 Task: Find connections with filter location Longfield with filter topic #communitybuildingwith filter profile language English with filter current company Business Web Solutions with filter school DG Ruparel College of Arts, Science and Commerce with filter industry Household and Institutional Furniture Manufacturing with filter service category Mobile Marketing with filter keywords title Line Cook
Action: Mouse moved to (582, 85)
Screenshot: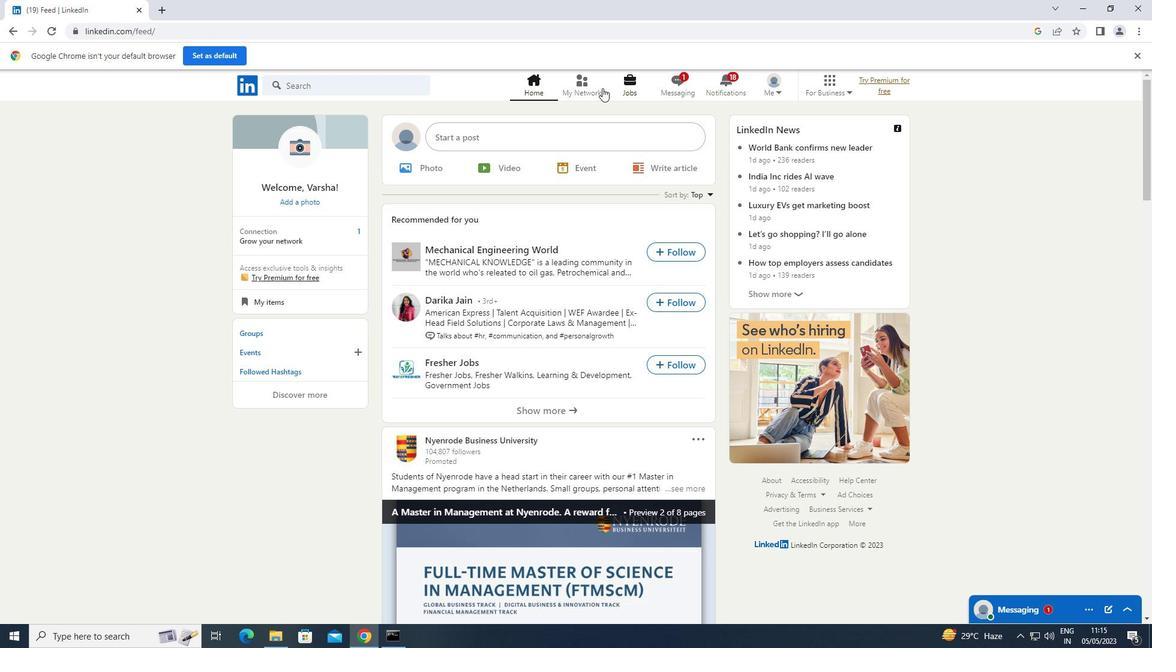 
Action: Mouse pressed left at (582, 85)
Screenshot: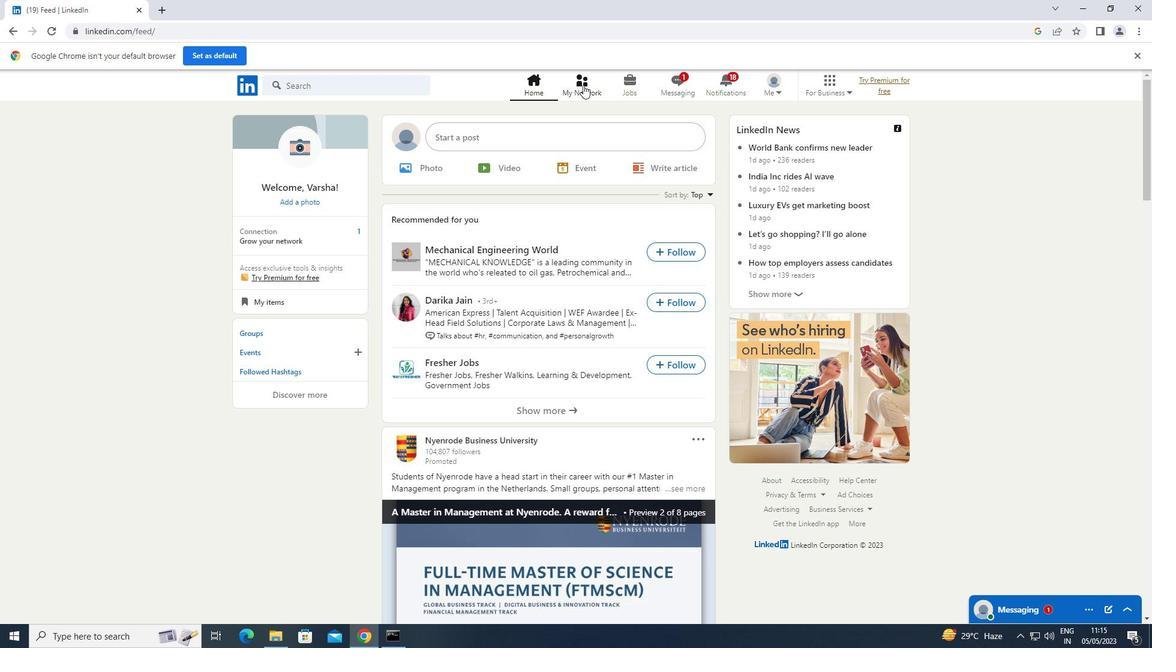 
Action: Mouse moved to (346, 154)
Screenshot: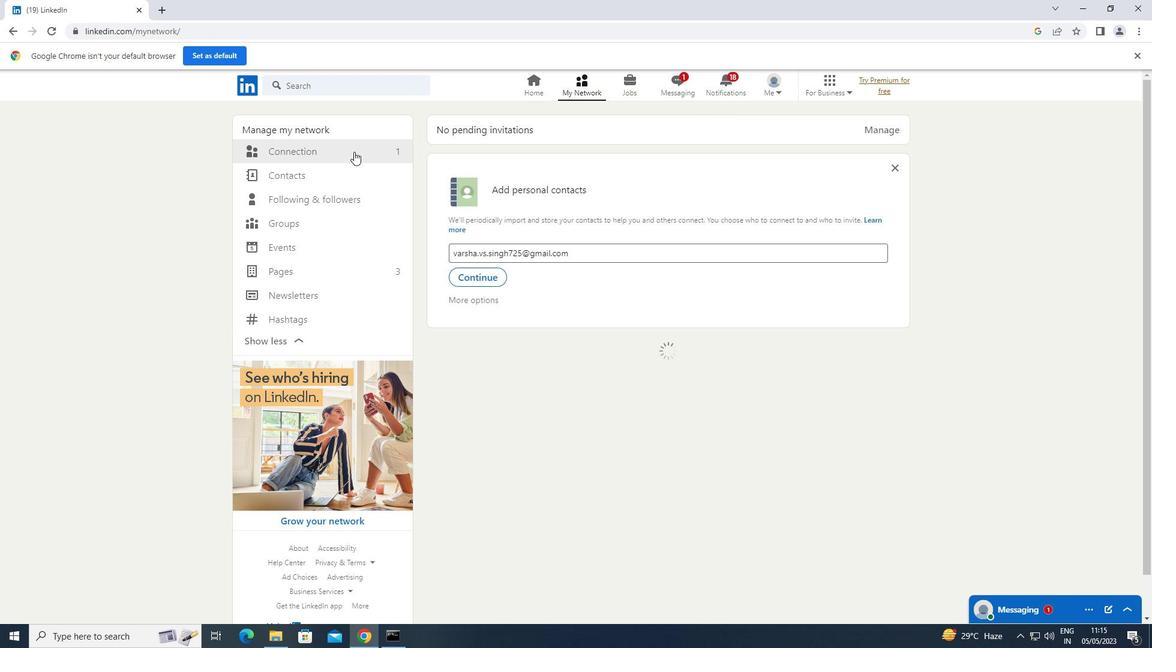 
Action: Mouse pressed left at (346, 154)
Screenshot: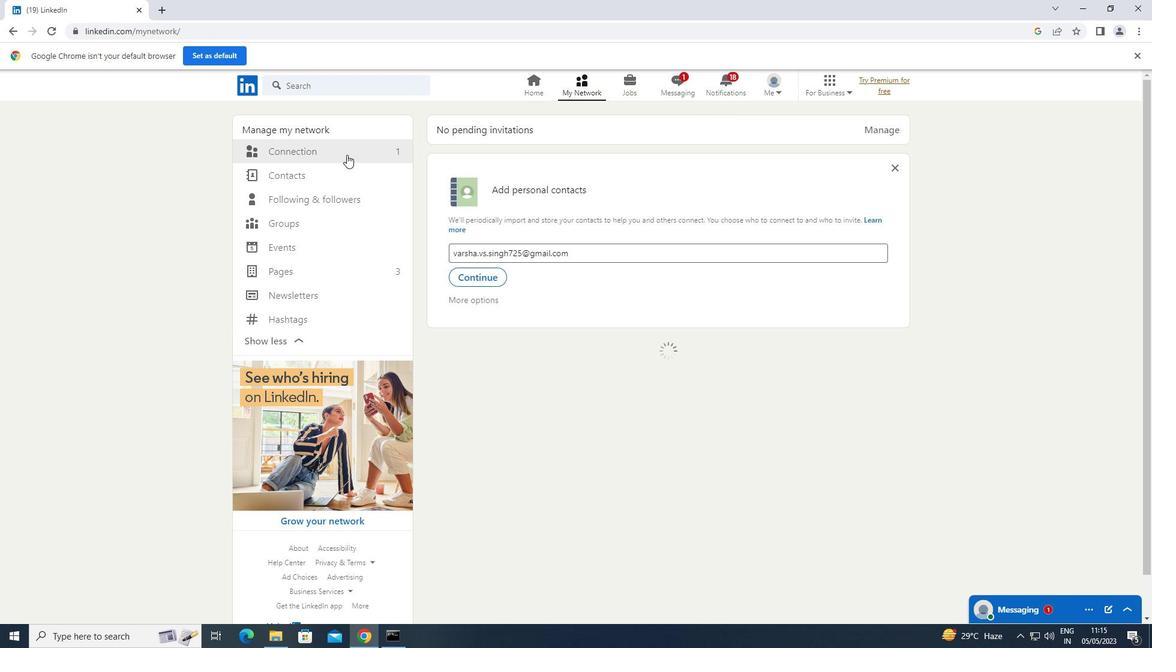 
Action: Mouse moved to (680, 153)
Screenshot: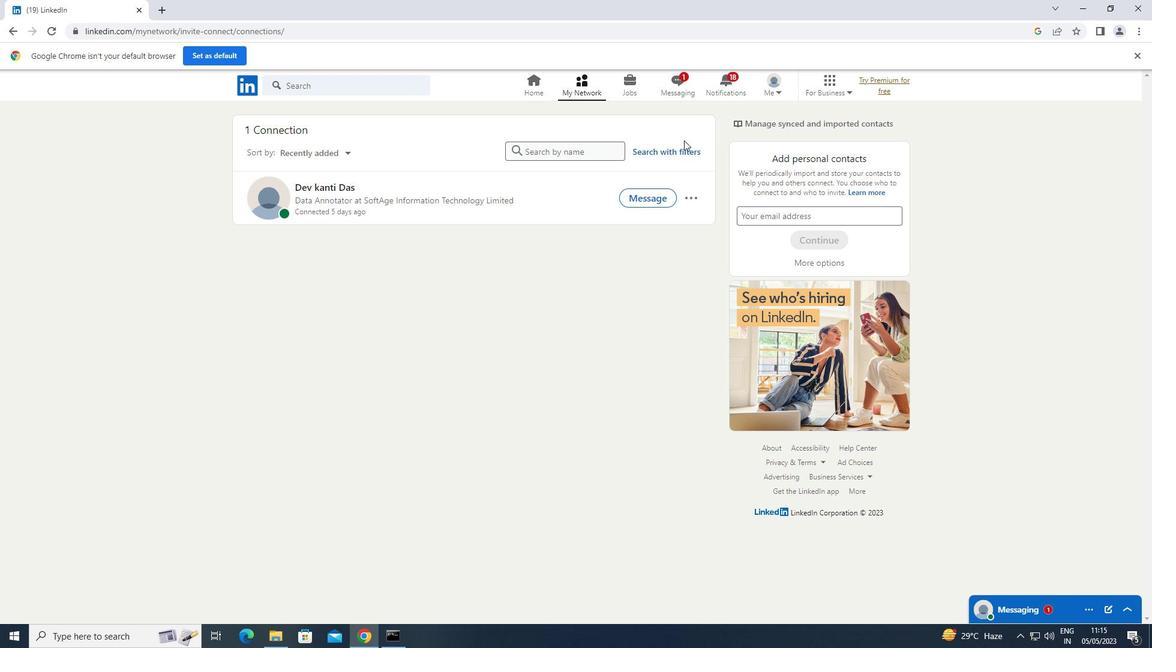 
Action: Mouse pressed left at (680, 153)
Screenshot: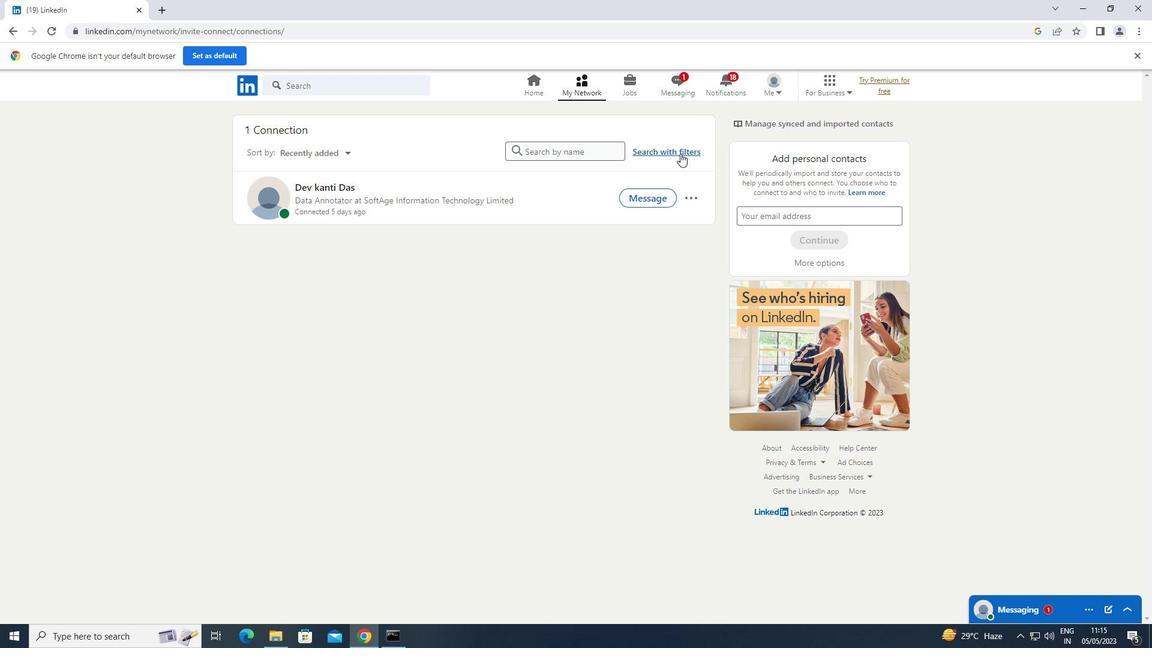 
Action: Mouse moved to (614, 120)
Screenshot: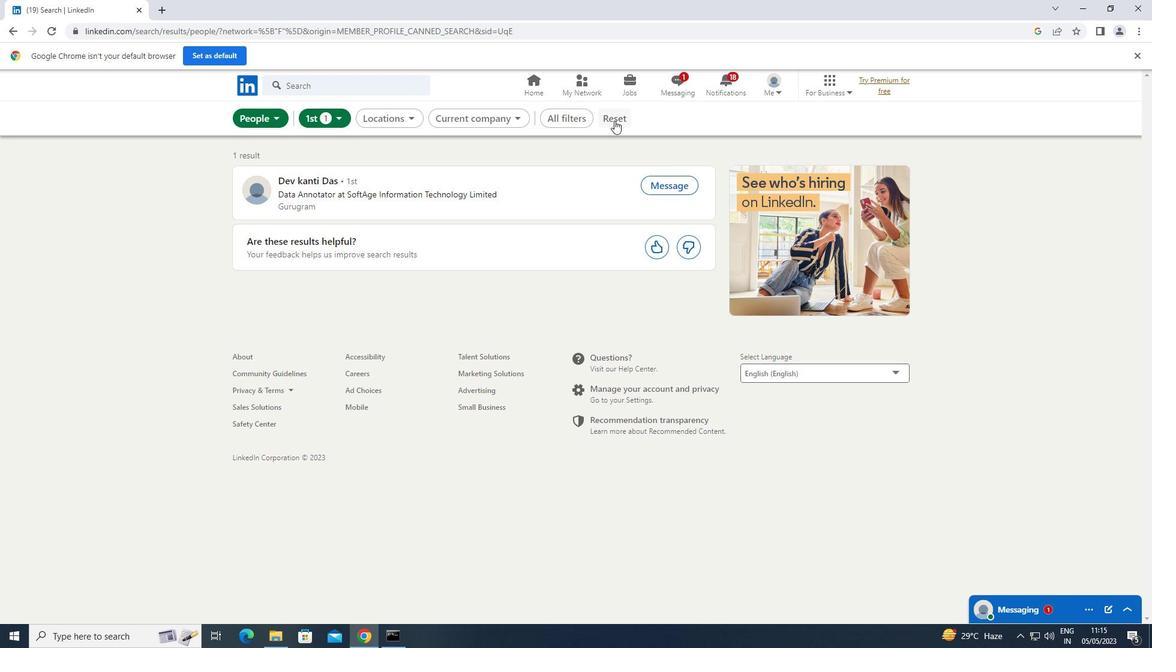 
Action: Mouse pressed left at (614, 120)
Screenshot: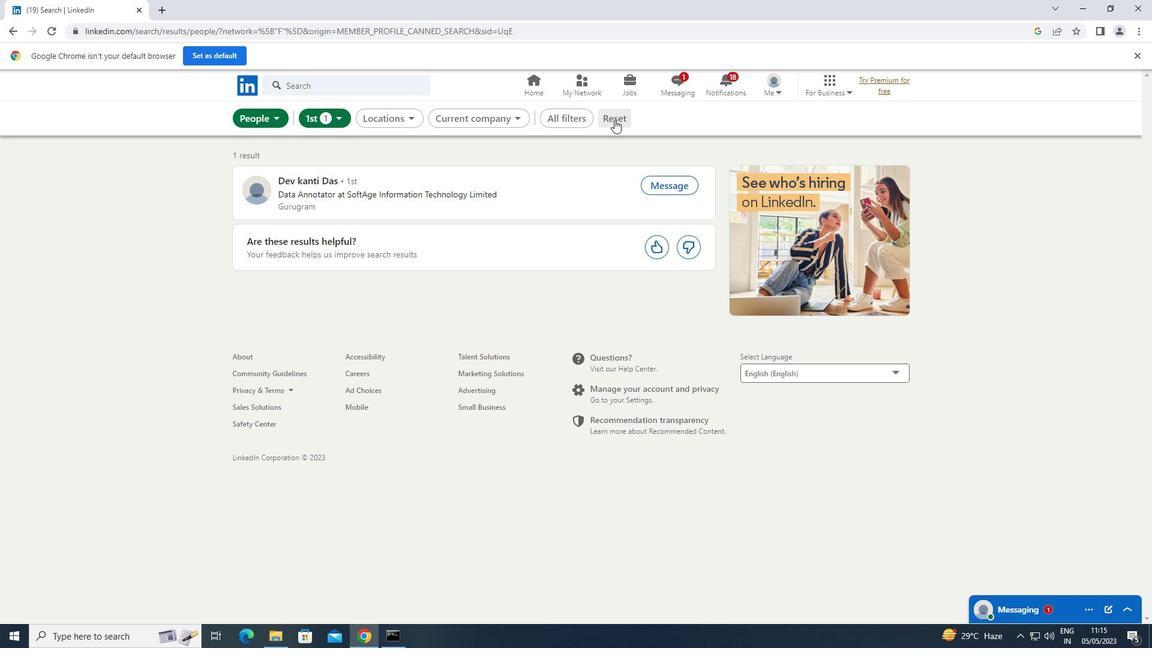 
Action: Mouse moved to (601, 115)
Screenshot: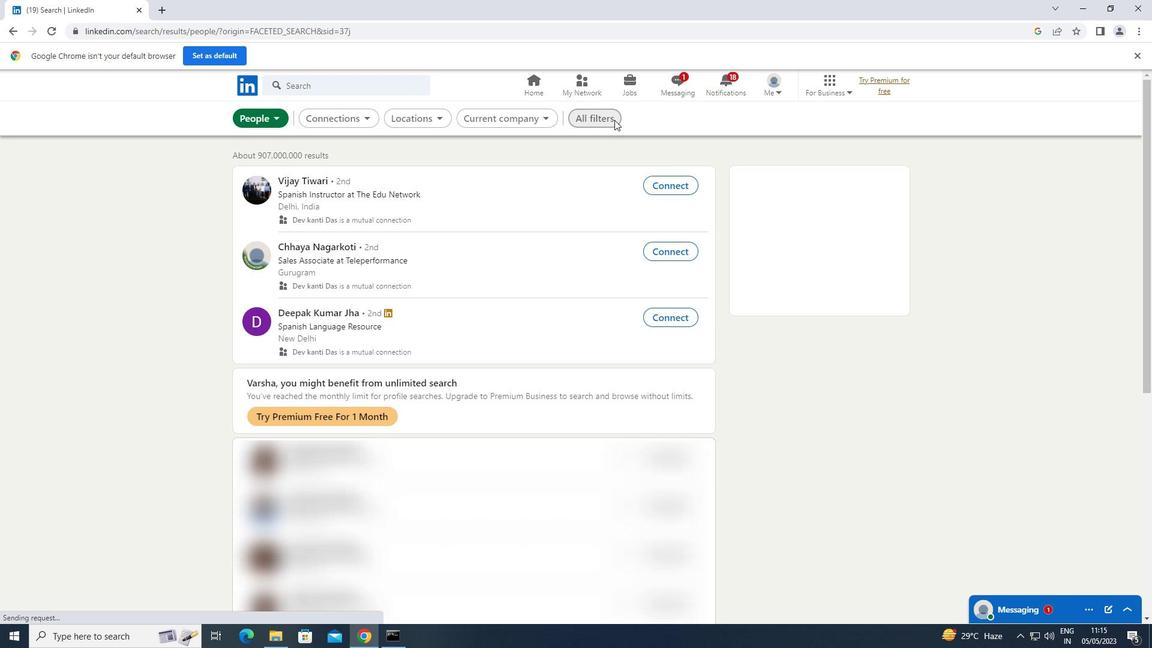 
Action: Mouse pressed left at (601, 115)
Screenshot: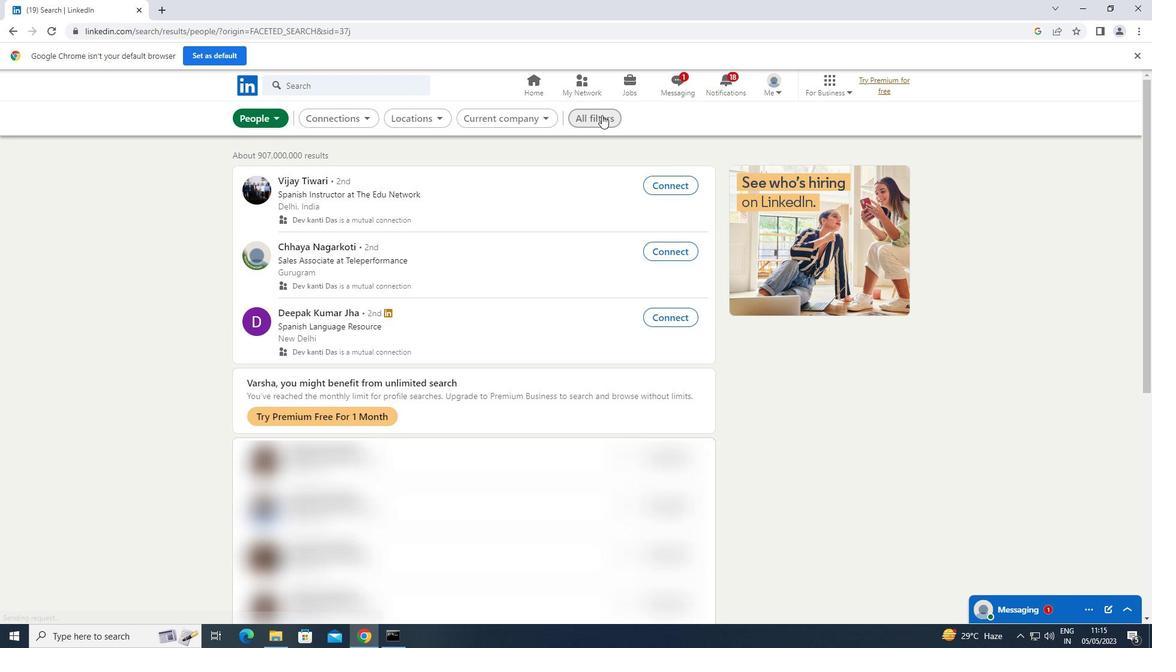 
Action: Mouse moved to (919, 213)
Screenshot: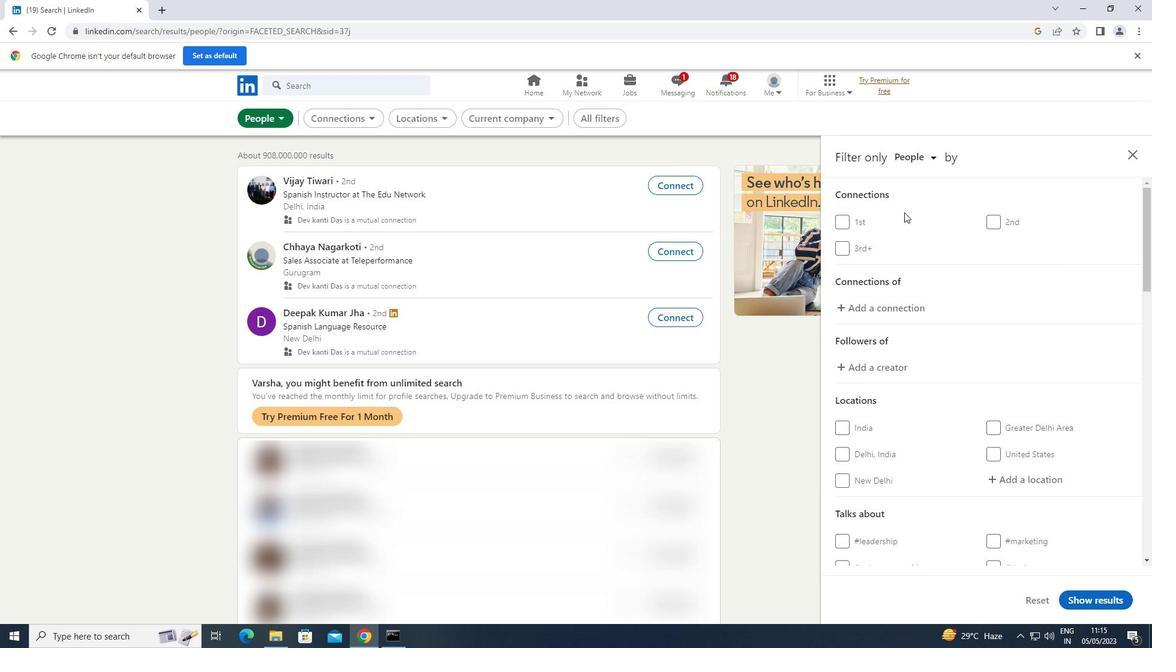 
Action: Mouse scrolled (919, 213) with delta (0, 0)
Screenshot: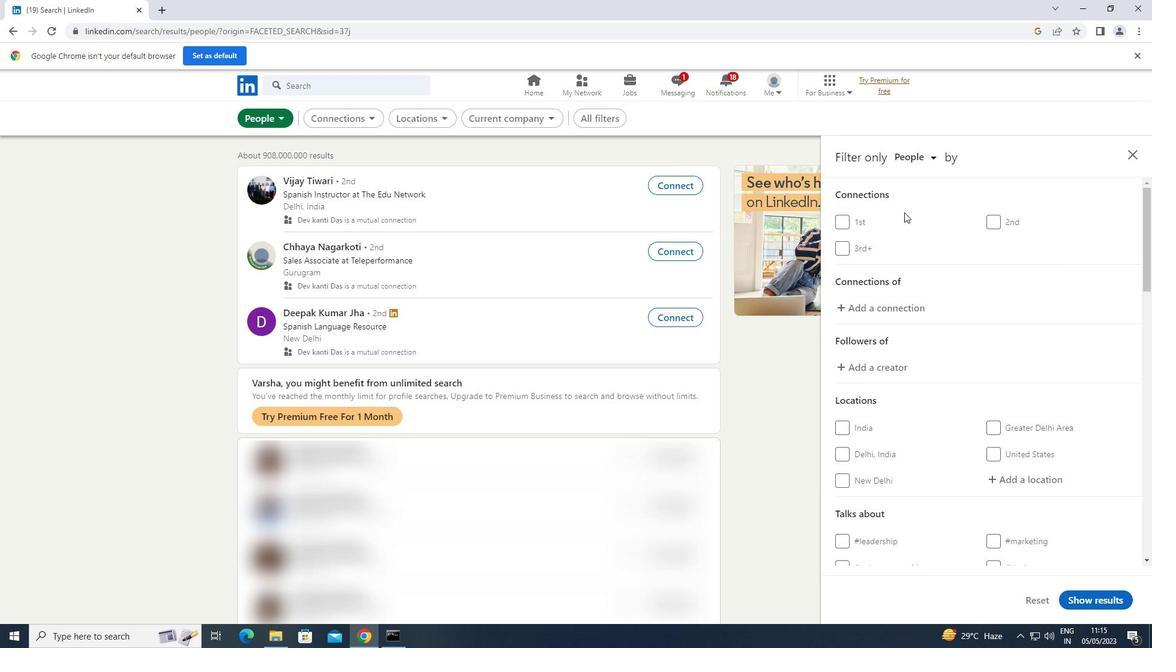 
Action: Mouse scrolled (919, 213) with delta (0, 0)
Screenshot: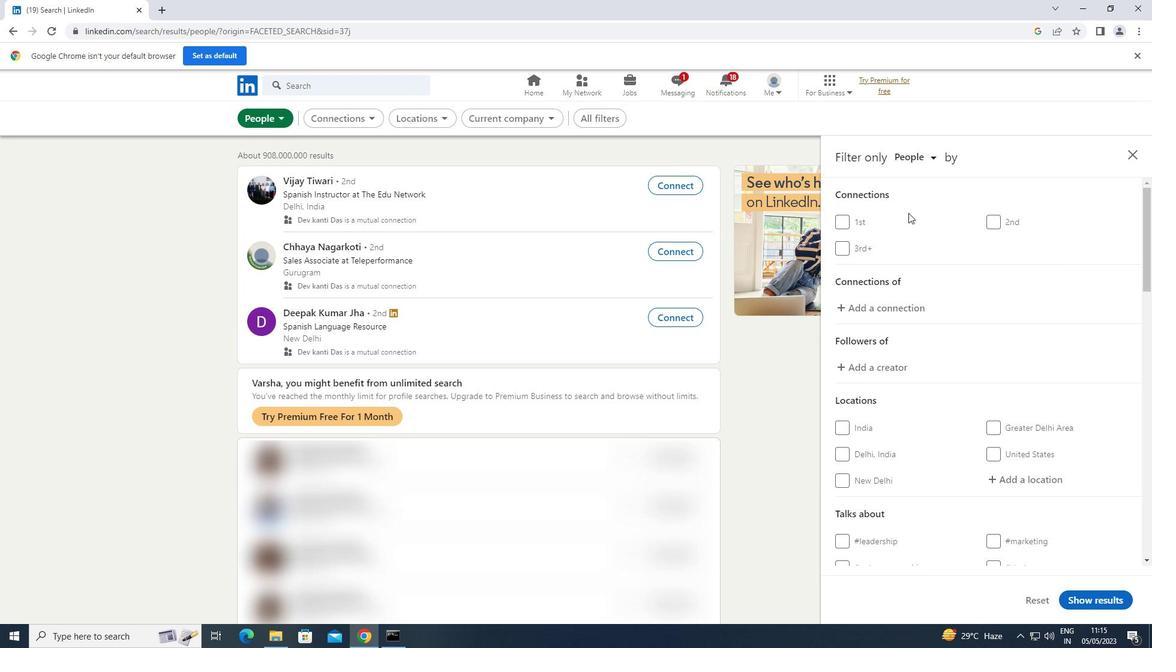 
Action: Mouse moved to (919, 214)
Screenshot: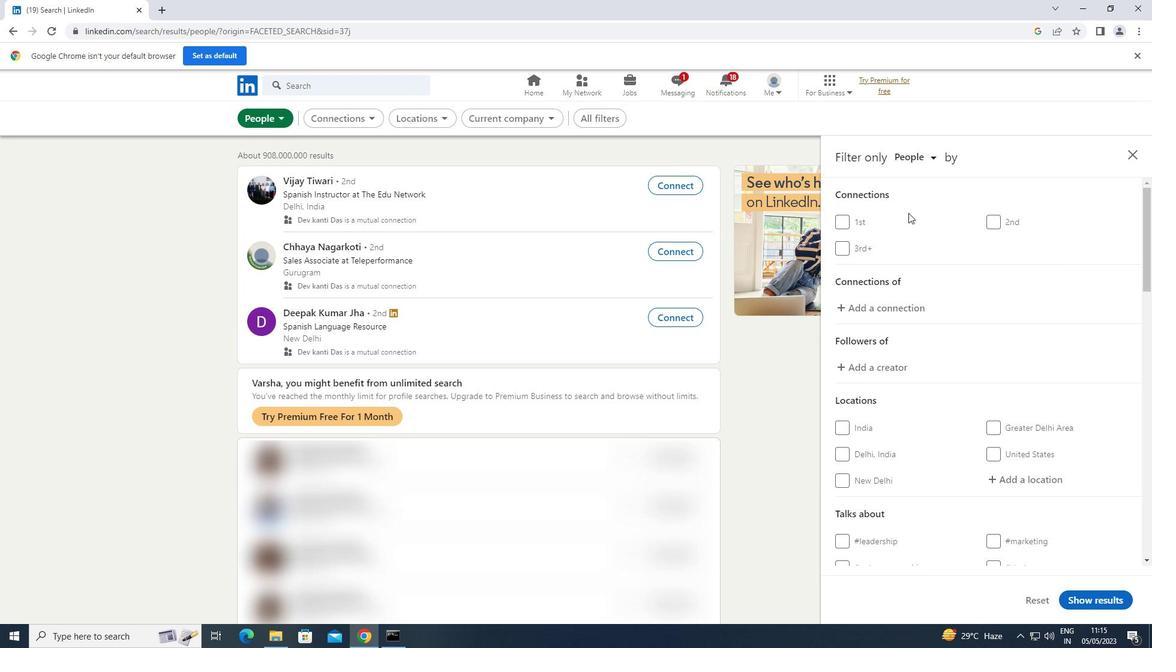 
Action: Mouse scrolled (919, 213) with delta (0, 0)
Screenshot: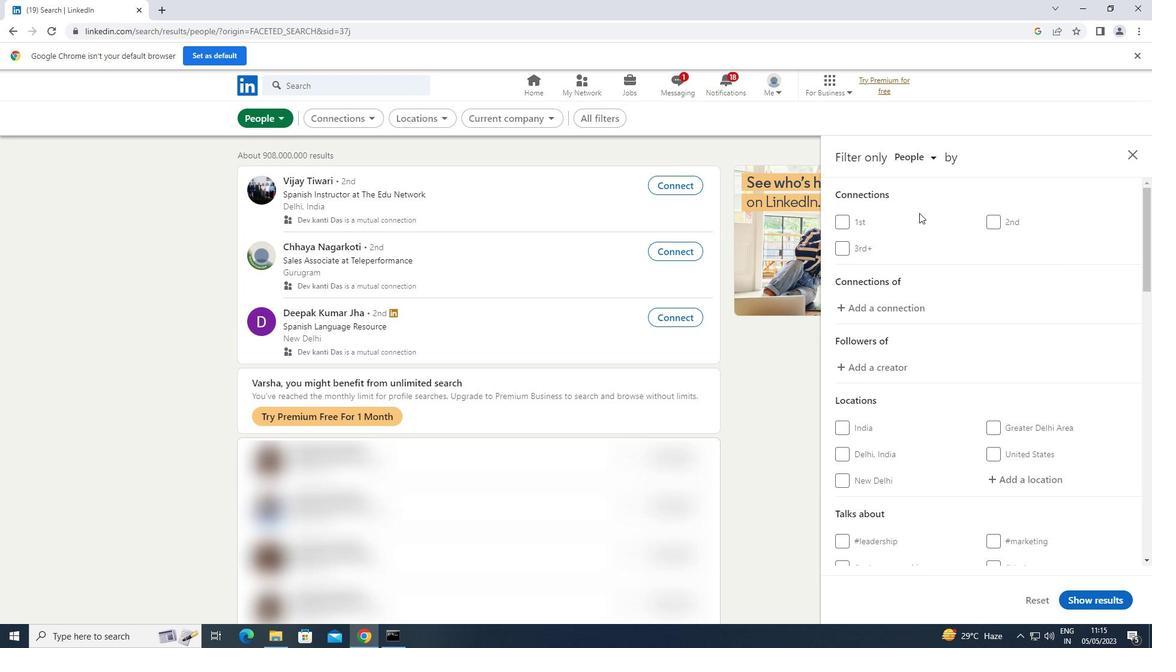 
Action: Mouse moved to (1000, 294)
Screenshot: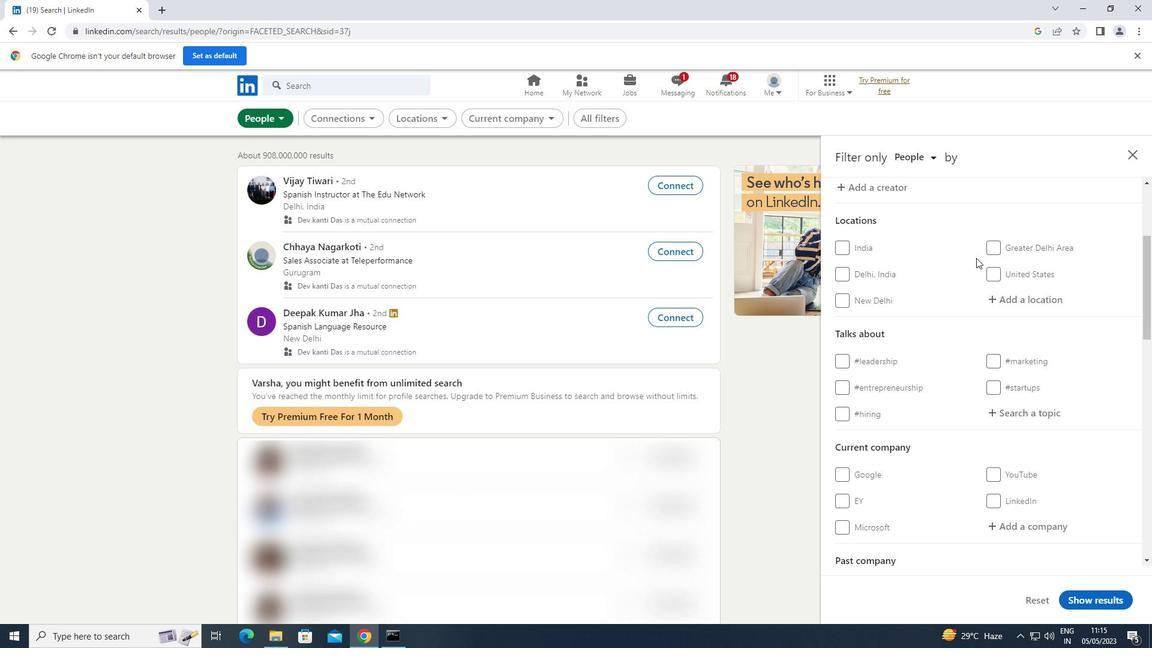 
Action: Mouse pressed left at (1000, 294)
Screenshot: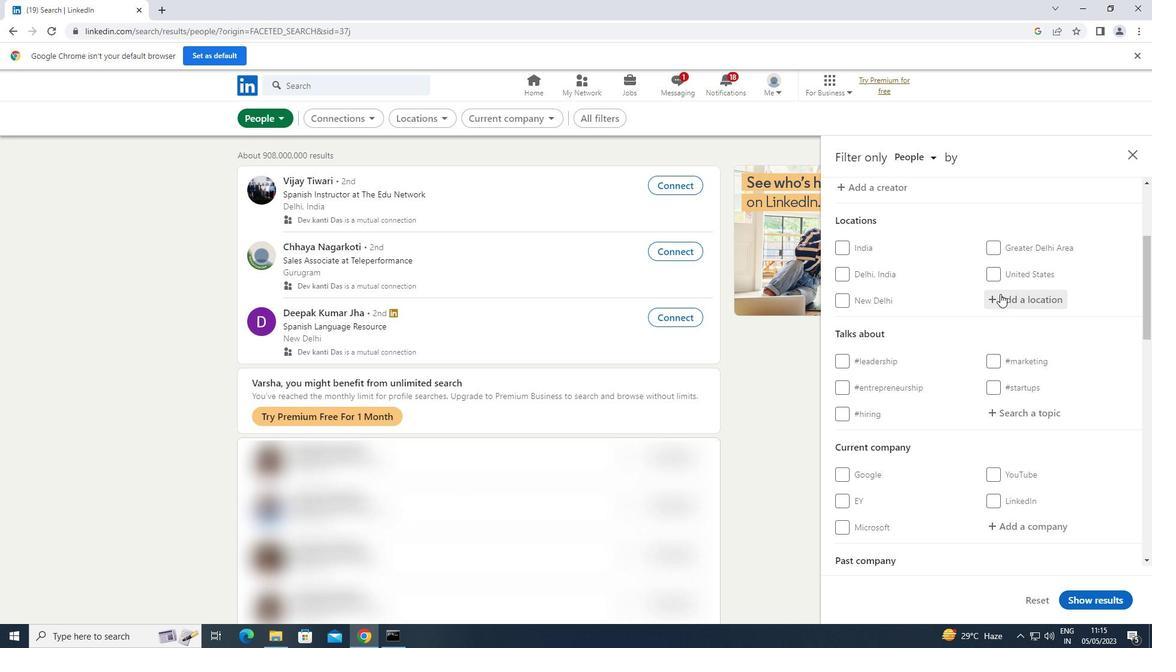 
Action: Key pressed <Key.shift>LONGFIELD
Screenshot: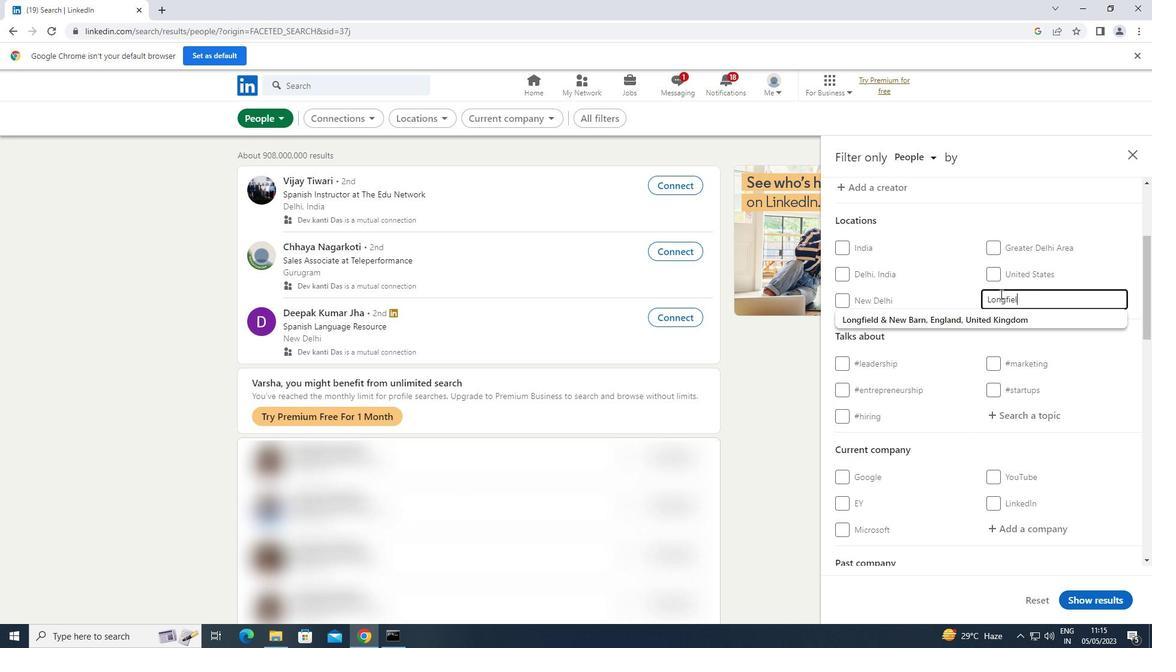 
Action: Mouse moved to (1017, 421)
Screenshot: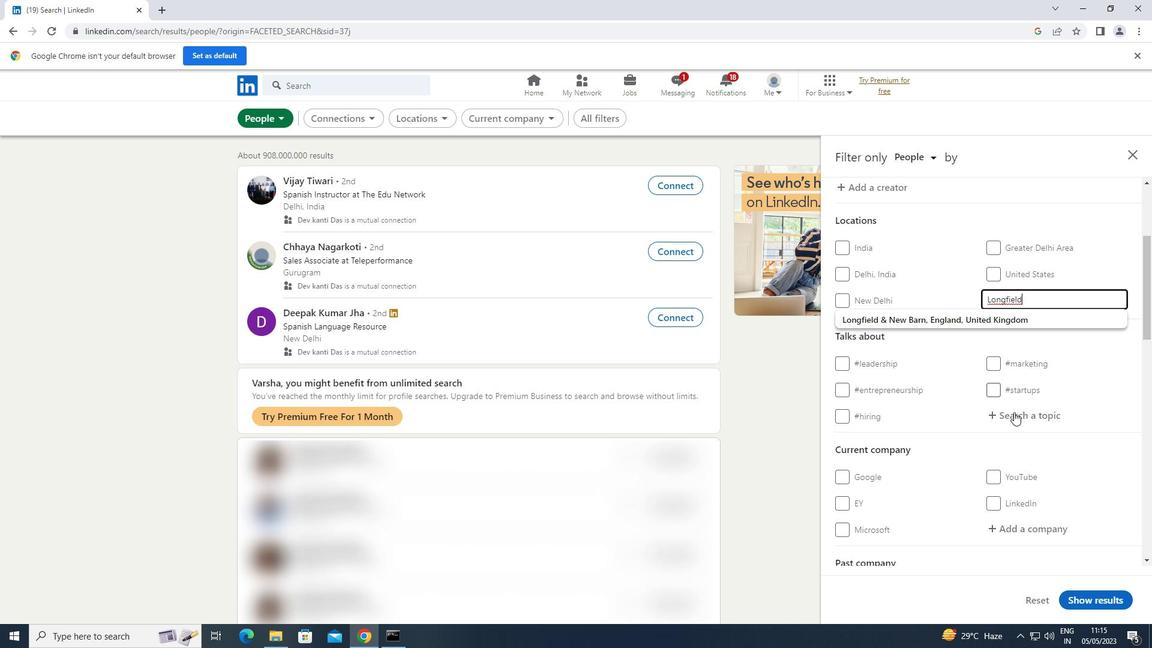 
Action: Mouse pressed left at (1017, 421)
Screenshot: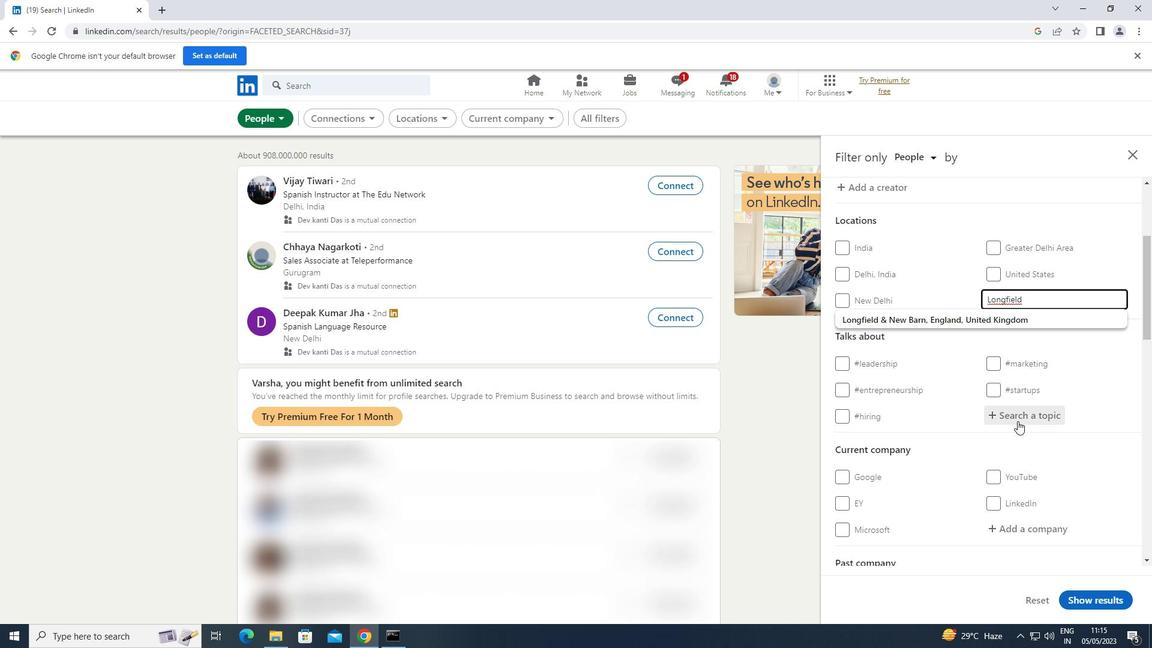 
Action: Key pressed COMMUNITYBUILDING
Screenshot: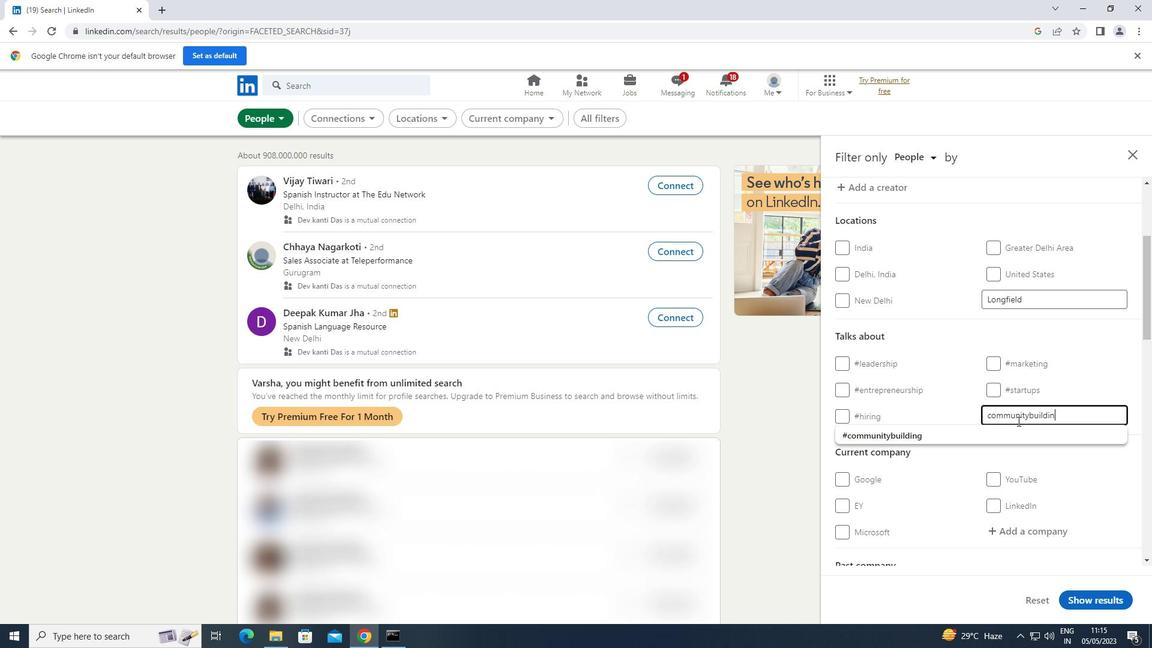 
Action: Mouse moved to (984, 440)
Screenshot: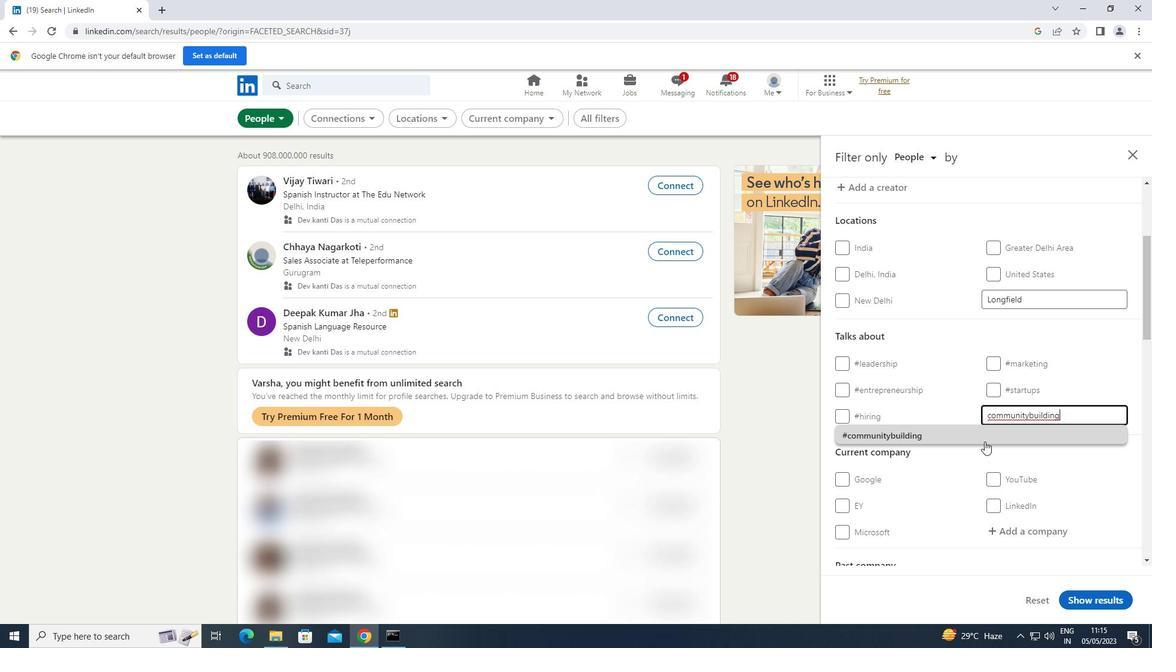 
Action: Mouse pressed left at (984, 440)
Screenshot: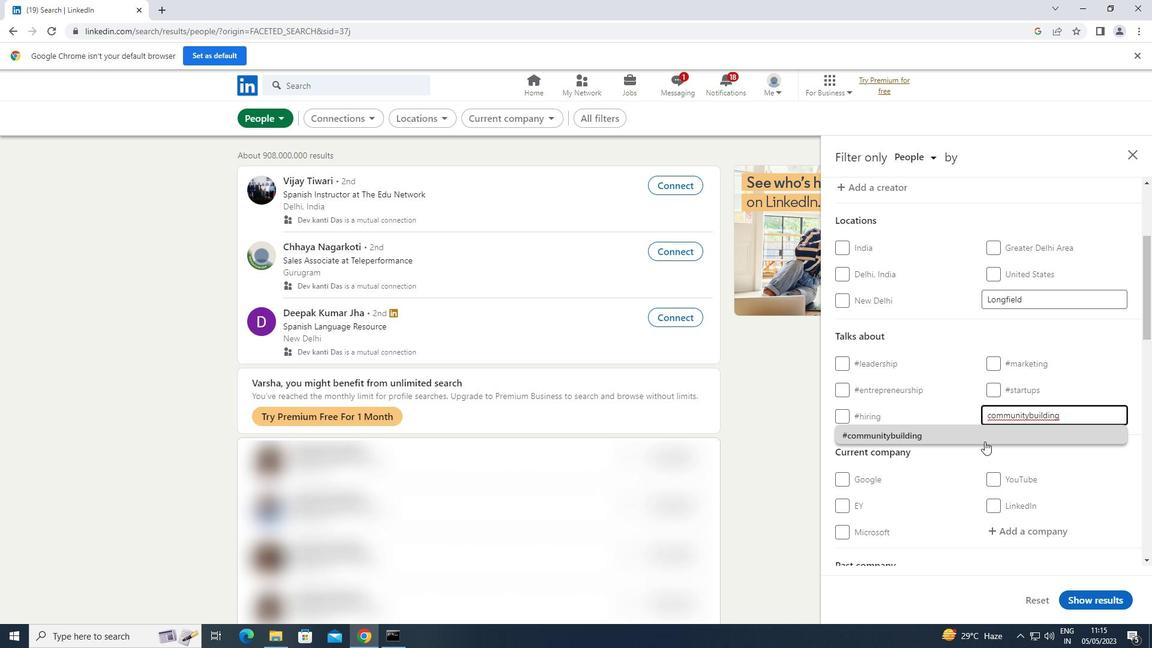 
Action: Mouse scrolled (984, 439) with delta (0, 0)
Screenshot: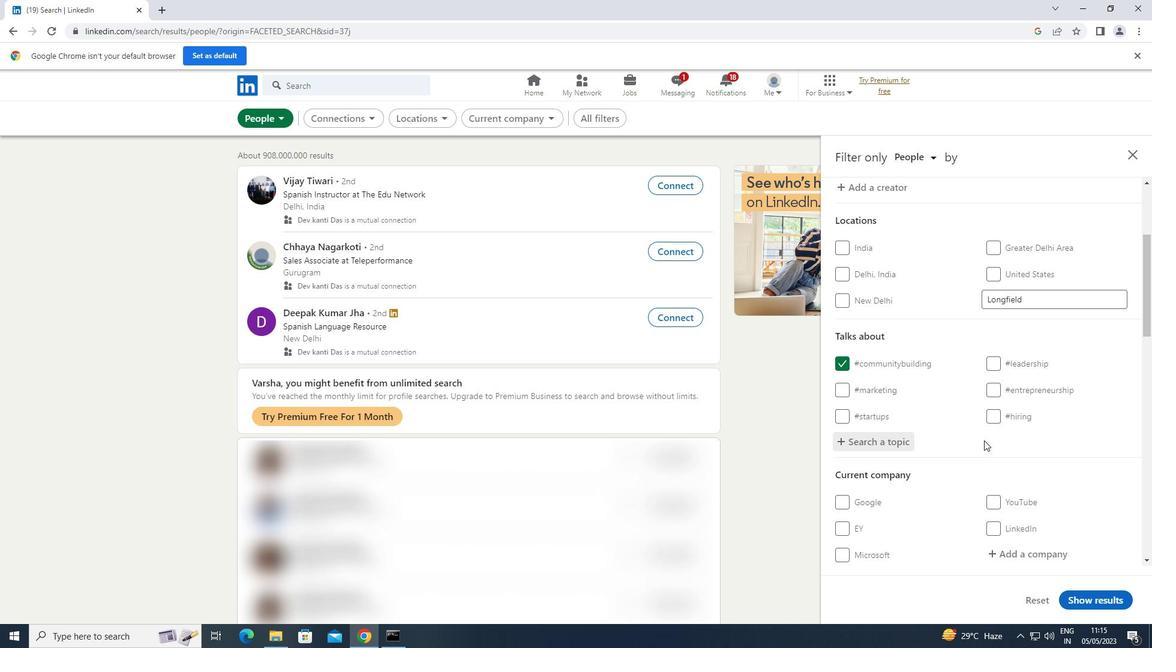 
Action: Mouse scrolled (984, 439) with delta (0, 0)
Screenshot: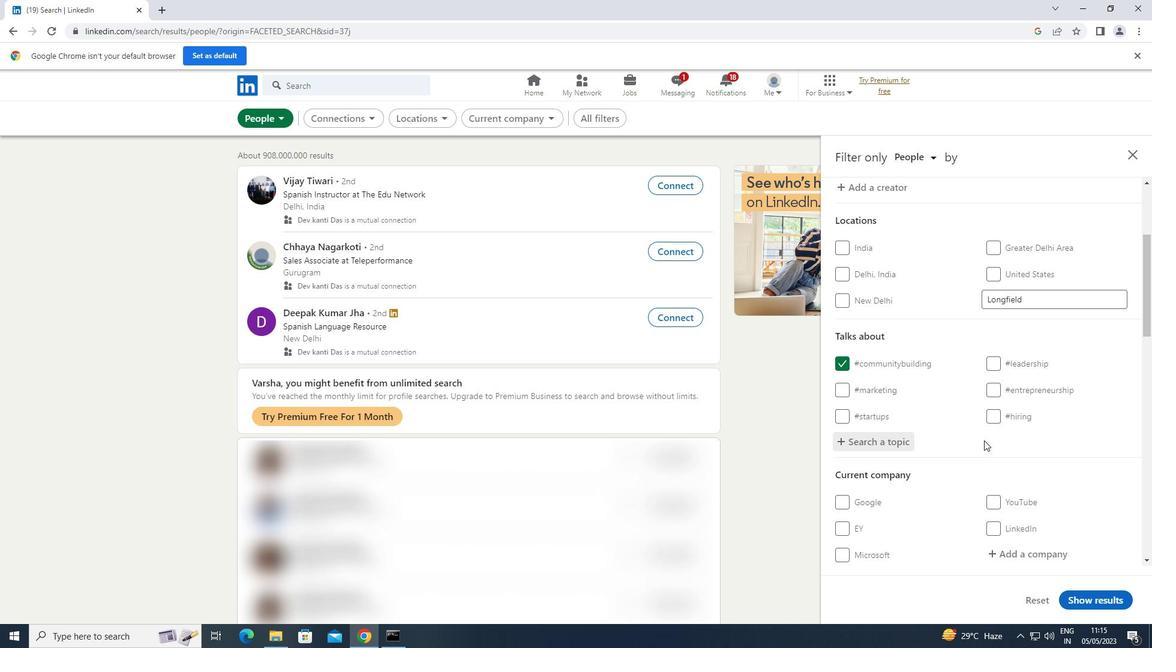 
Action: Mouse scrolled (984, 439) with delta (0, 0)
Screenshot: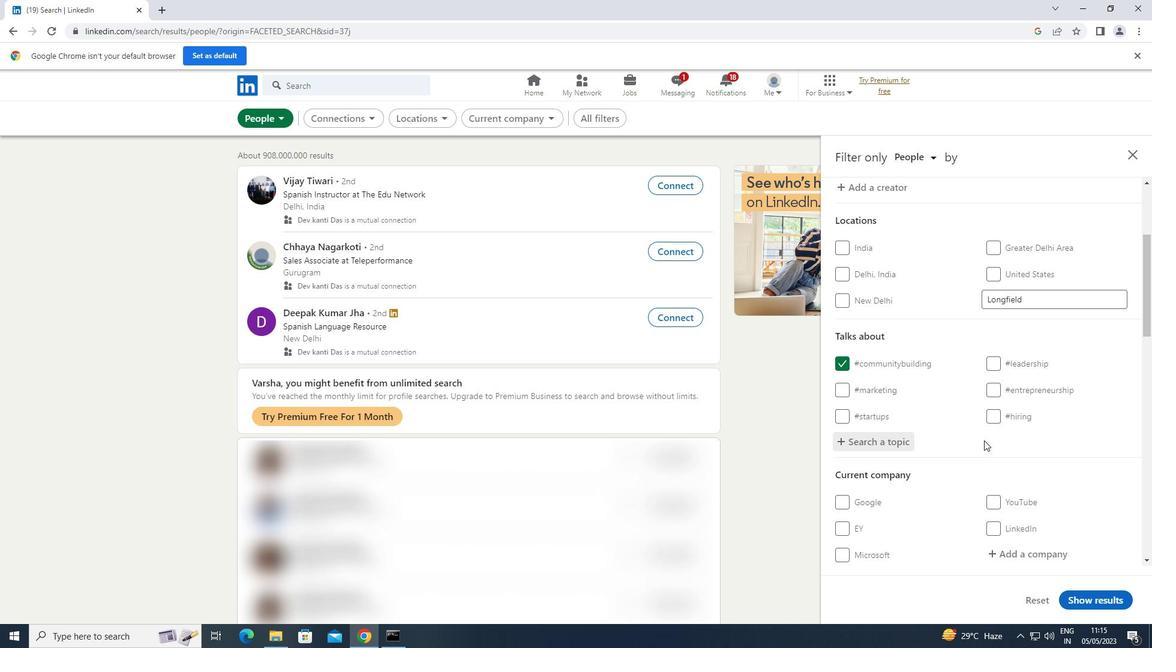 
Action: Mouse scrolled (984, 439) with delta (0, 0)
Screenshot: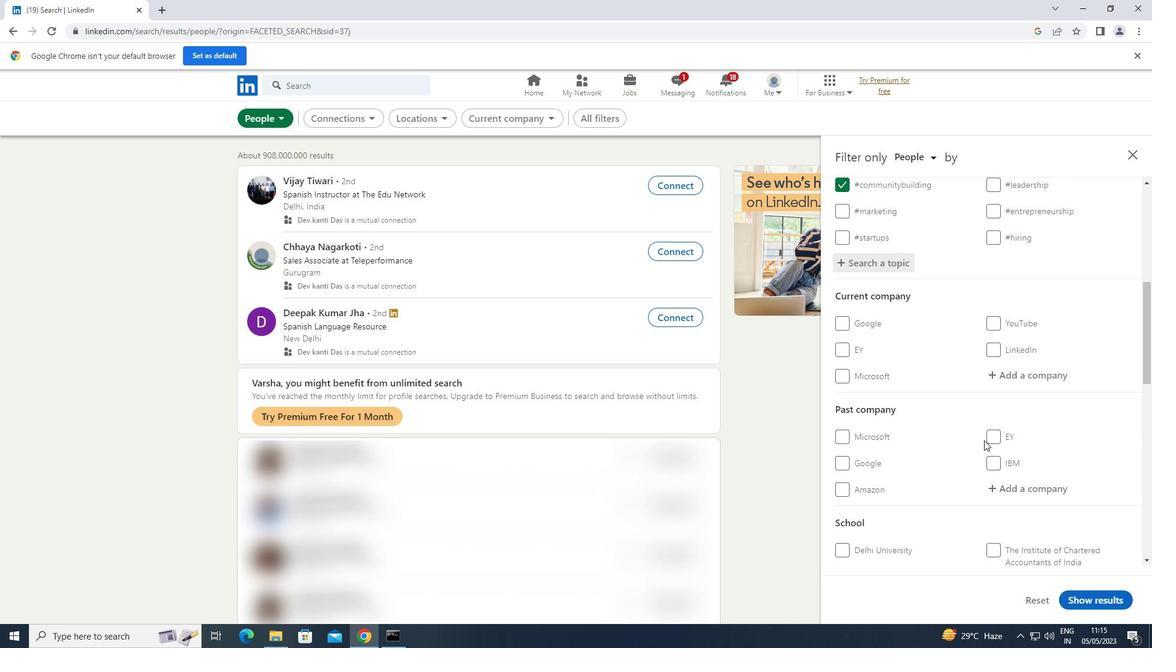 
Action: Mouse scrolled (984, 439) with delta (0, 0)
Screenshot: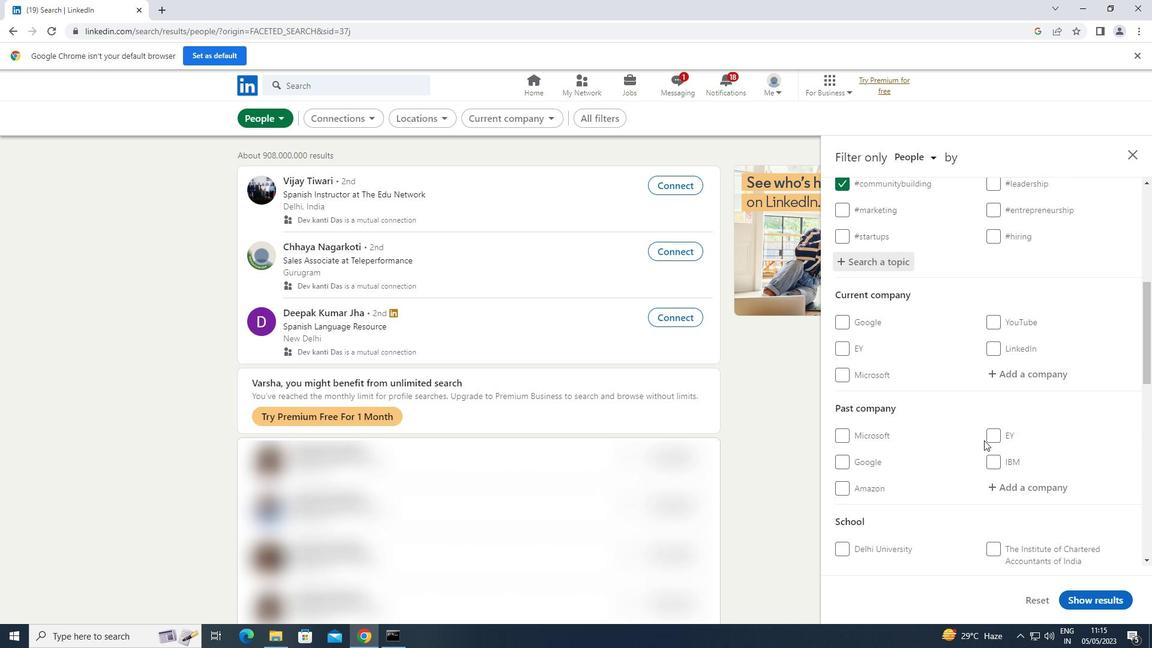 
Action: Mouse scrolled (984, 439) with delta (0, 0)
Screenshot: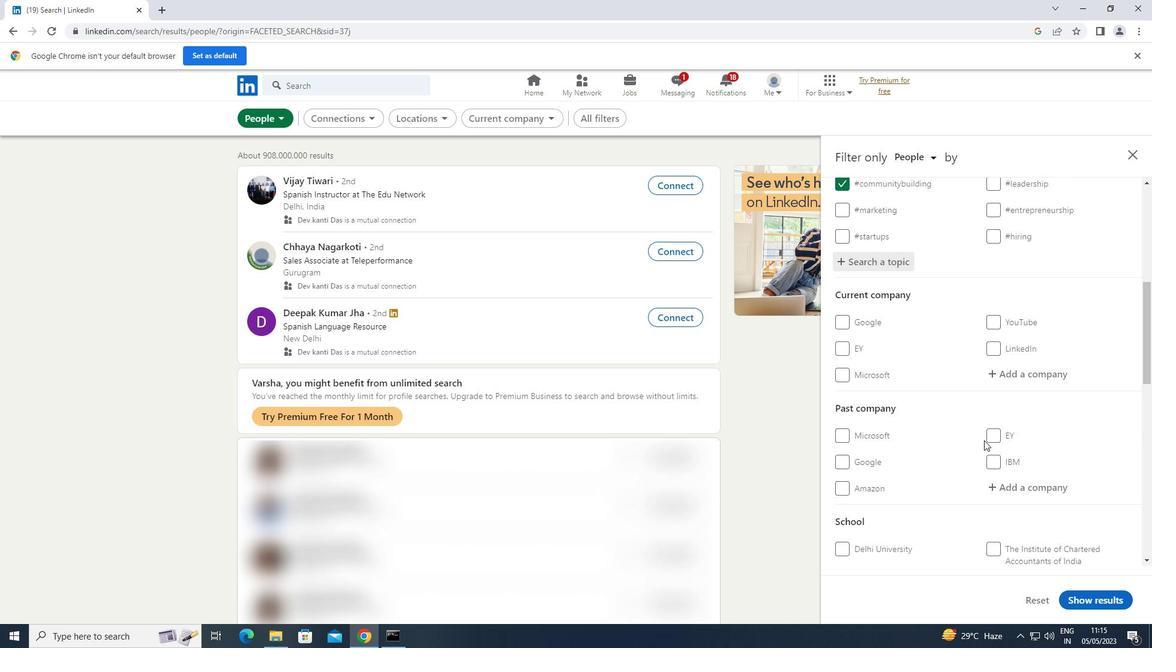 
Action: Mouse scrolled (984, 439) with delta (0, 0)
Screenshot: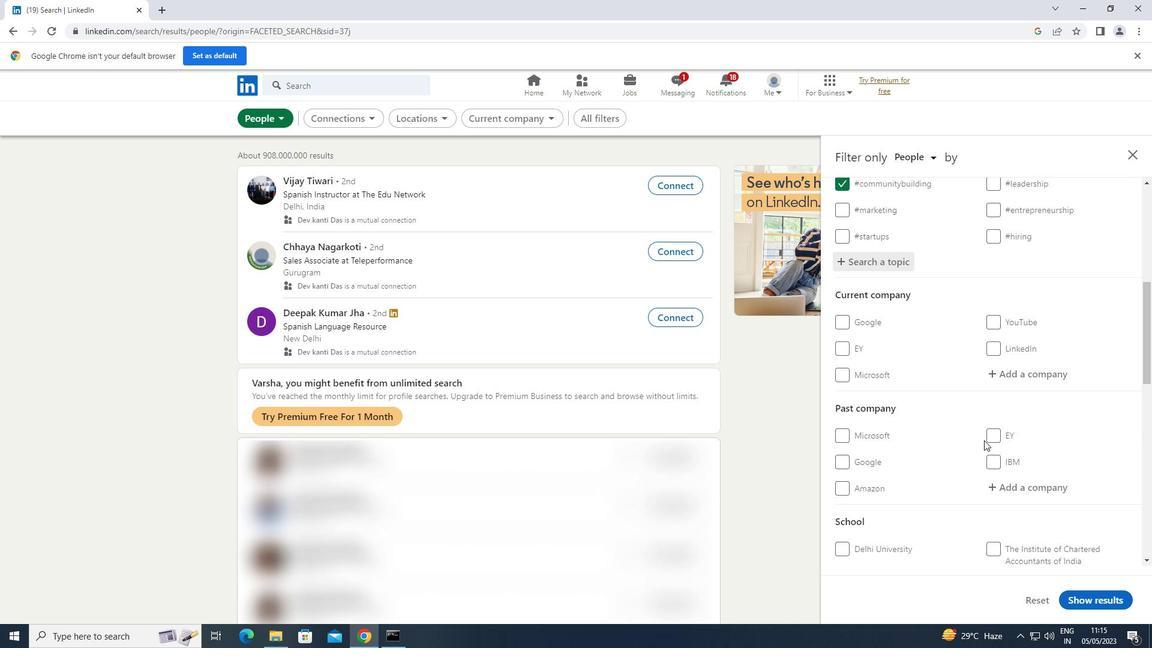 
Action: Mouse scrolled (984, 441) with delta (0, 0)
Screenshot: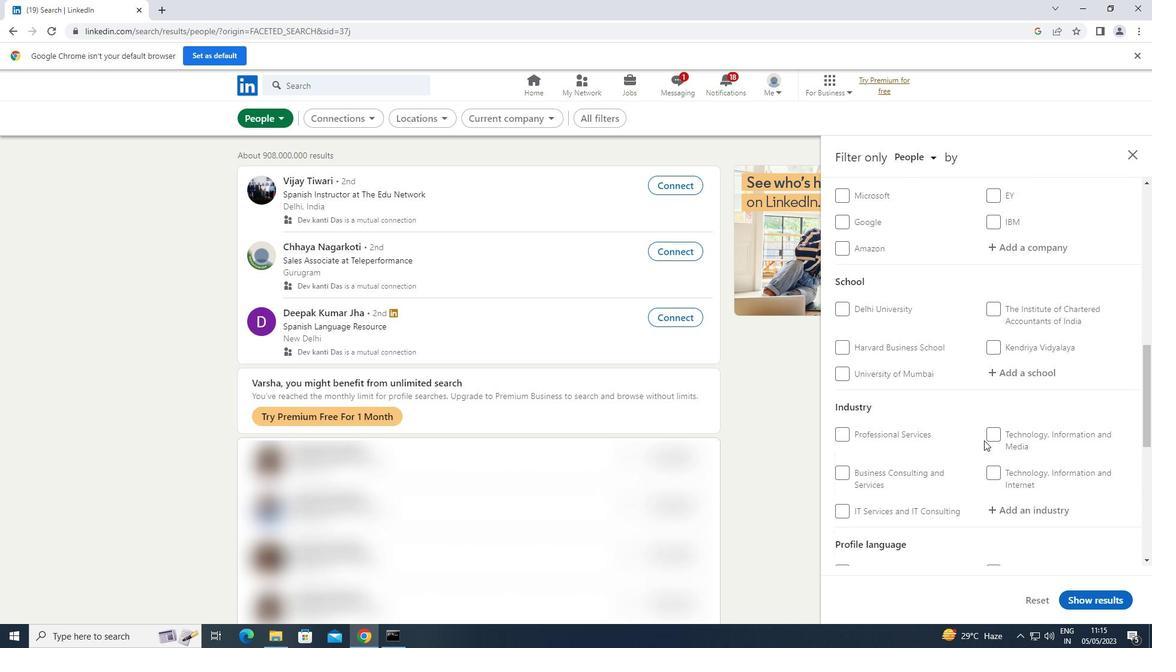 
Action: Mouse scrolled (984, 441) with delta (0, 0)
Screenshot: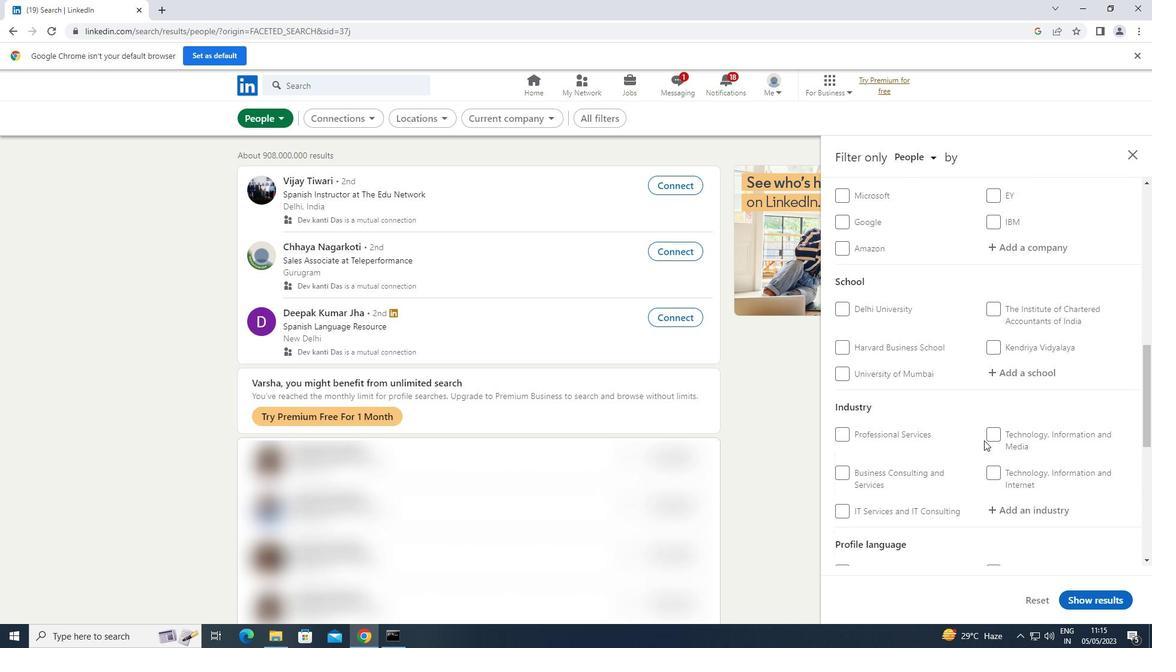 
Action: Mouse scrolled (984, 441) with delta (0, 0)
Screenshot: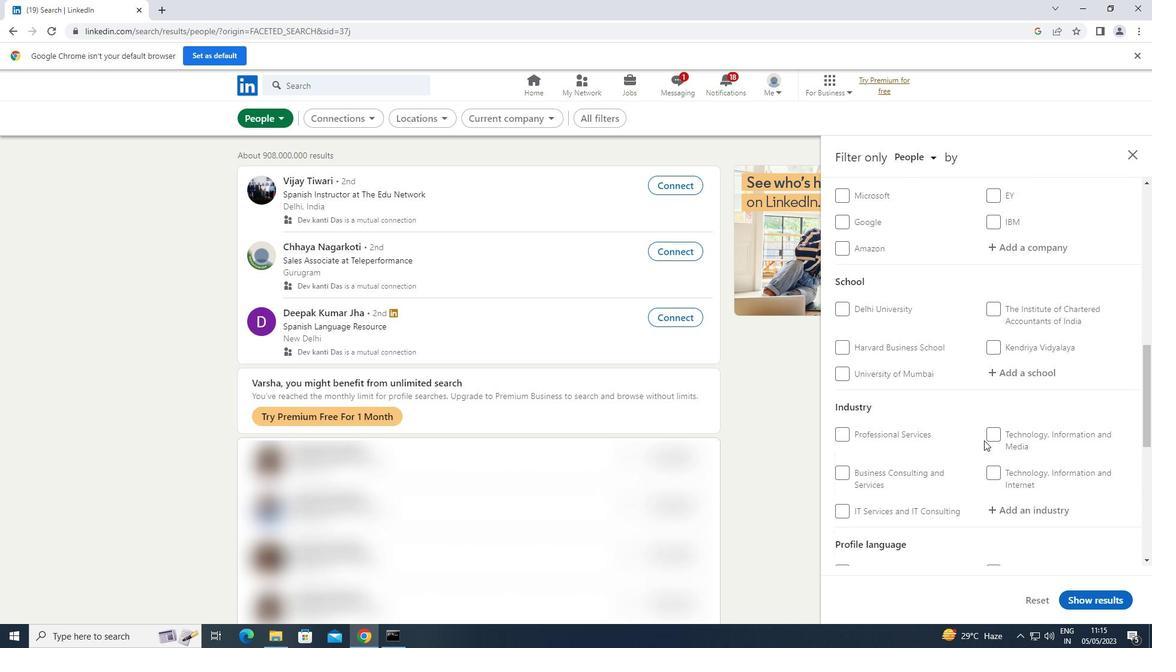 
Action: Mouse scrolled (984, 439) with delta (0, 0)
Screenshot: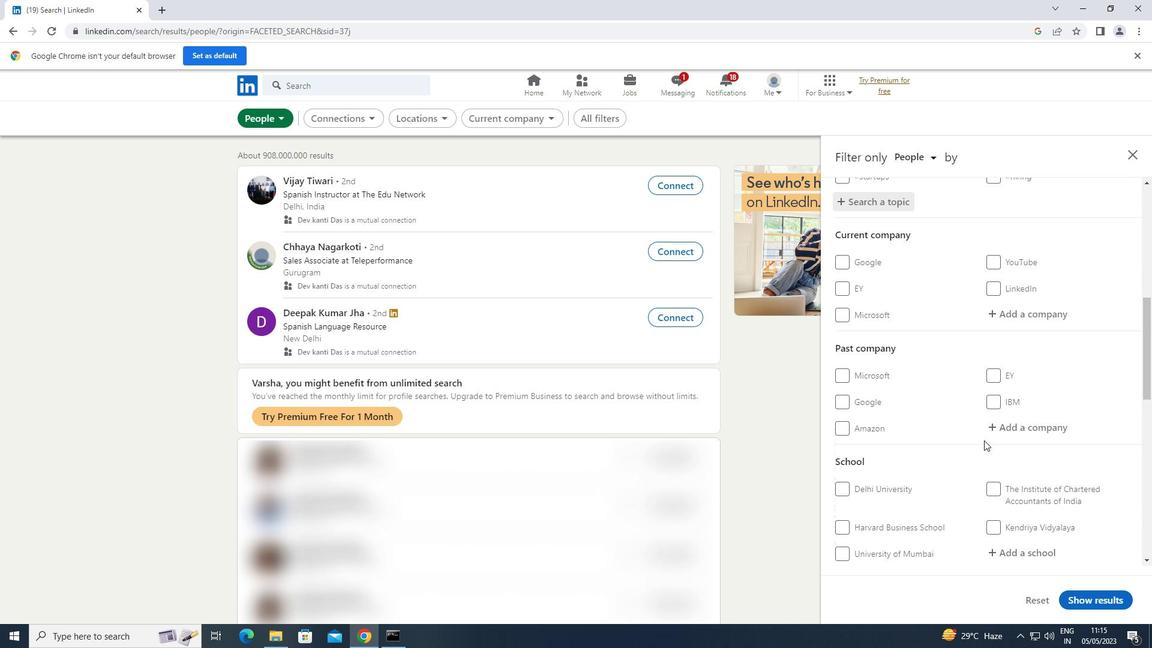
Action: Mouse scrolled (984, 439) with delta (0, 0)
Screenshot: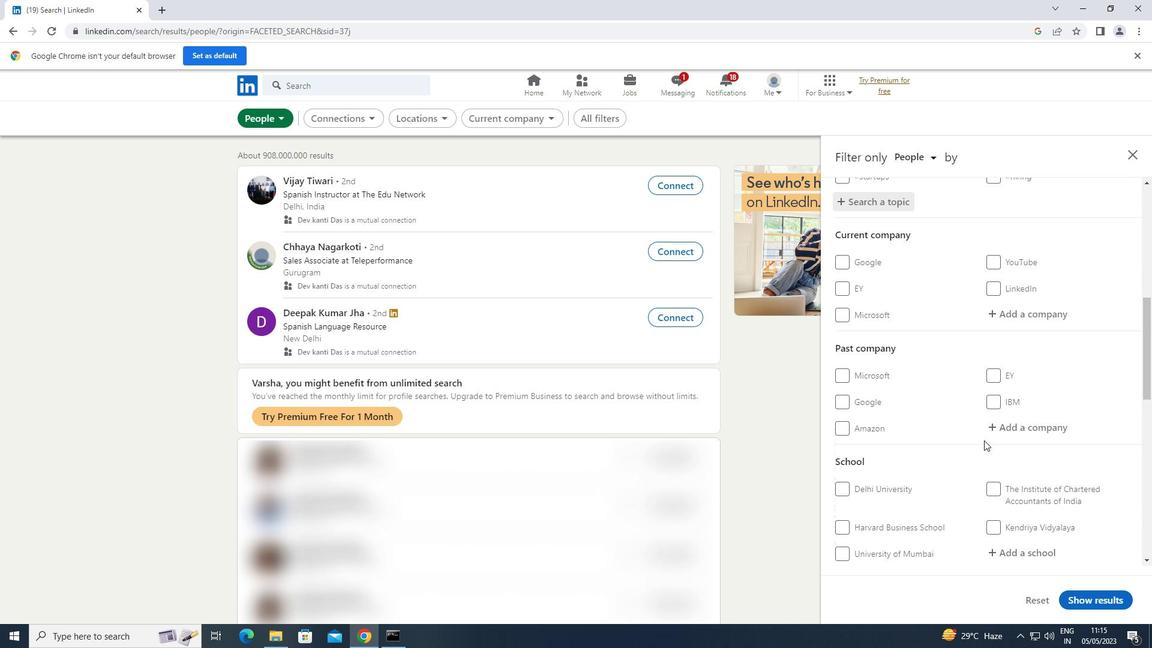 
Action: Mouse scrolled (984, 439) with delta (0, 0)
Screenshot: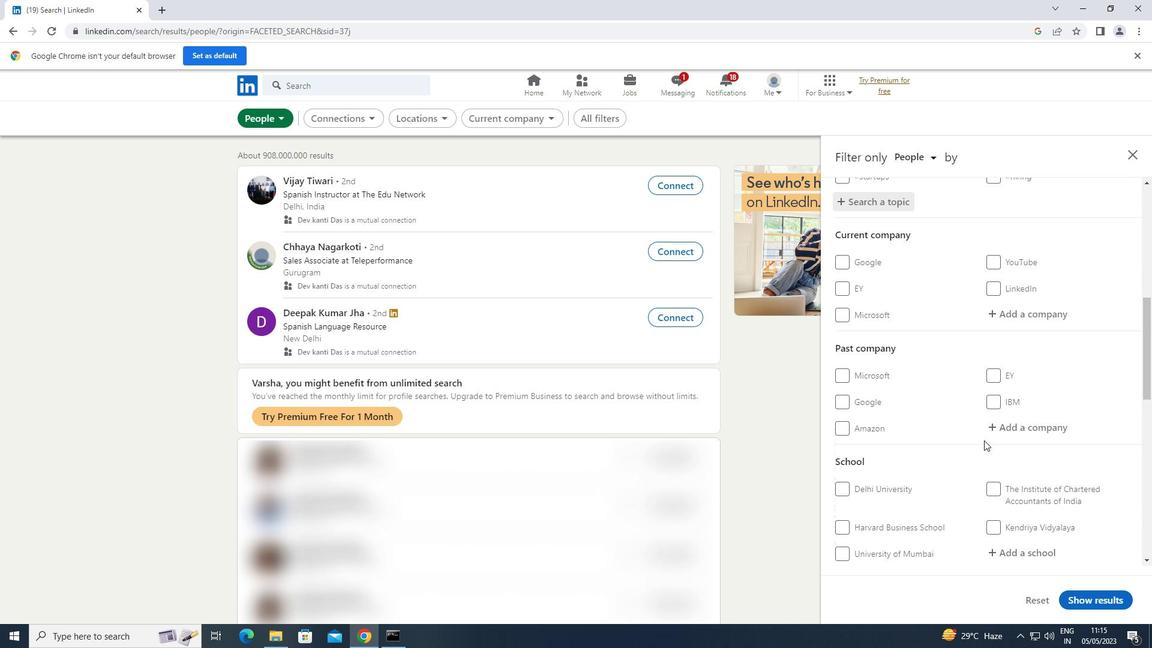 
Action: Mouse scrolled (984, 439) with delta (0, 0)
Screenshot: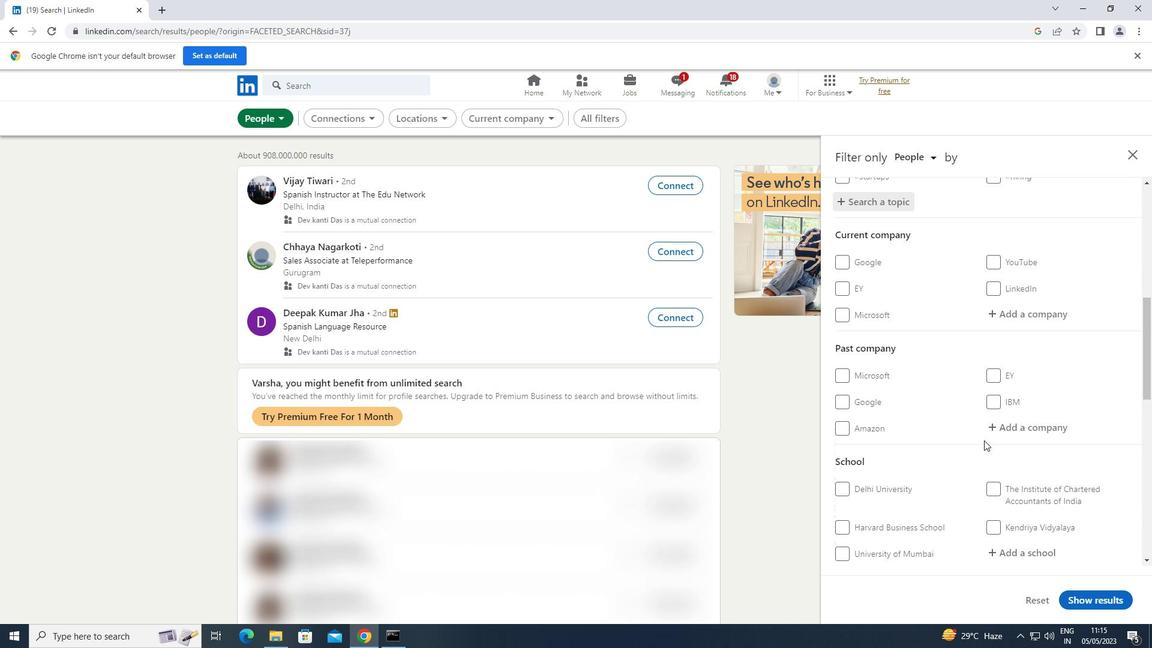 
Action: Mouse scrolled (984, 441) with delta (0, 0)
Screenshot: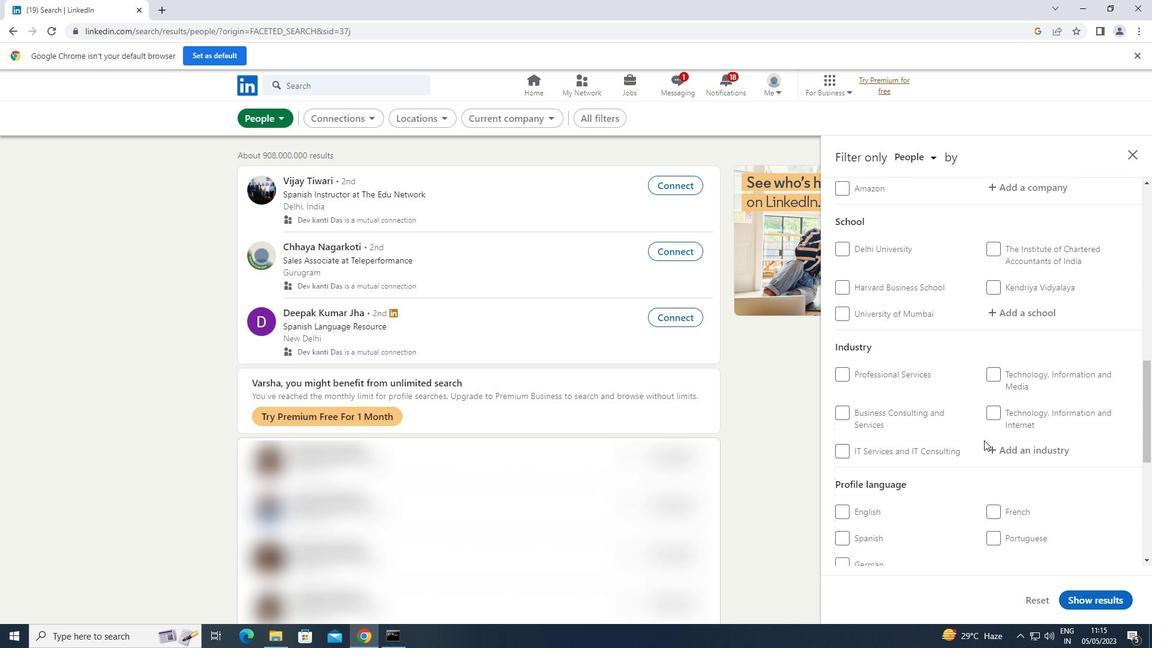 
Action: Mouse scrolled (984, 441) with delta (0, 0)
Screenshot: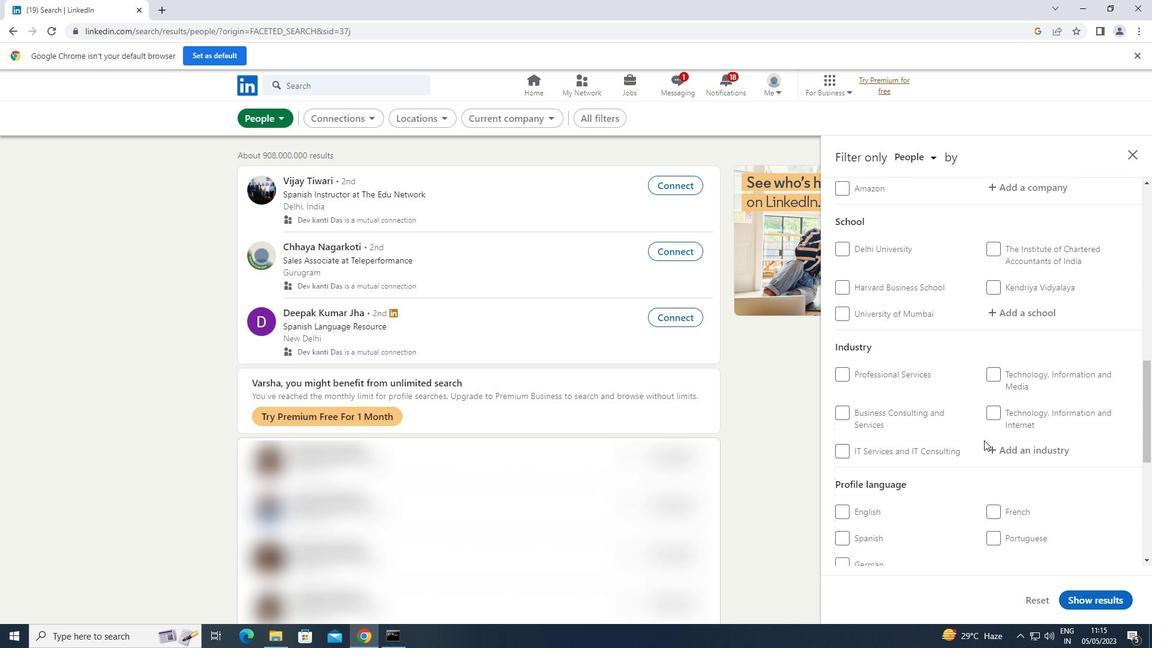 
Action: Mouse scrolled (984, 441) with delta (0, 0)
Screenshot: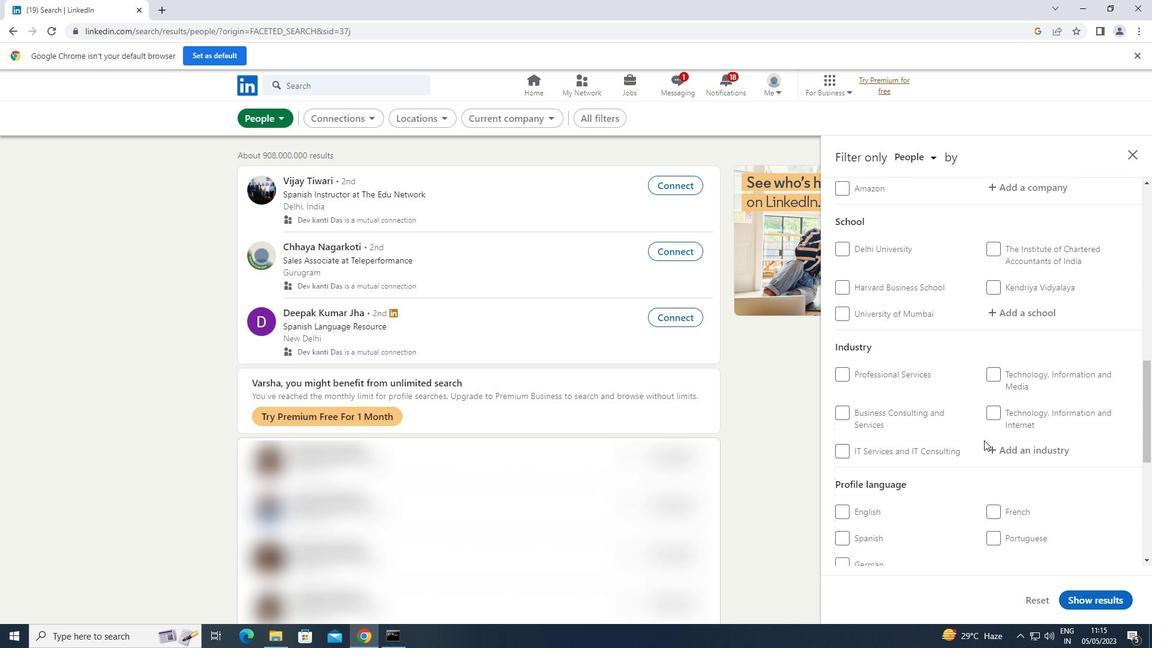 
Action: Mouse scrolled (984, 441) with delta (0, 0)
Screenshot: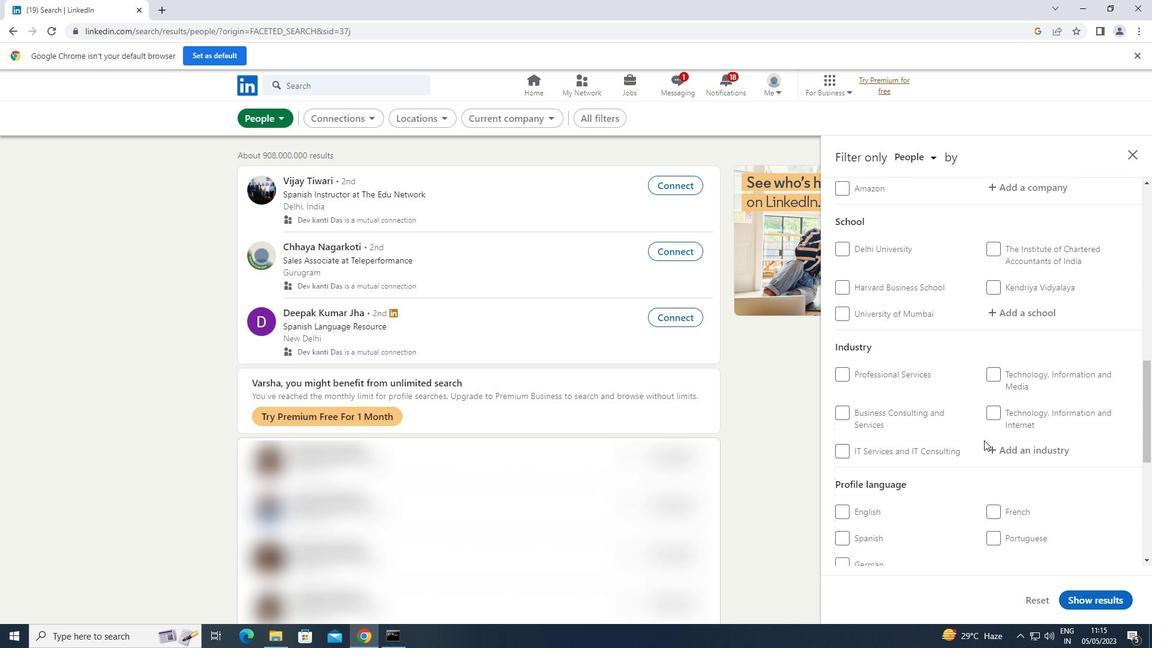 
Action: Mouse scrolled (984, 441) with delta (0, 0)
Screenshot: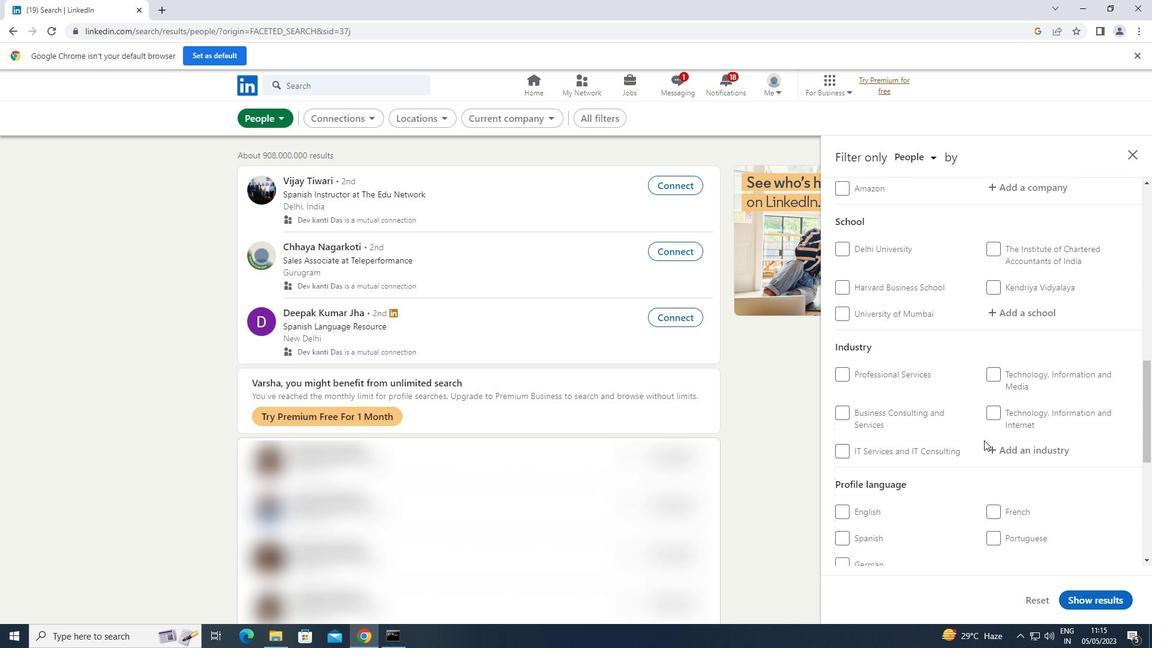 
Action: Mouse scrolled (984, 441) with delta (0, 0)
Screenshot: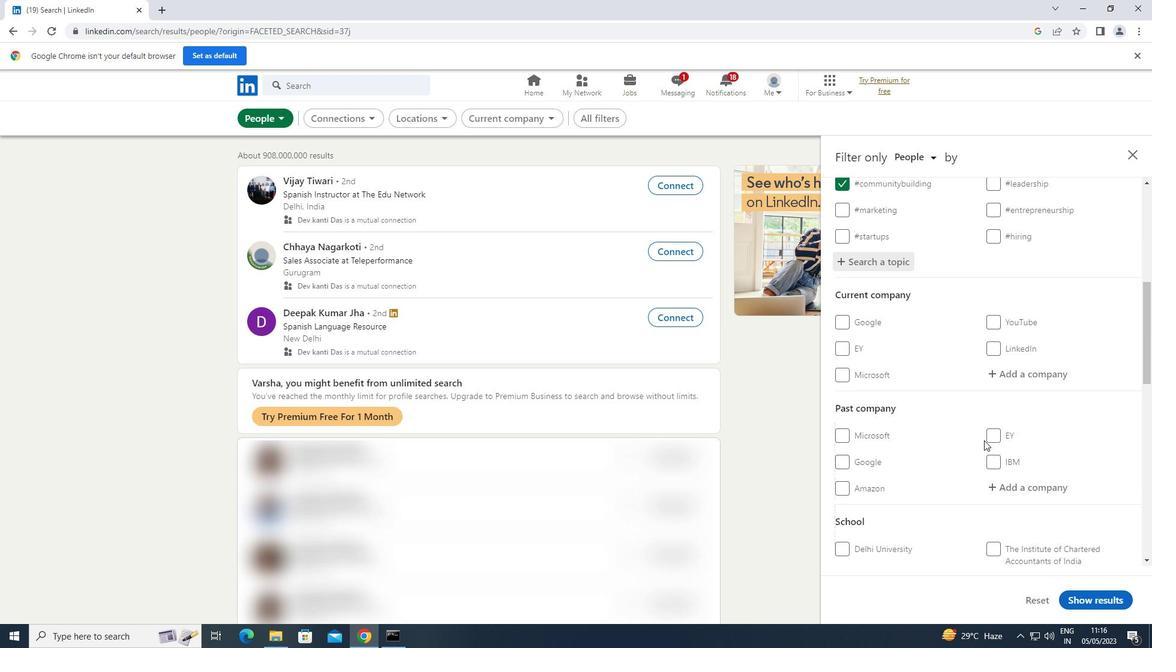 
Action: Mouse scrolled (984, 441) with delta (0, 0)
Screenshot: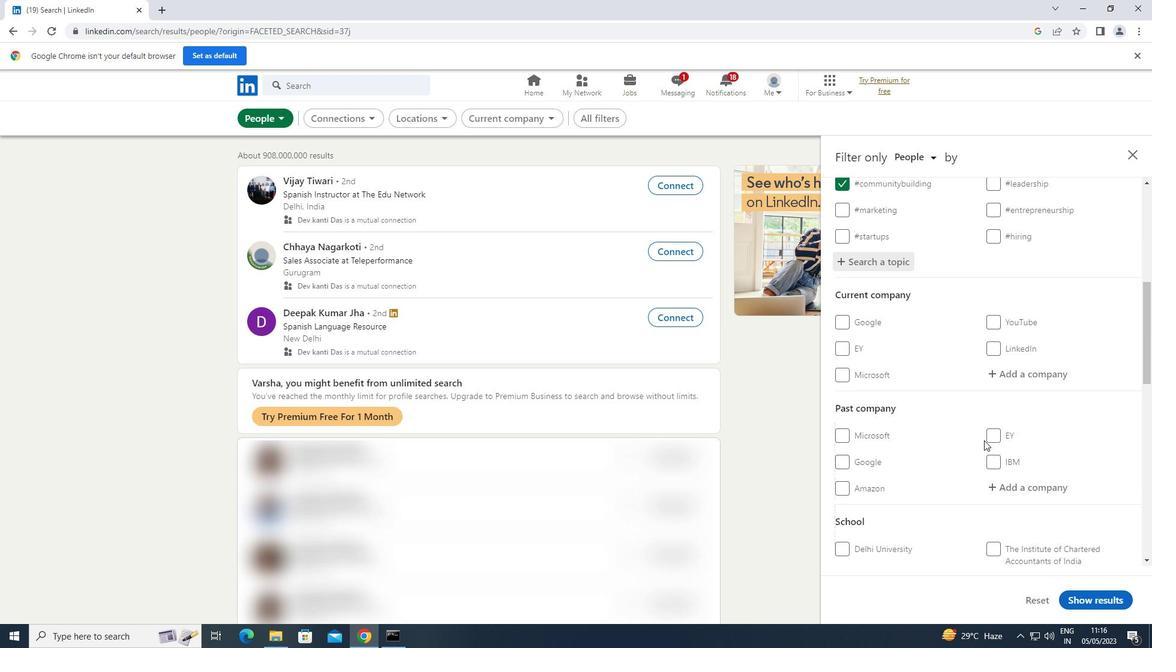 
Action: Mouse scrolled (984, 441) with delta (0, 0)
Screenshot: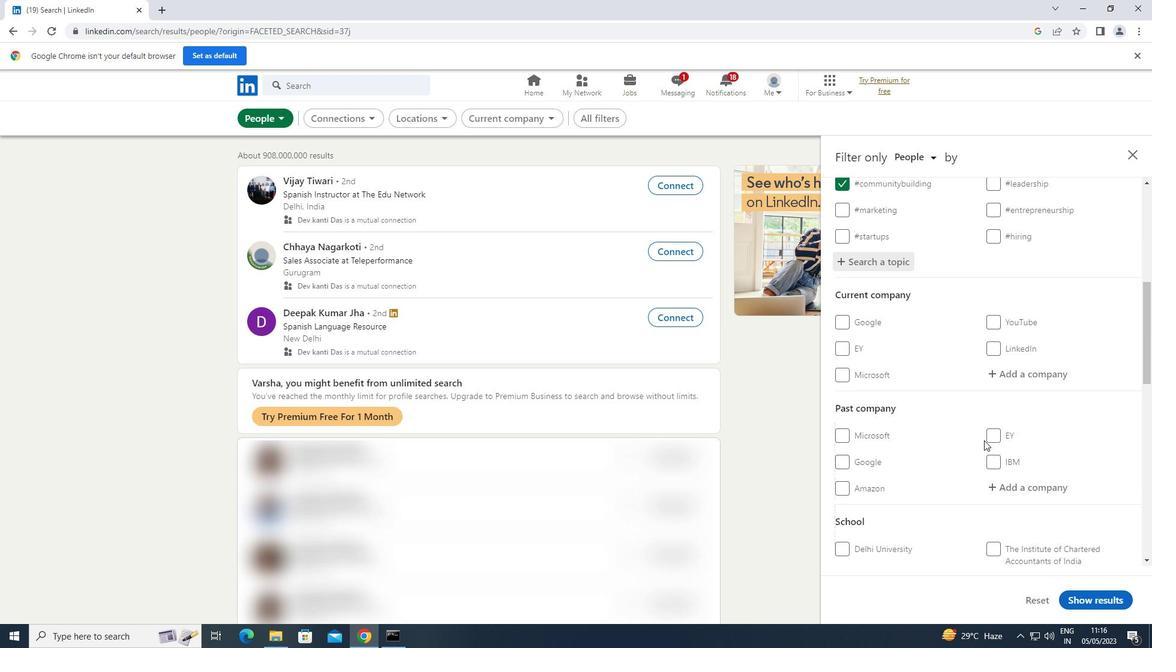 
Action: Mouse scrolled (984, 439) with delta (0, 0)
Screenshot: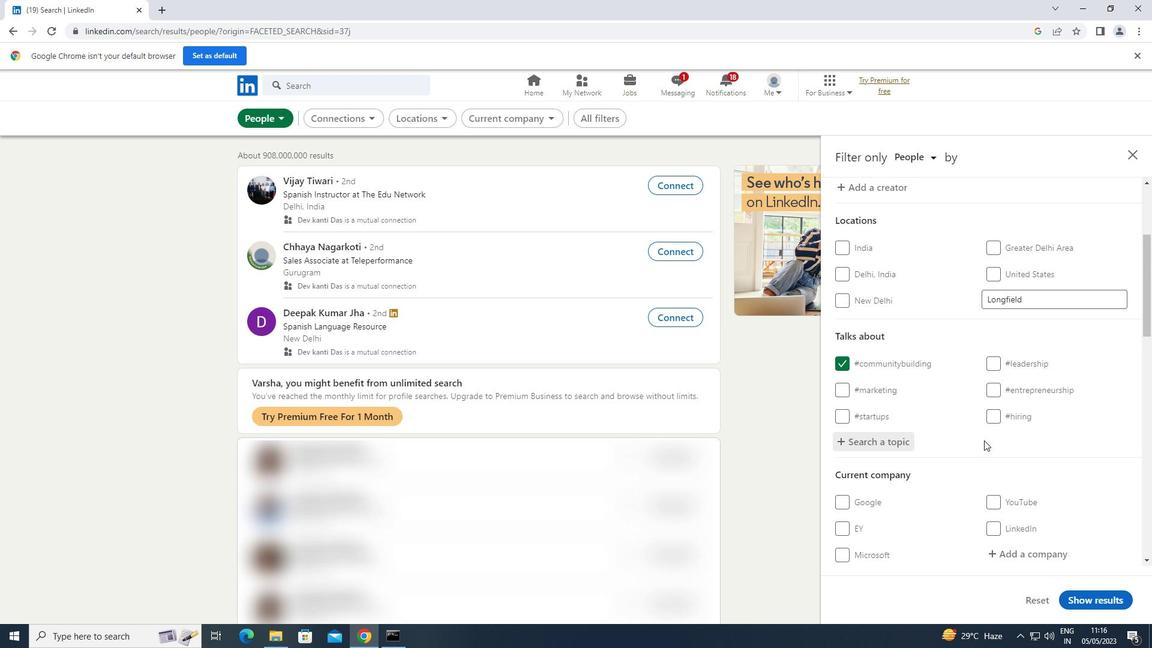 
Action: Mouse scrolled (984, 439) with delta (0, 0)
Screenshot: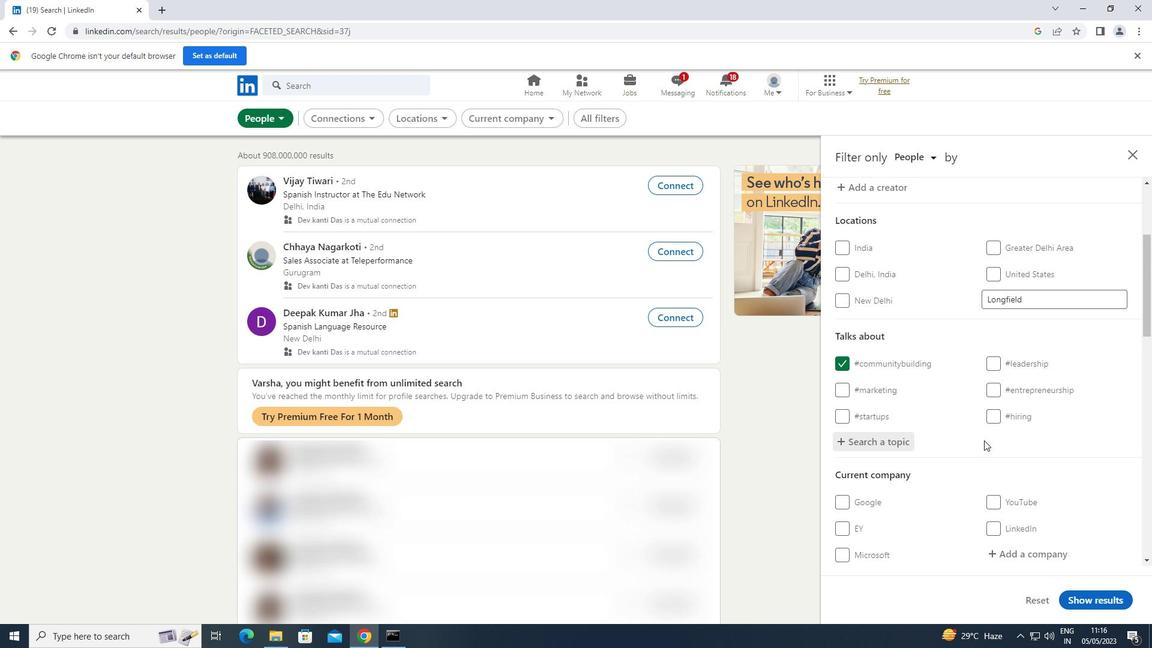 
Action: Mouse scrolled (984, 439) with delta (0, 0)
Screenshot: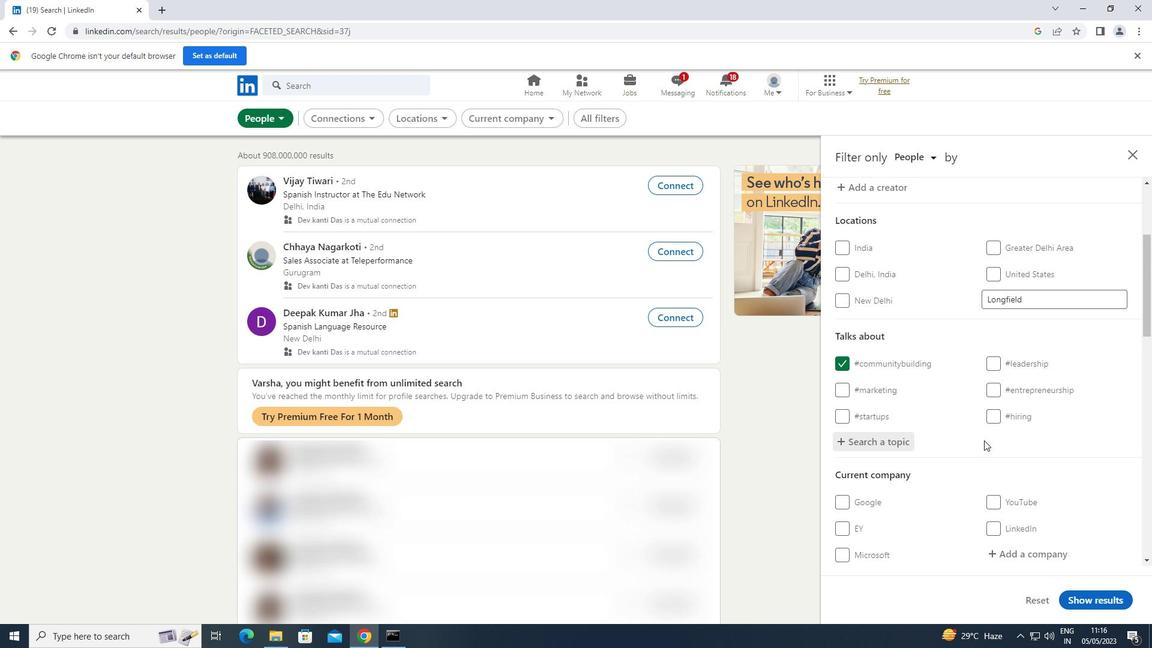 
Action: Mouse scrolled (984, 439) with delta (0, 0)
Screenshot: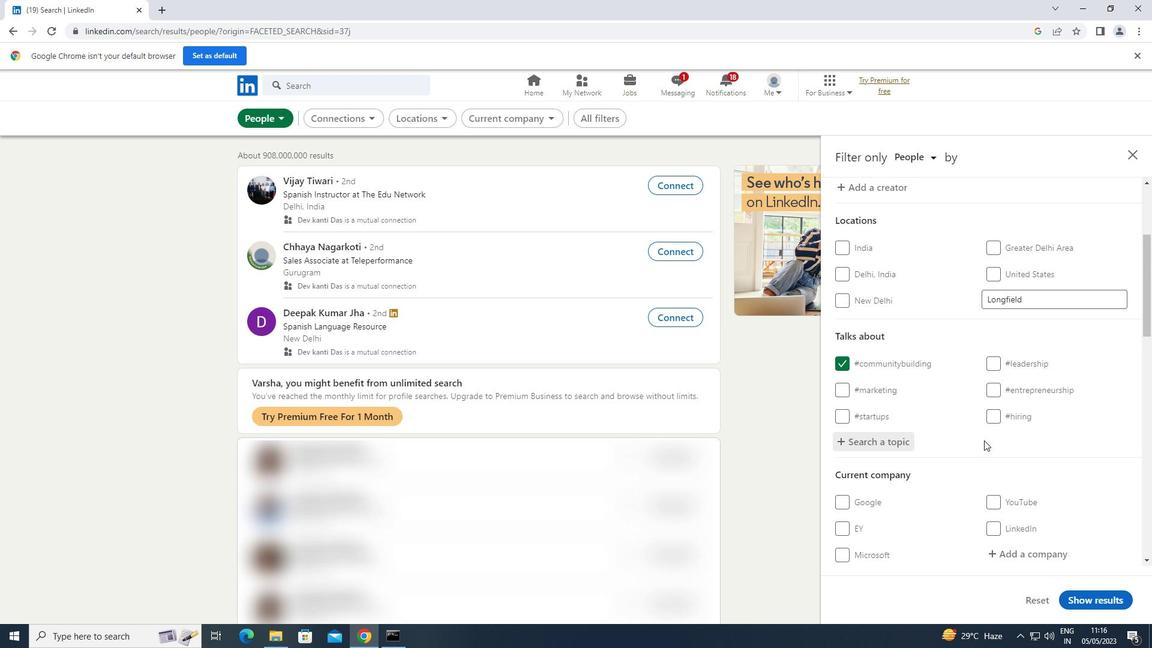 
Action: Mouse scrolled (984, 439) with delta (0, 0)
Screenshot: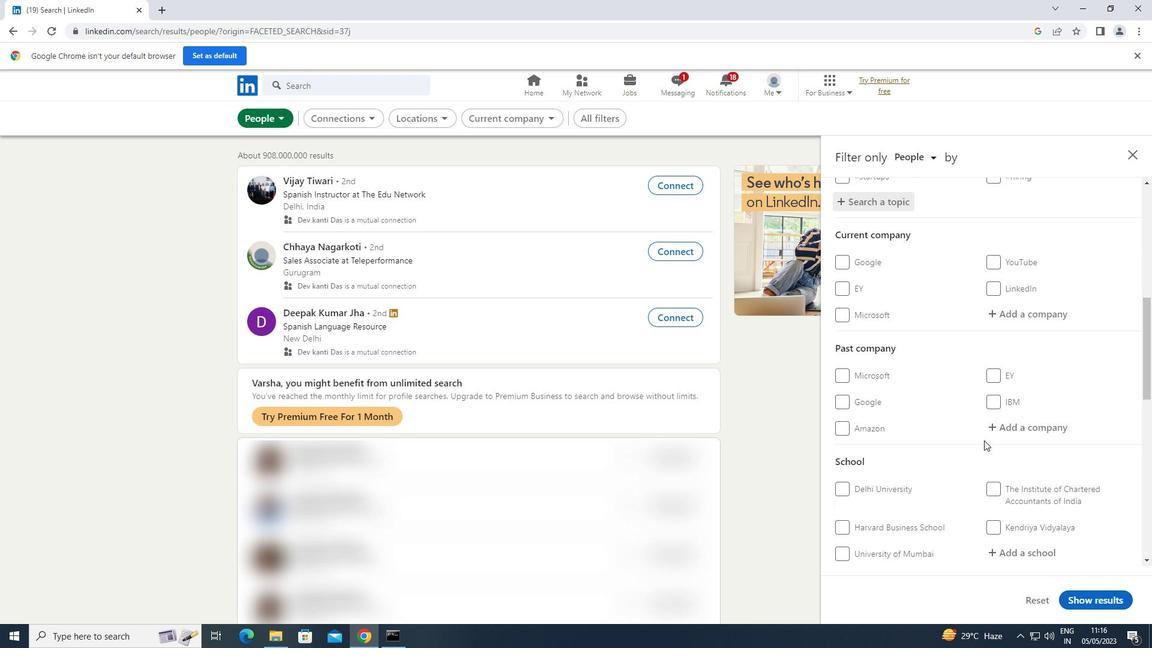 
Action: Mouse scrolled (984, 439) with delta (0, 0)
Screenshot: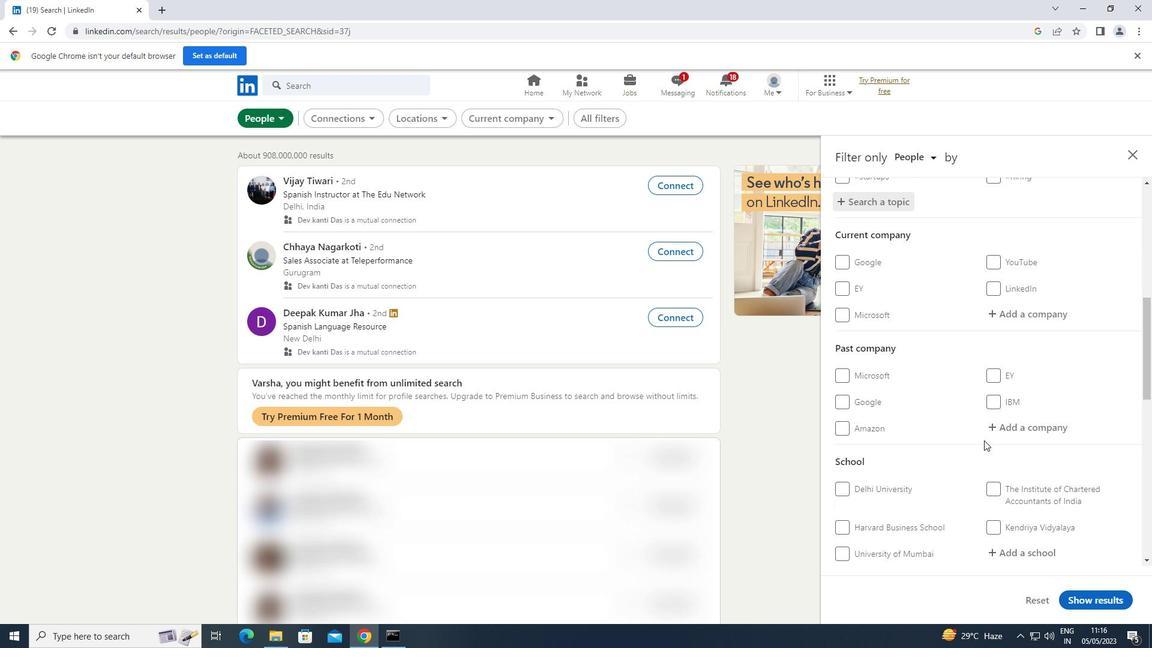 
Action: Mouse scrolled (984, 439) with delta (0, 0)
Screenshot: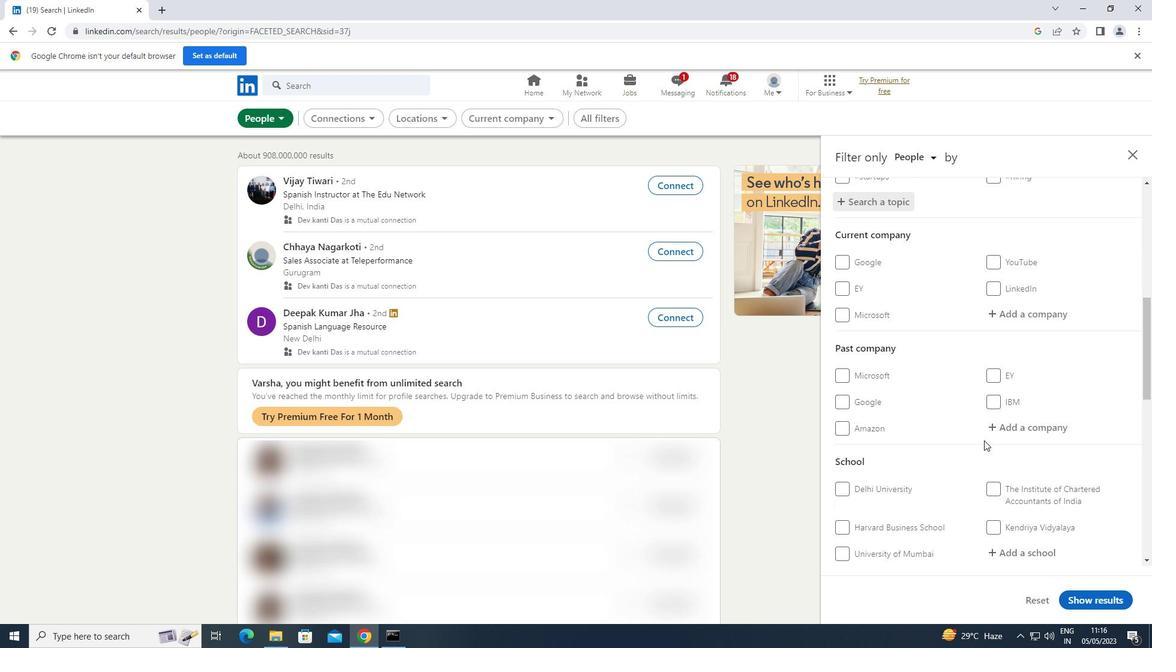 
Action: Mouse scrolled (984, 439) with delta (0, 0)
Screenshot: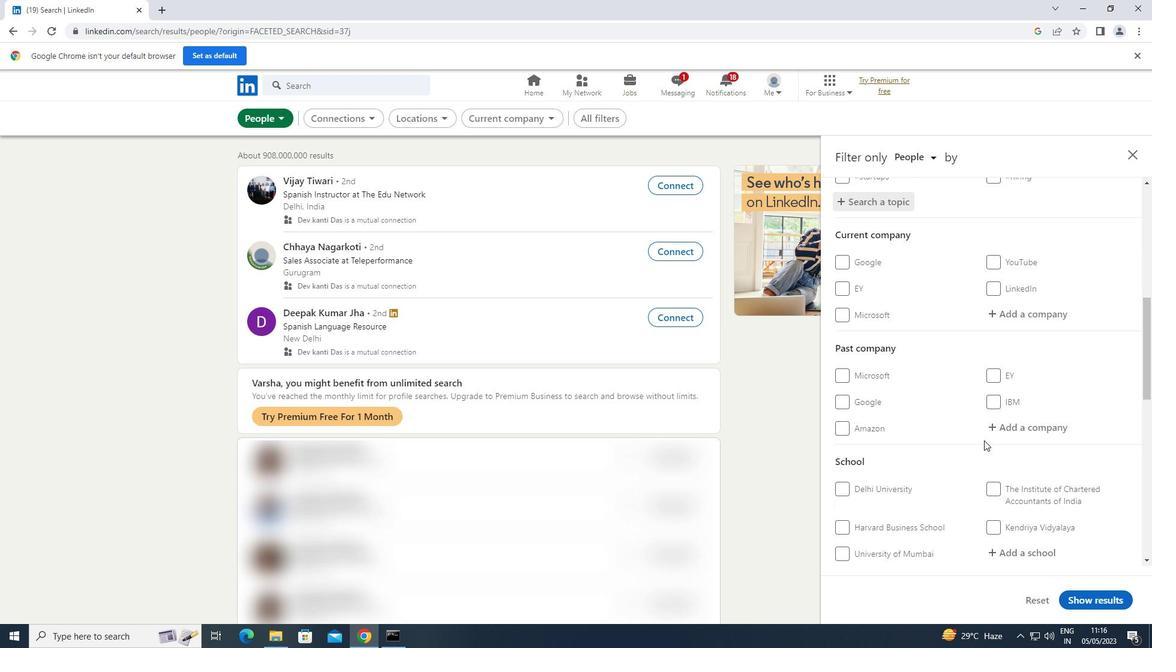 
Action: Mouse scrolled (984, 439) with delta (0, 0)
Screenshot: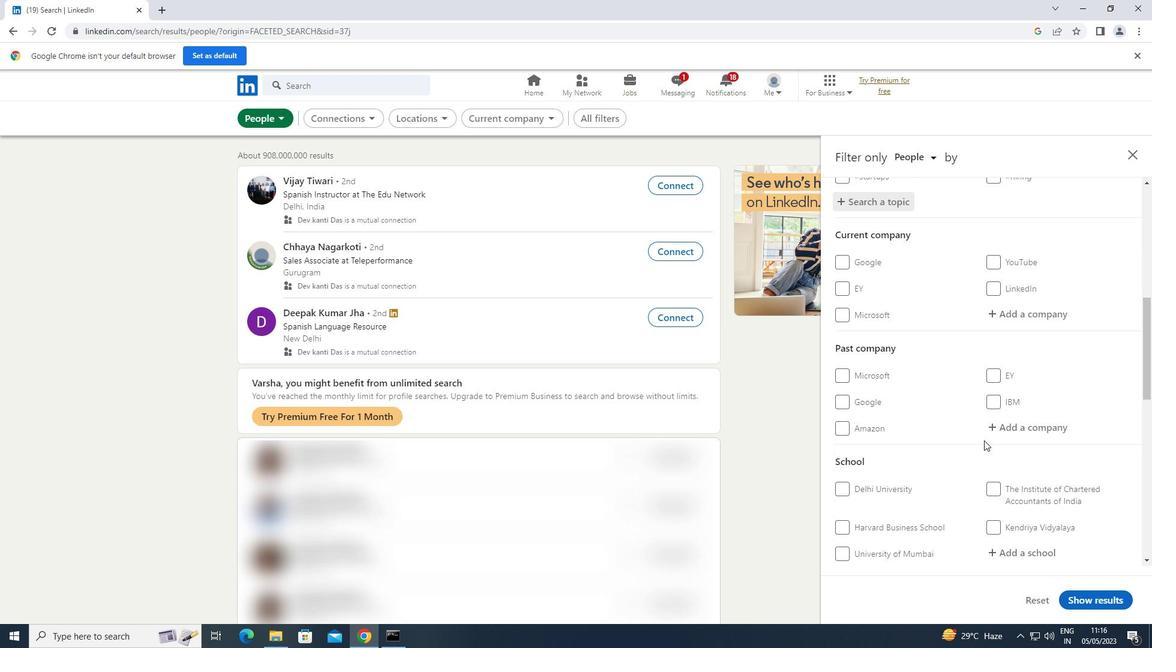 
Action: Mouse scrolled (984, 439) with delta (0, 0)
Screenshot: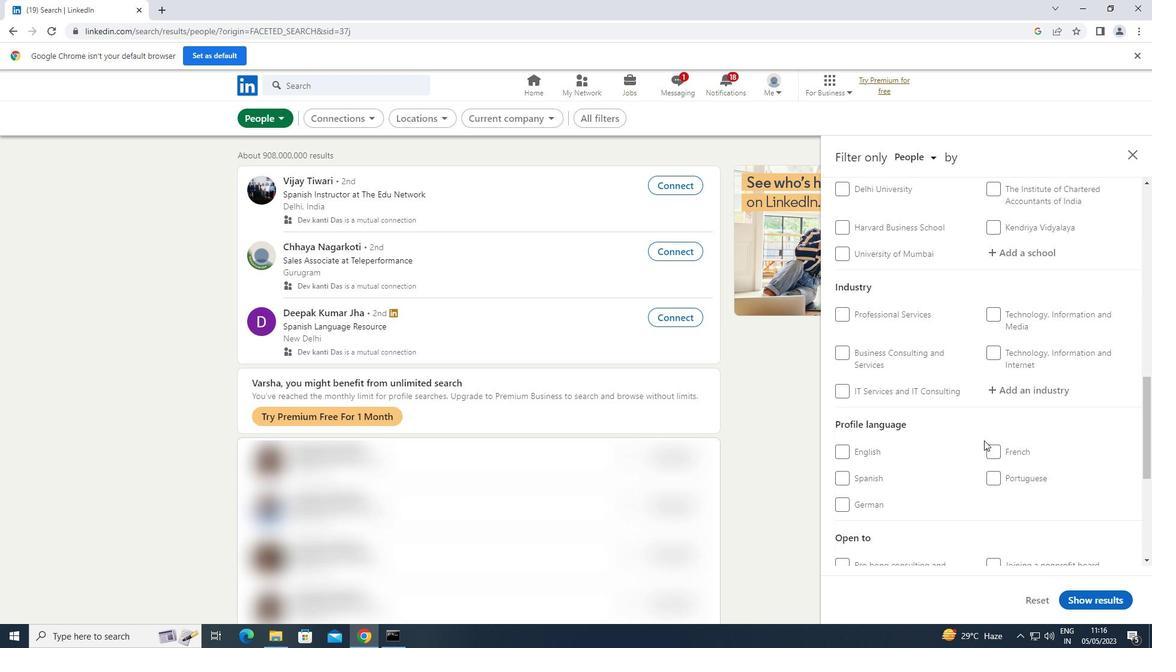 
Action: Mouse scrolled (984, 439) with delta (0, 0)
Screenshot: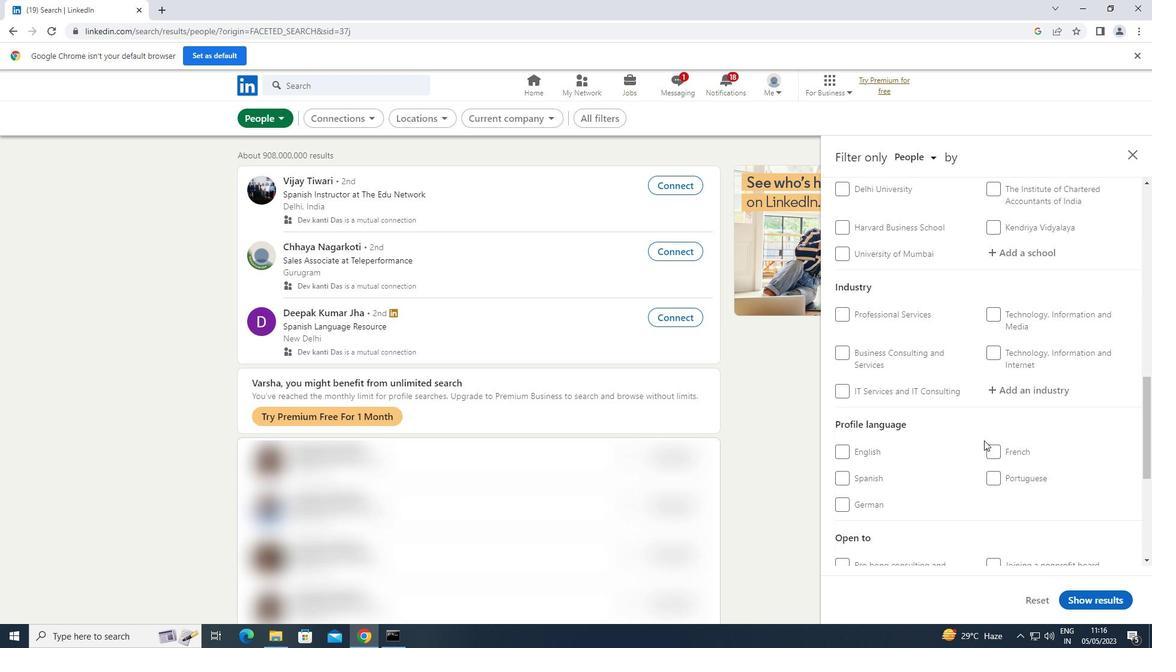 
Action: Mouse scrolled (984, 439) with delta (0, 0)
Screenshot: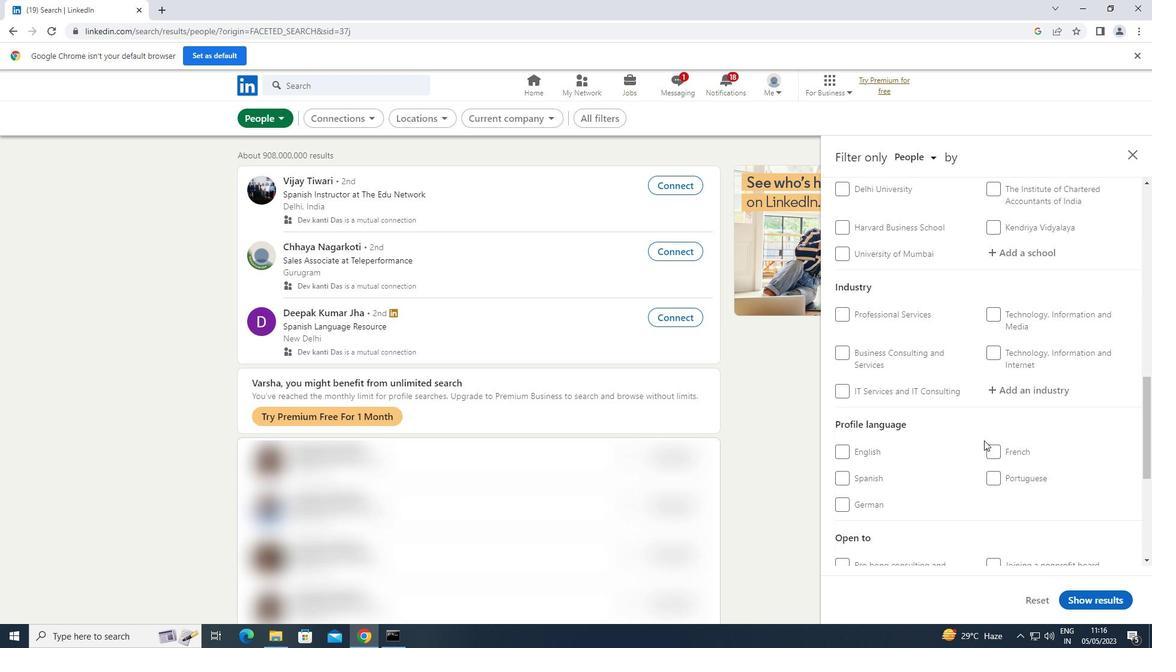 
Action: Mouse scrolled (984, 439) with delta (0, 0)
Screenshot: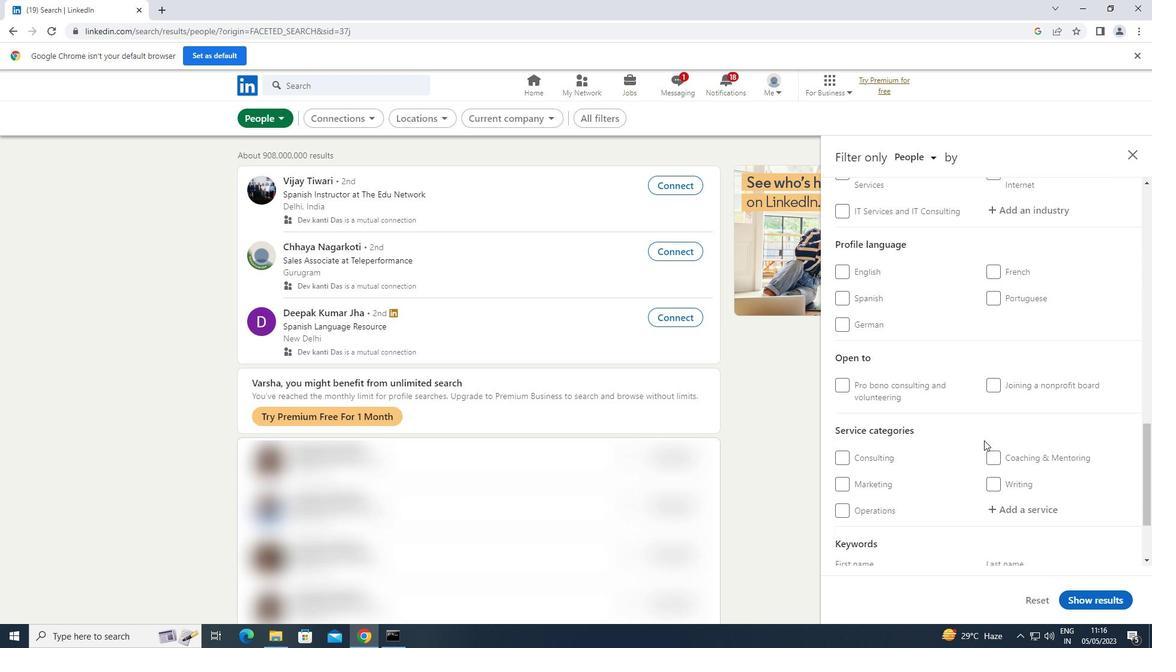 
Action: Mouse scrolled (984, 441) with delta (0, 0)
Screenshot: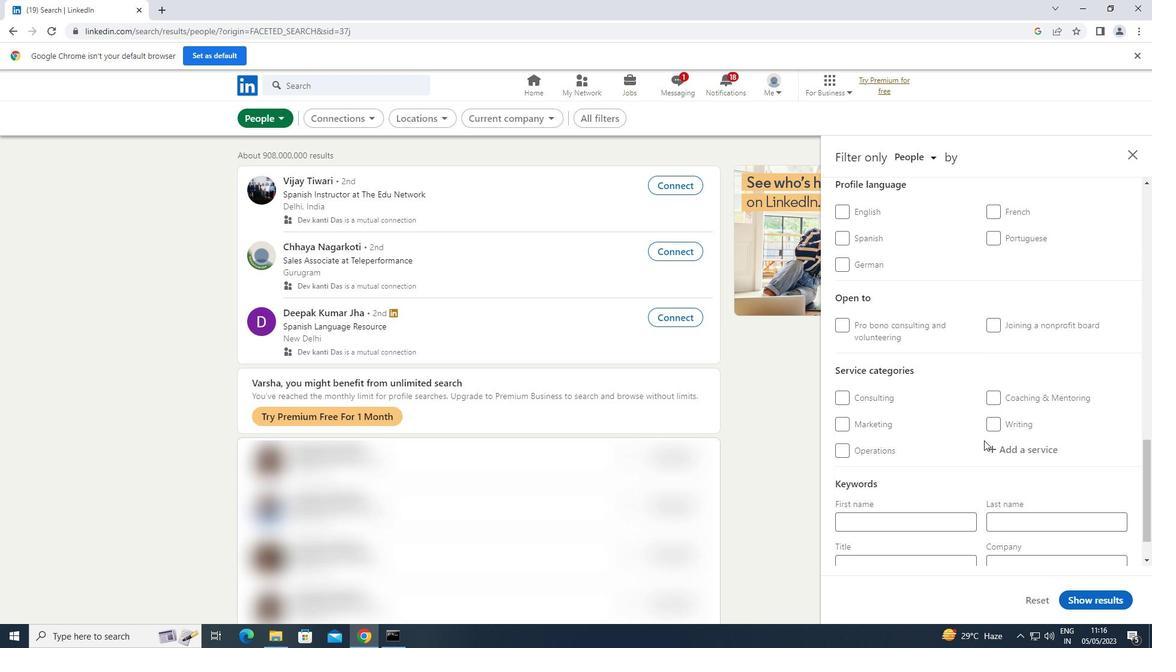 
Action: Mouse scrolled (984, 441) with delta (0, 0)
Screenshot: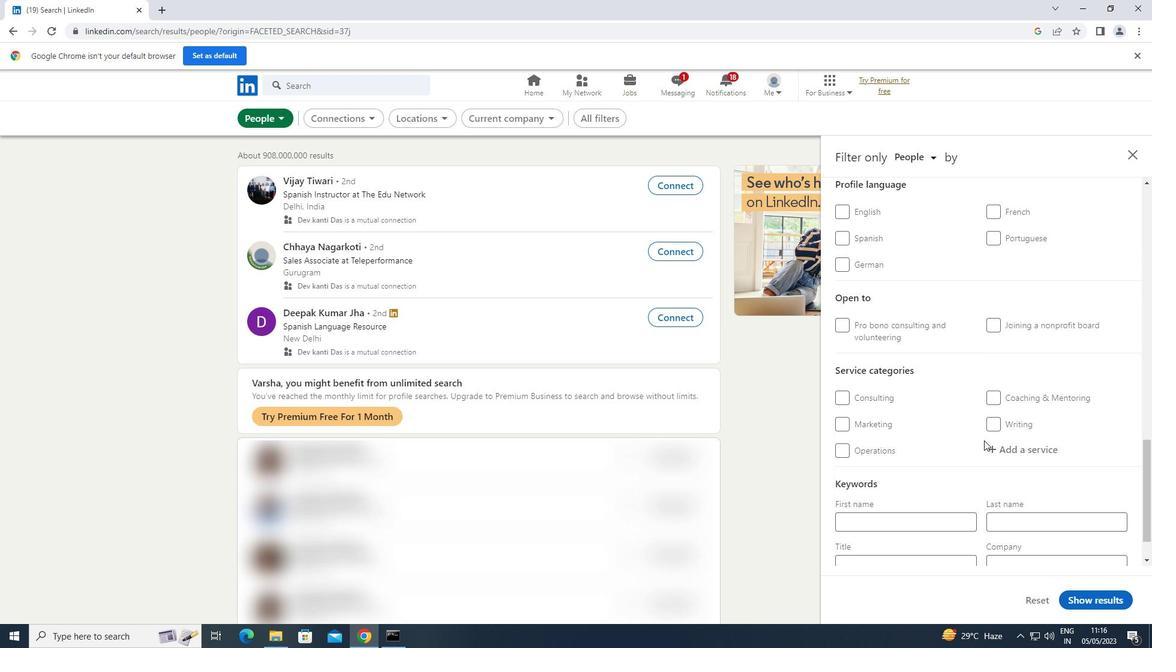 
Action: Mouse moved to (843, 334)
Screenshot: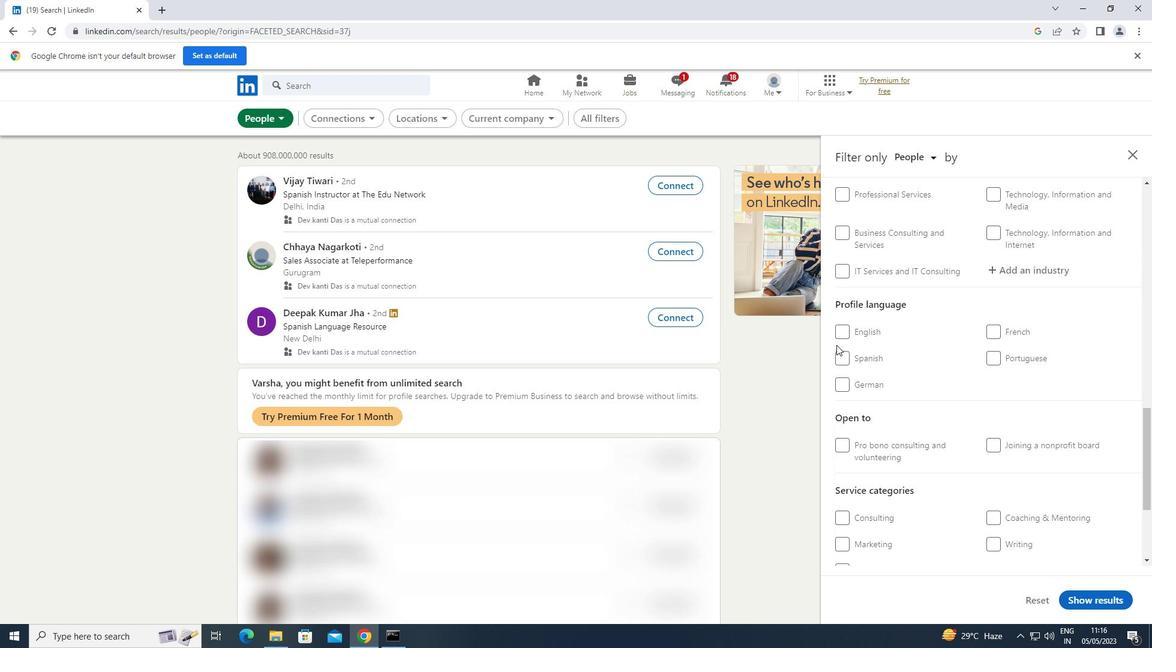 
Action: Mouse pressed left at (843, 334)
Screenshot: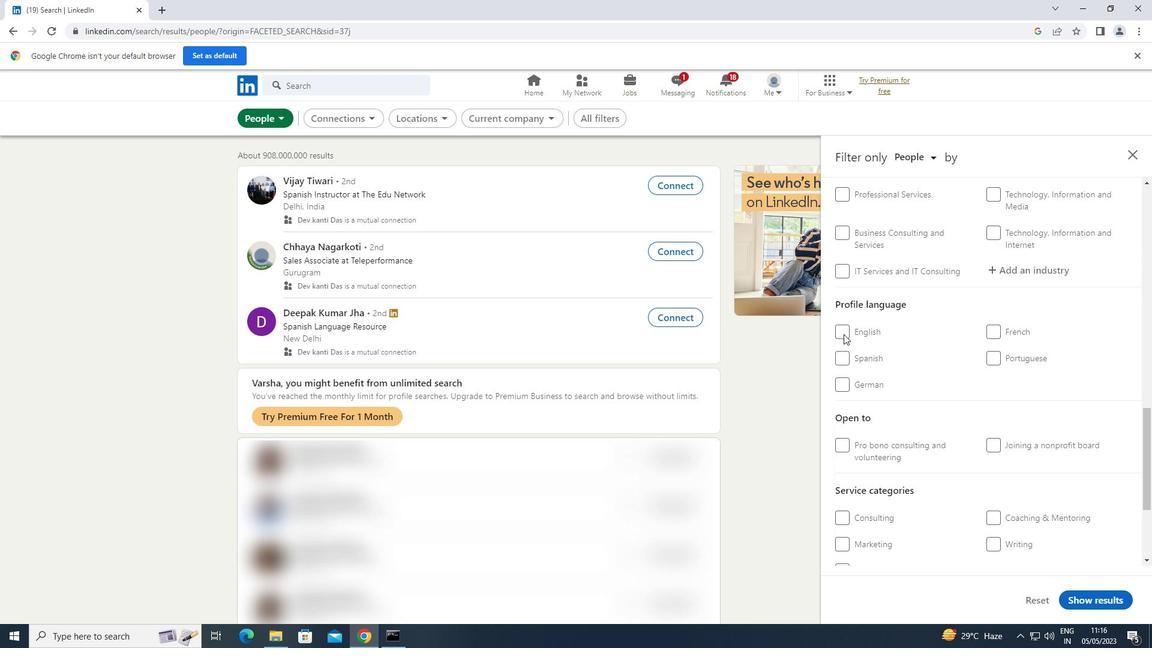 
Action: Mouse scrolled (843, 334) with delta (0, 0)
Screenshot: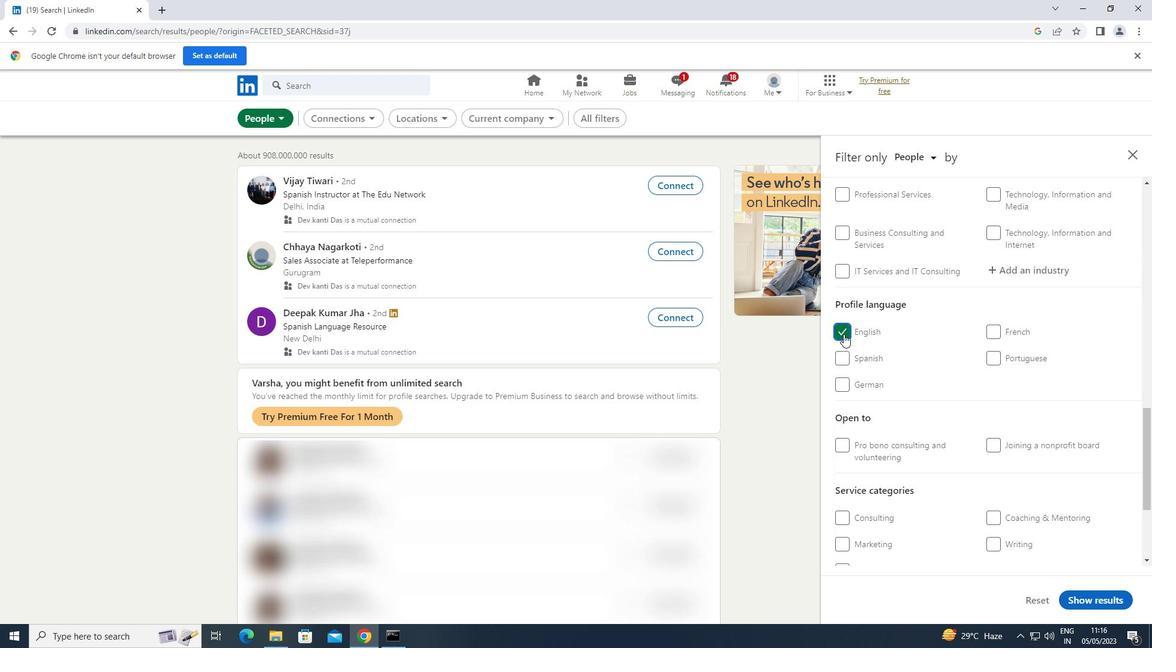 
Action: Mouse scrolled (843, 334) with delta (0, 0)
Screenshot: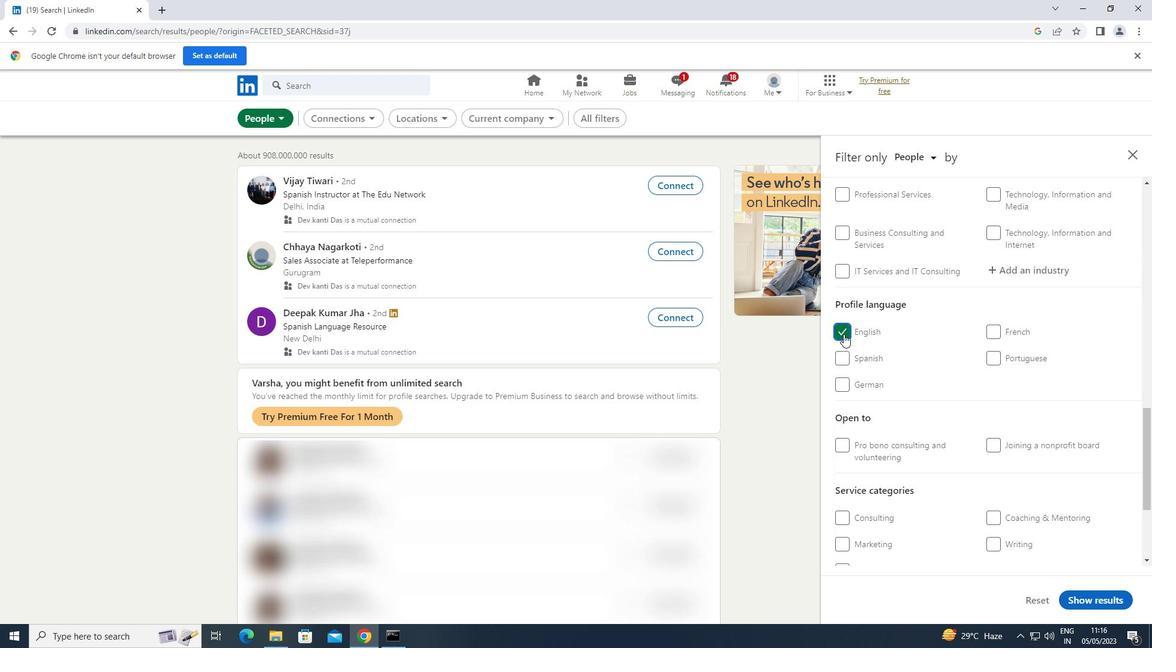 
Action: Mouse scrolled (843, 334) with delta (0, 0)
Screenshot: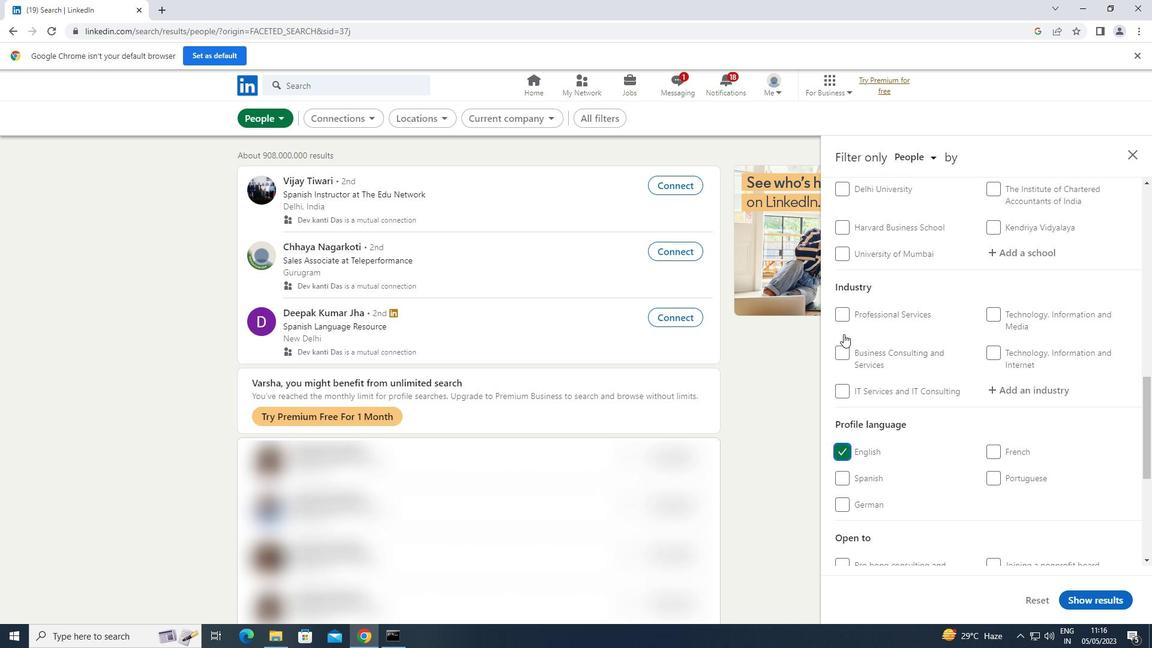 
Action: Mouse scrolled (843, 334) with delta (0, 0)
Screenshot: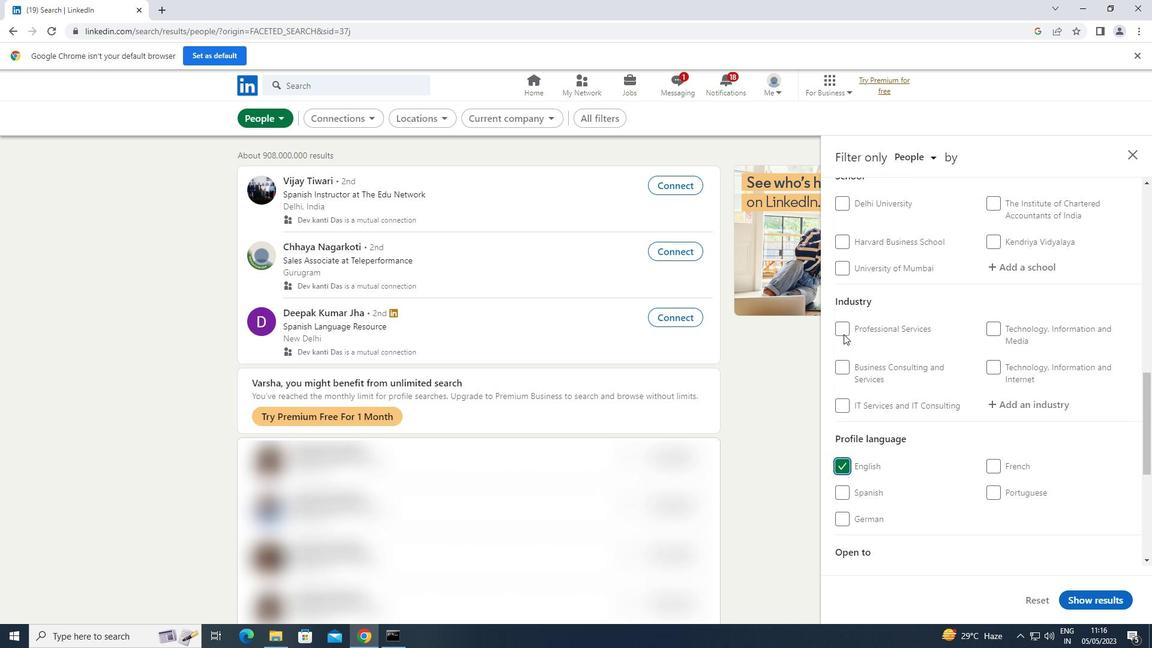 
Action: Mouse scrolled (843, 334) with delta (0, 0)
Screenshot: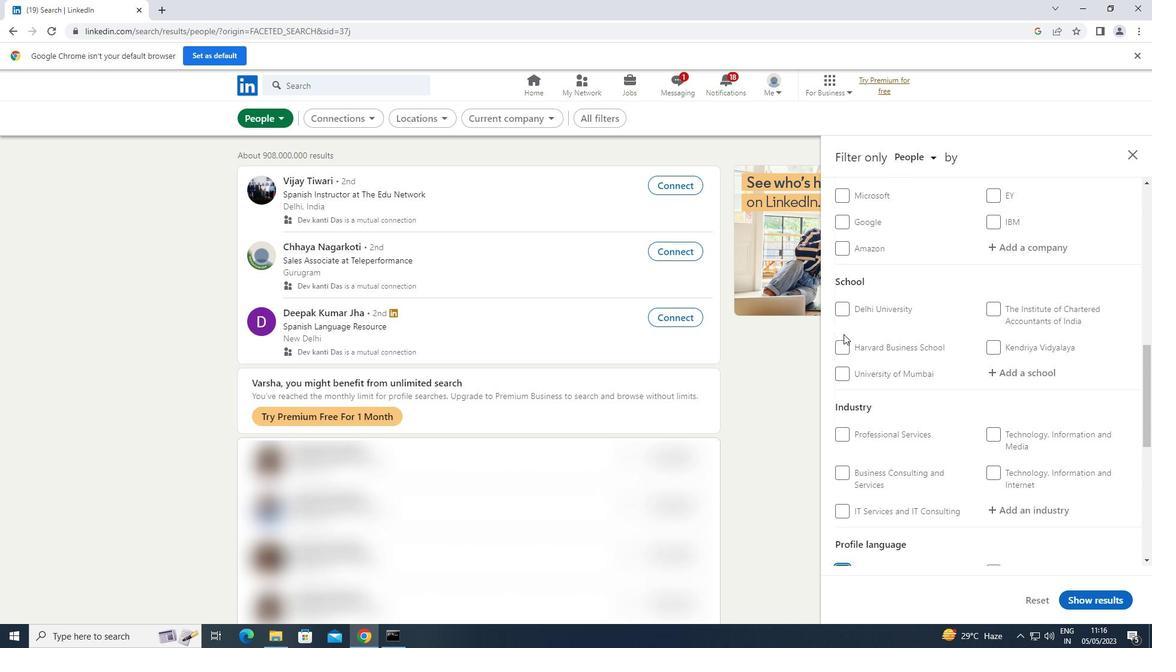 
Action: Mouse scrolled (843, 334) with delta (0, 0)
Screenshot: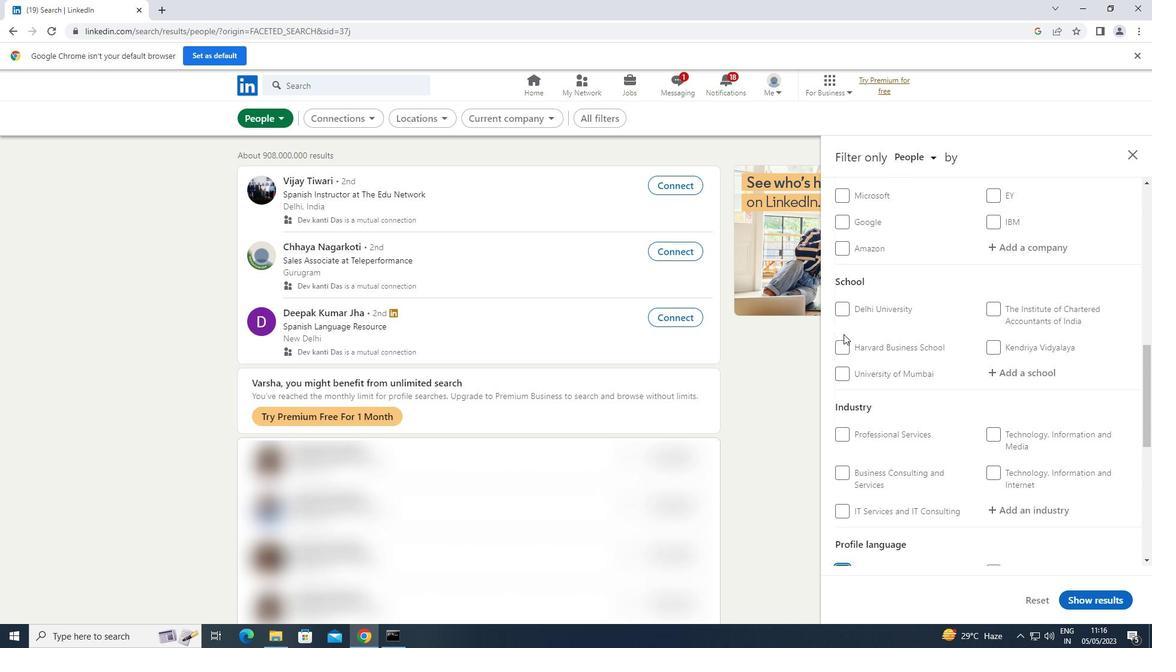
Action: Mouse scrolled (843, 334) with delta (0, 0)
Screenshot: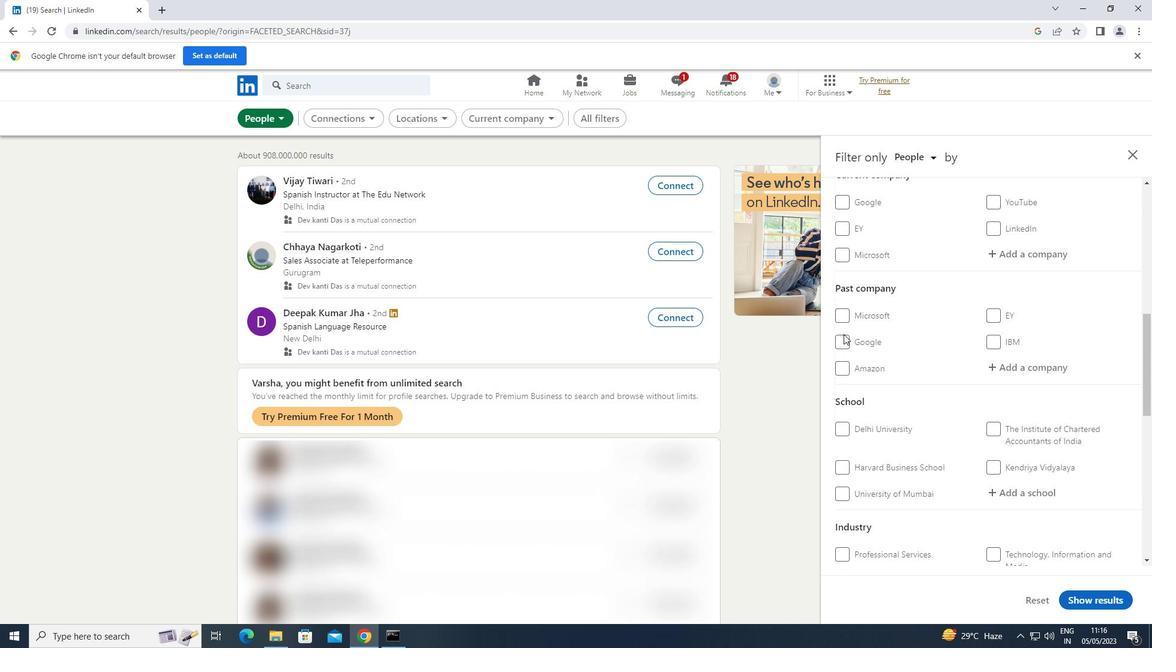 
Action: Mouse moved to (997, 307)
Screenshot: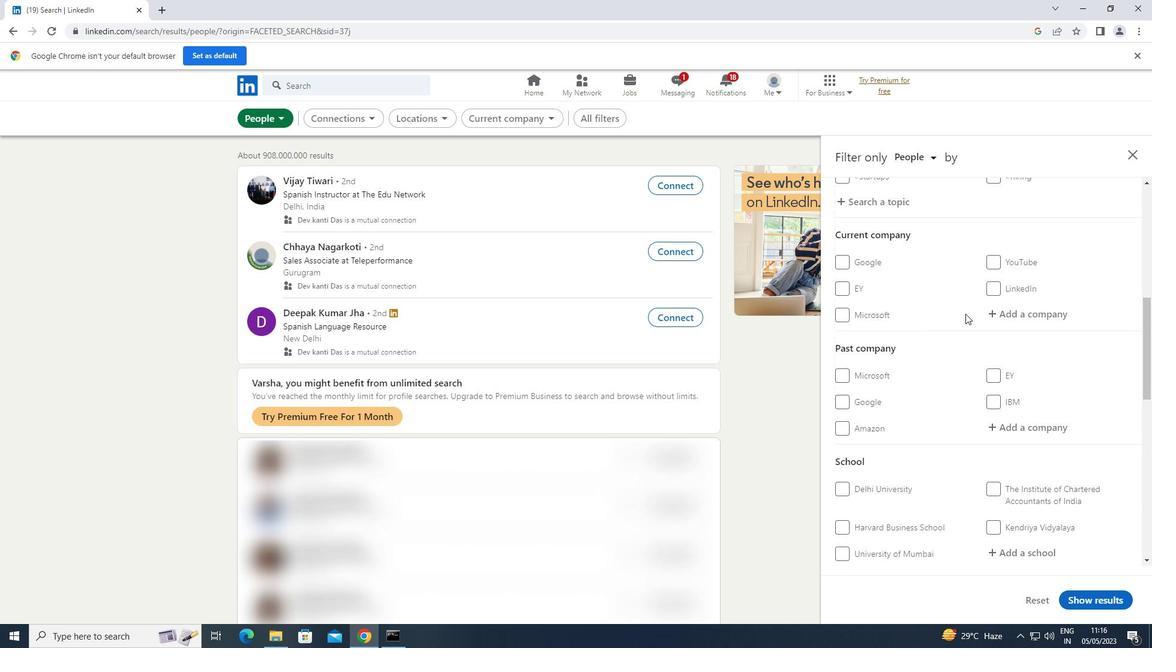 
Action: Mouse pressed left at (997, 307)
Screenshot: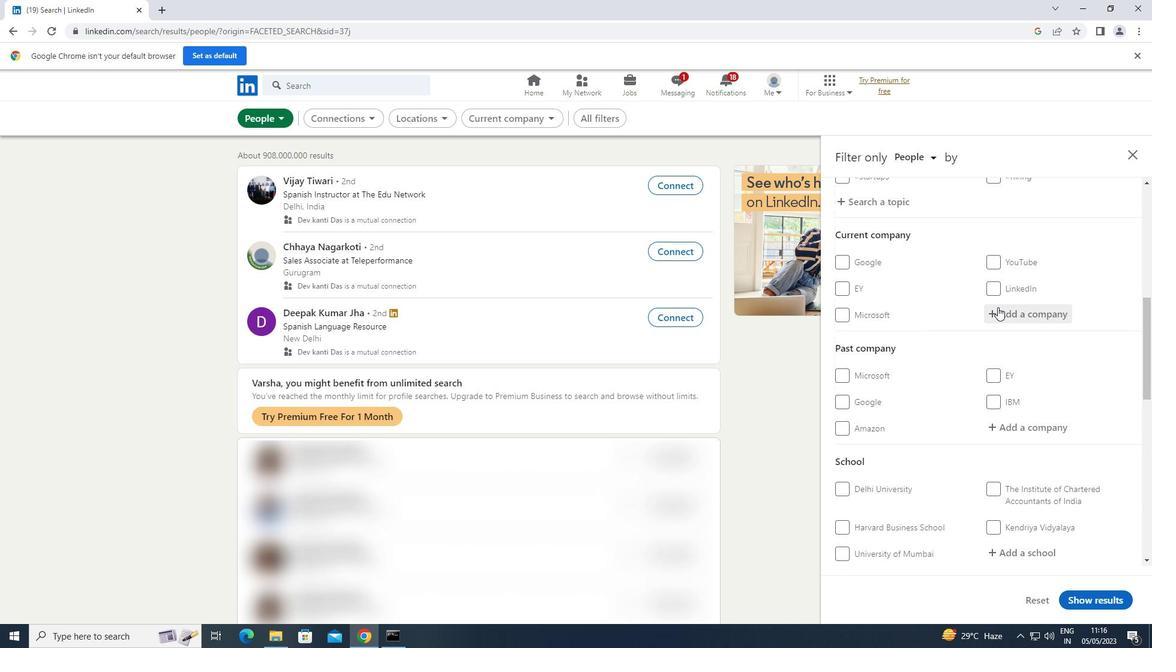 
Action: Key pressed <Key.shift>BUSINESS<Key.space><Key.shift>WEB
Screenshot: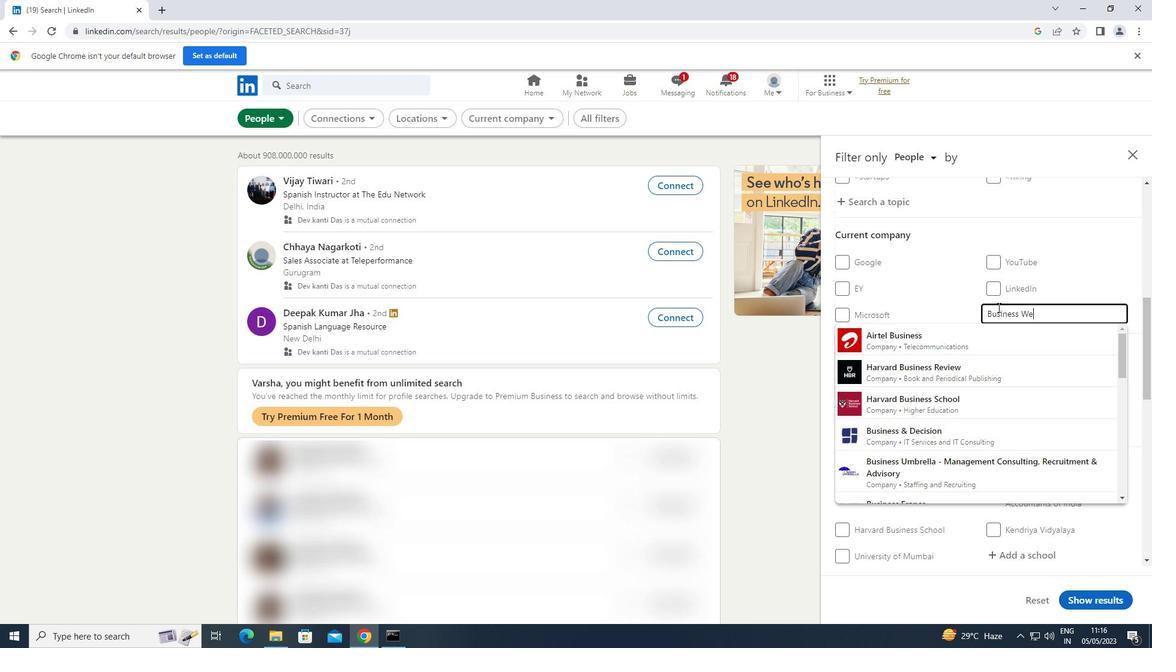 
Action: Mouse moved to (999, 322)
Screenshot: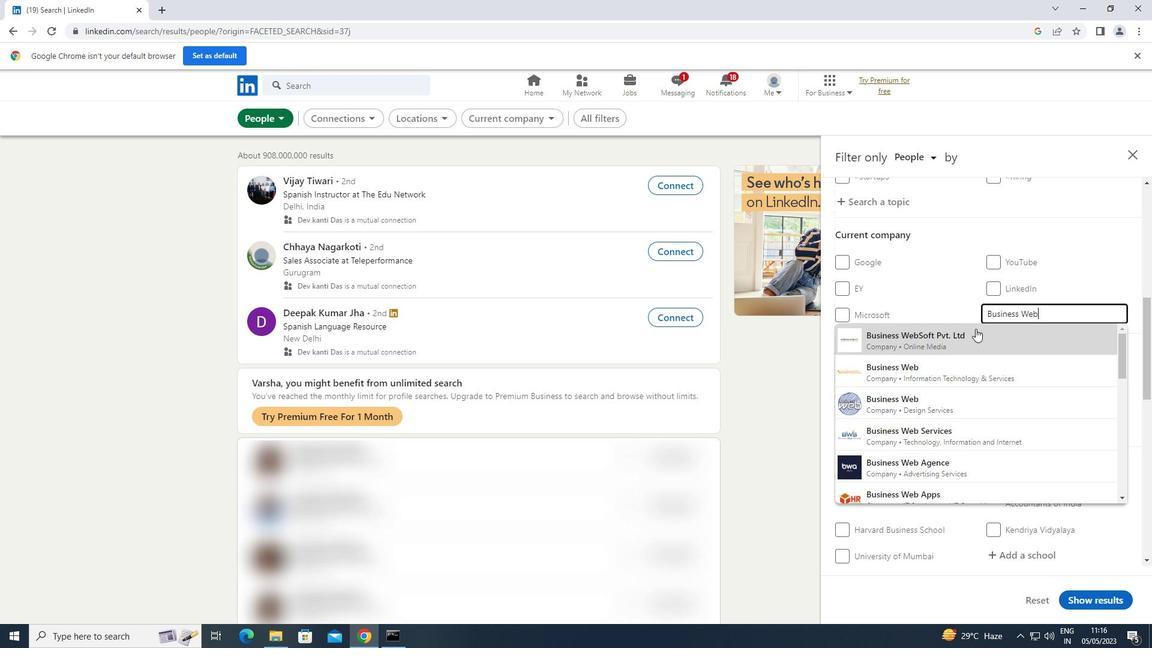 
Action: Key pressed <Key.space><Key.shift>SOLUTI
Screenshot: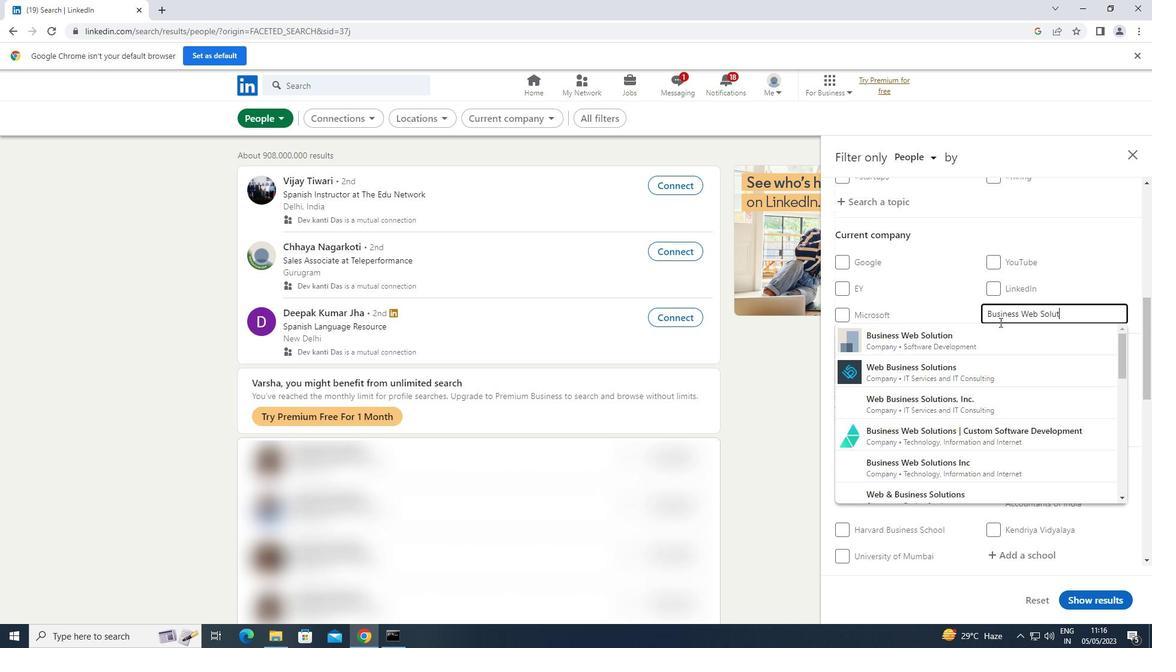 
Action: Mouse moved to (952, 361)
Screenshot: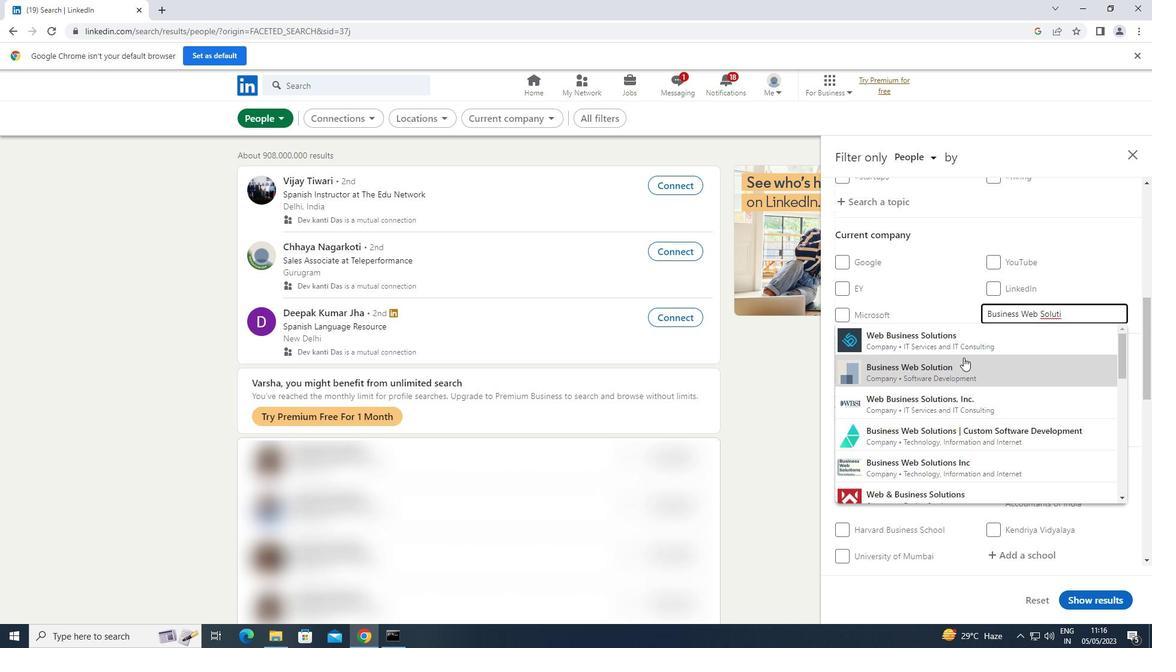
Action: Key pressed ONS<Key.enter>
Screenshot: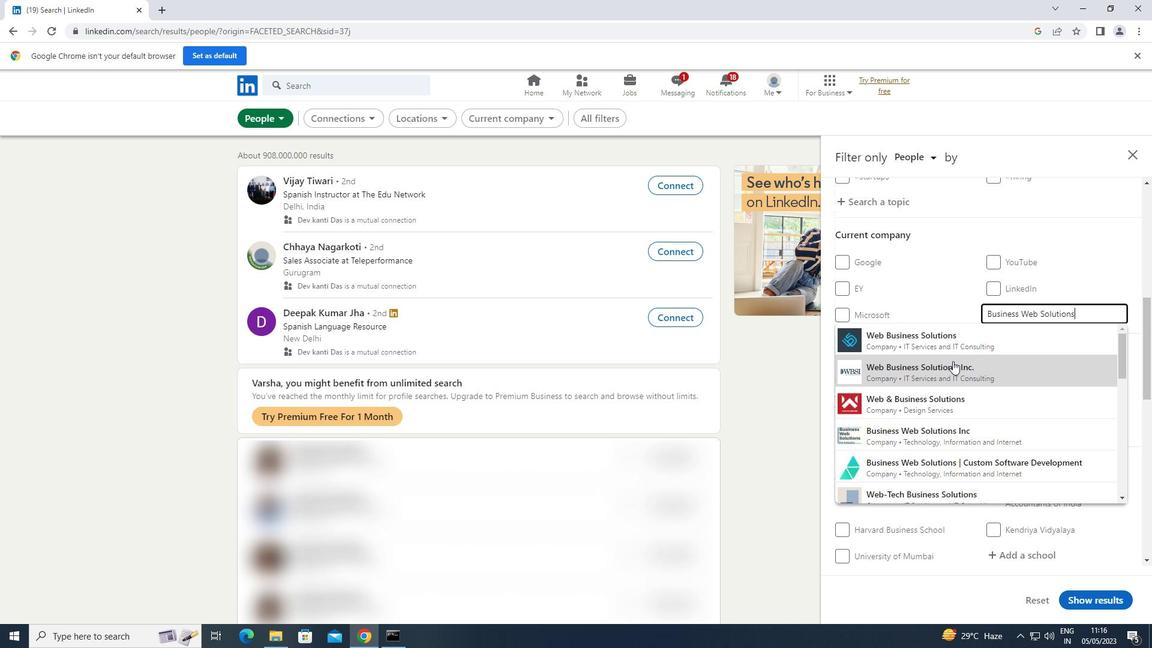 
Action: Mouse moved to (952, 361)
Screenshot: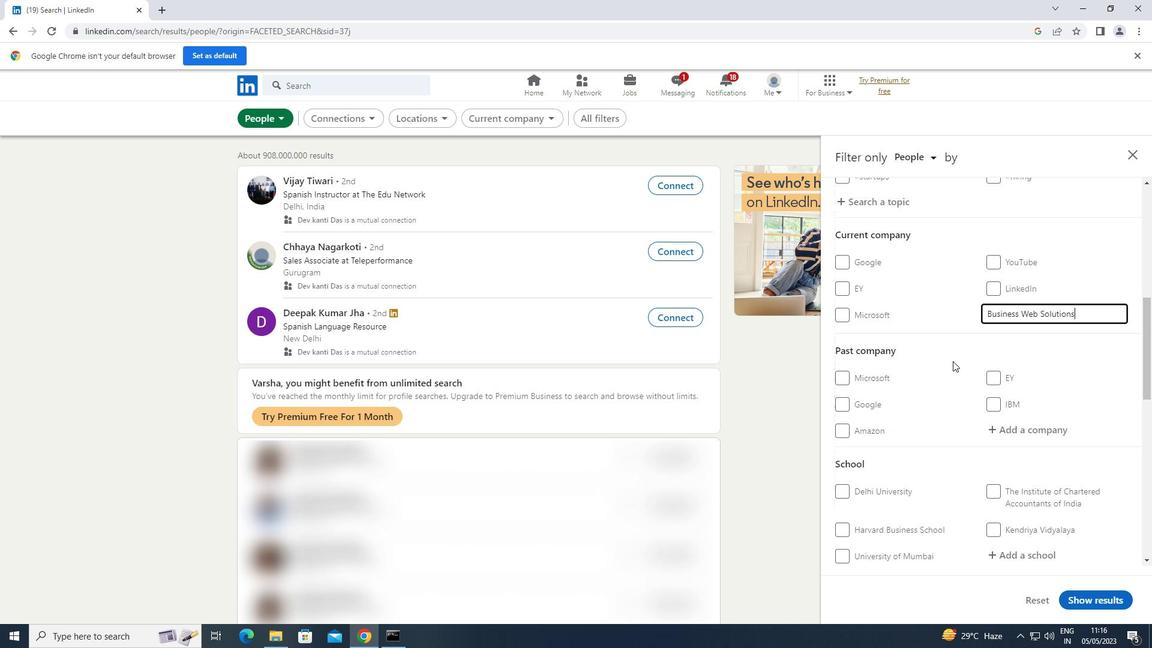 
Action: Mouse scrolled (952, 360) with delta (0, 0)
Screenshot: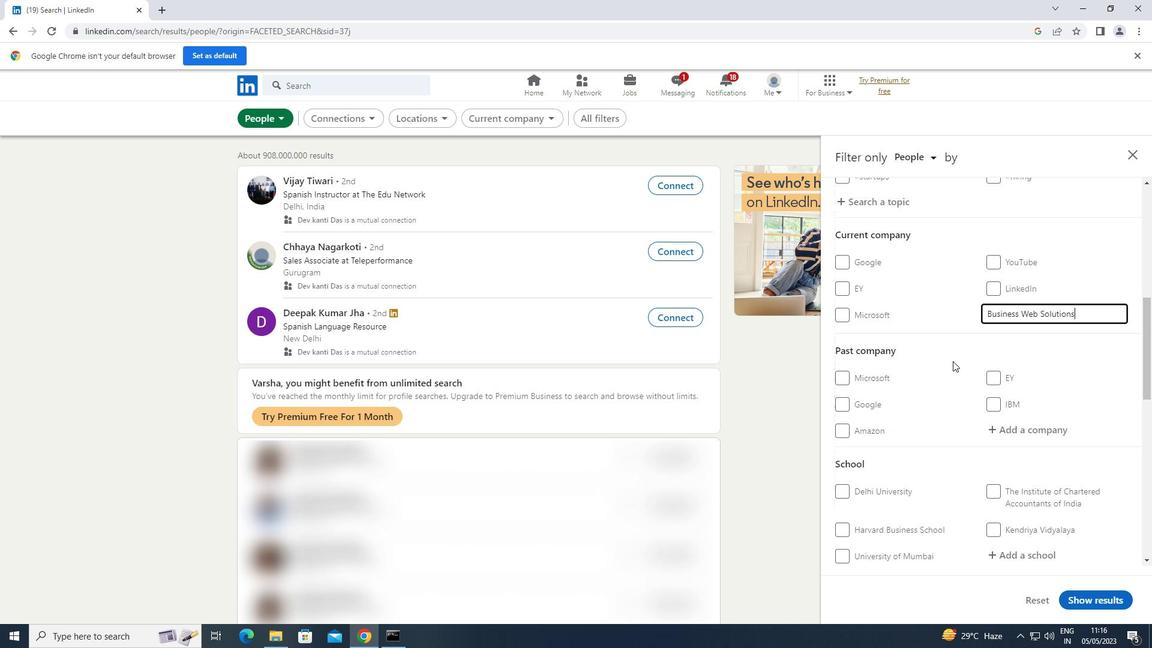 
Action: Mouse scrolled (952, 360) with delta (0, 0)
Screenshot: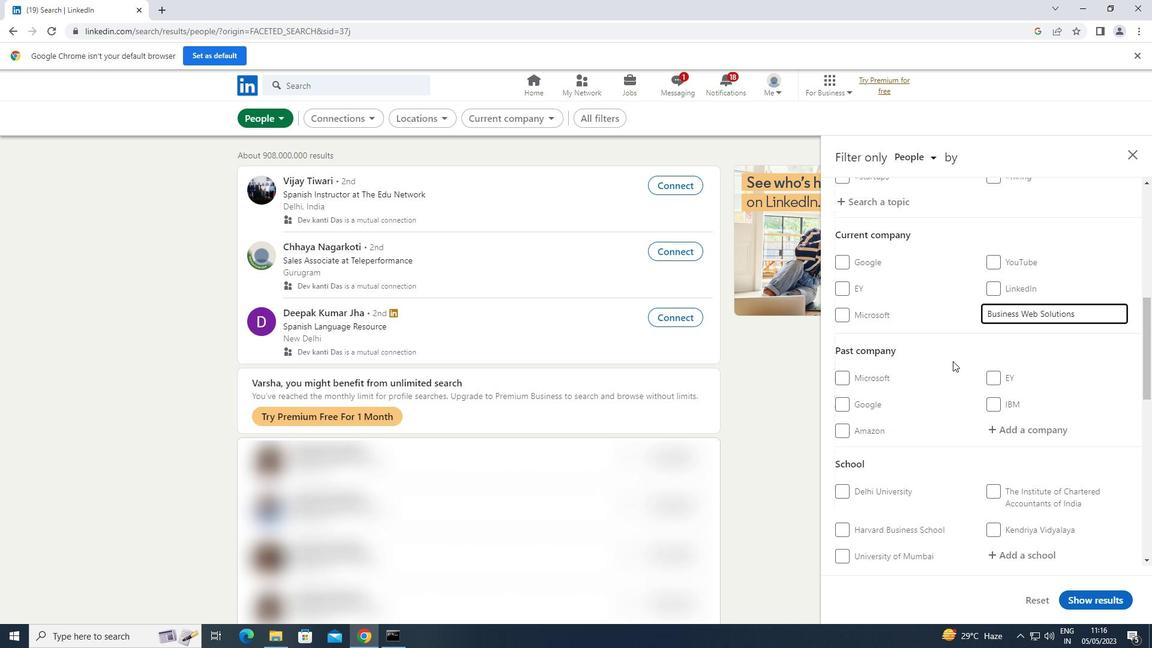 
Action: Mouse scrolled (952, 360) with delta (0, 0)
Screenshot: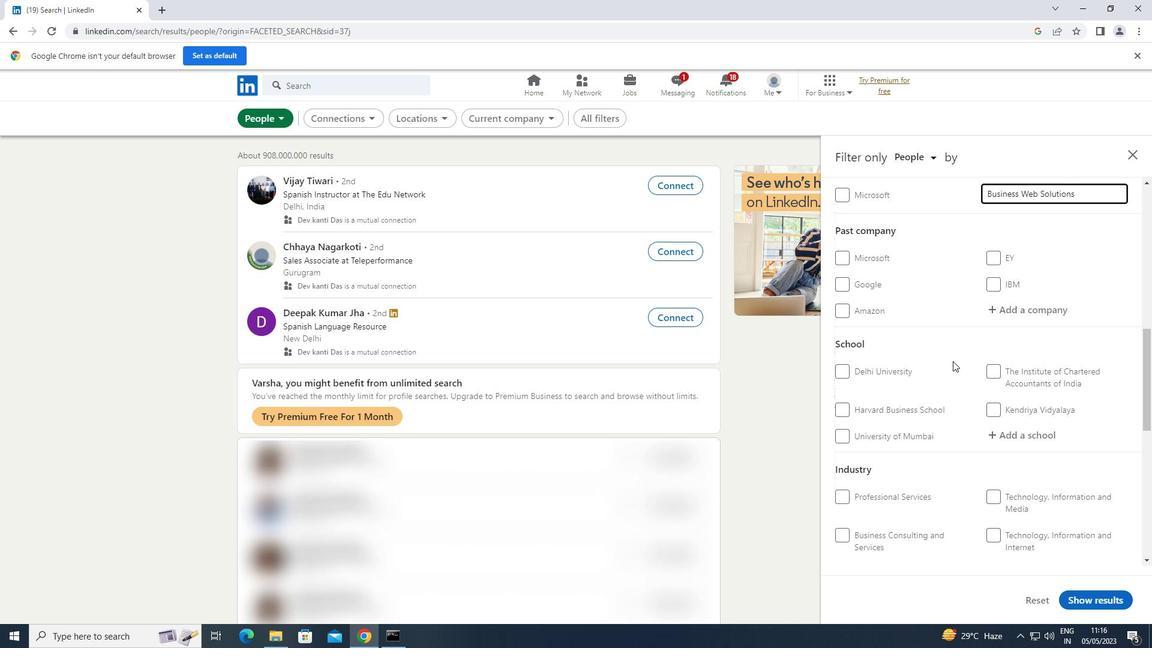 
Action: Mouse scrolled (952, 360) with delta (0, 0)
Screenshot: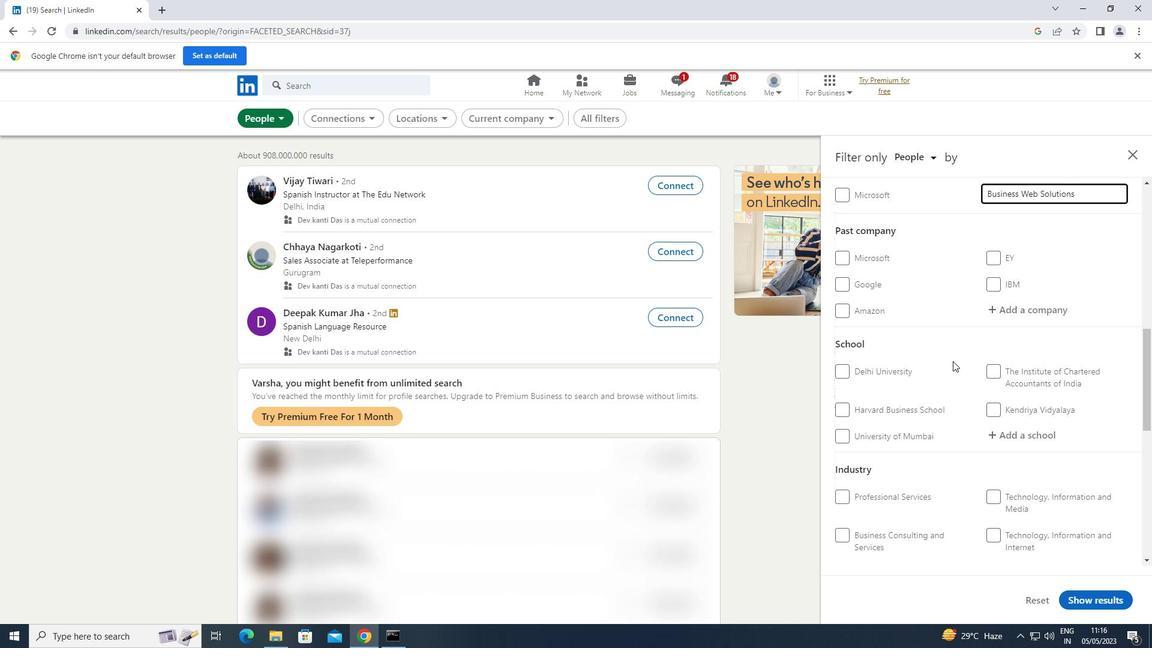 
Action: Mouse moved to (1012, 311)
Screenshot: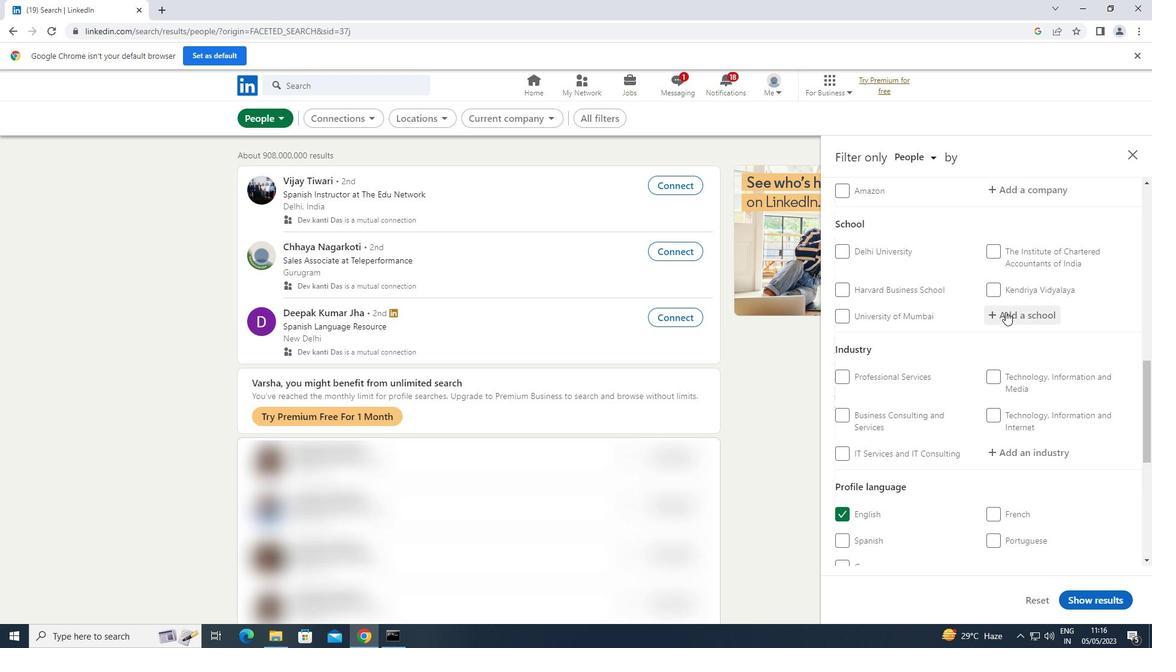 
Action: Mouse pressed left at (1012, 311)
Screenshot: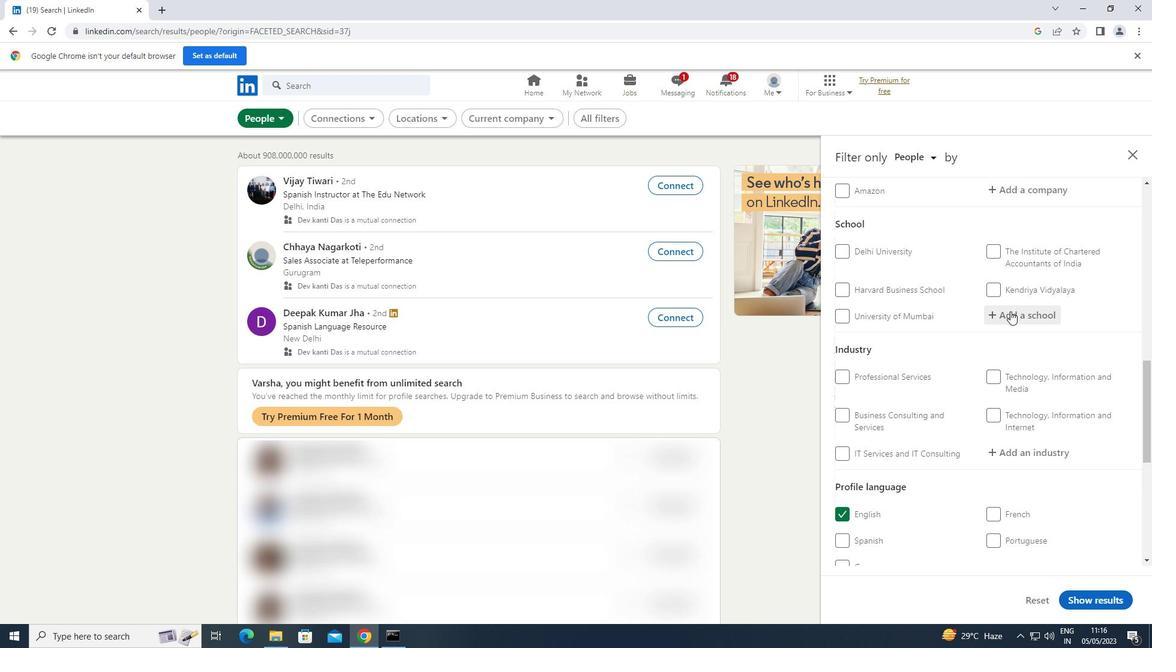 
Action: Key pressed <Key.shift>DG<Key.space>
Screenshot: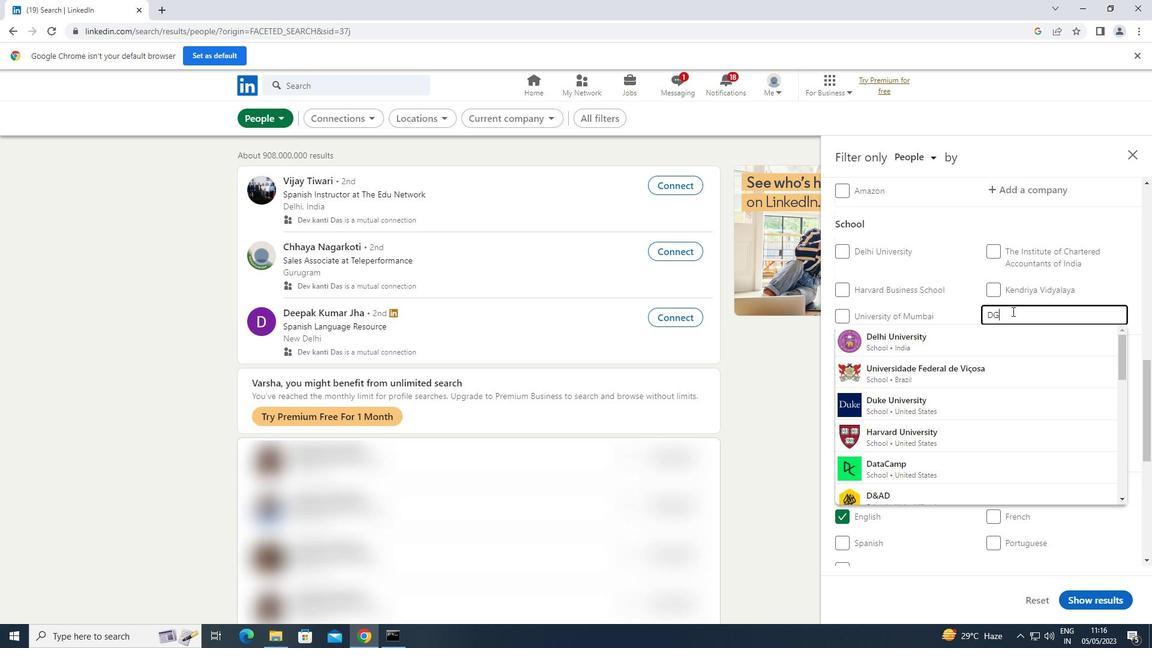 
Action: Mouse moved to (1000, 338)
Screenshot: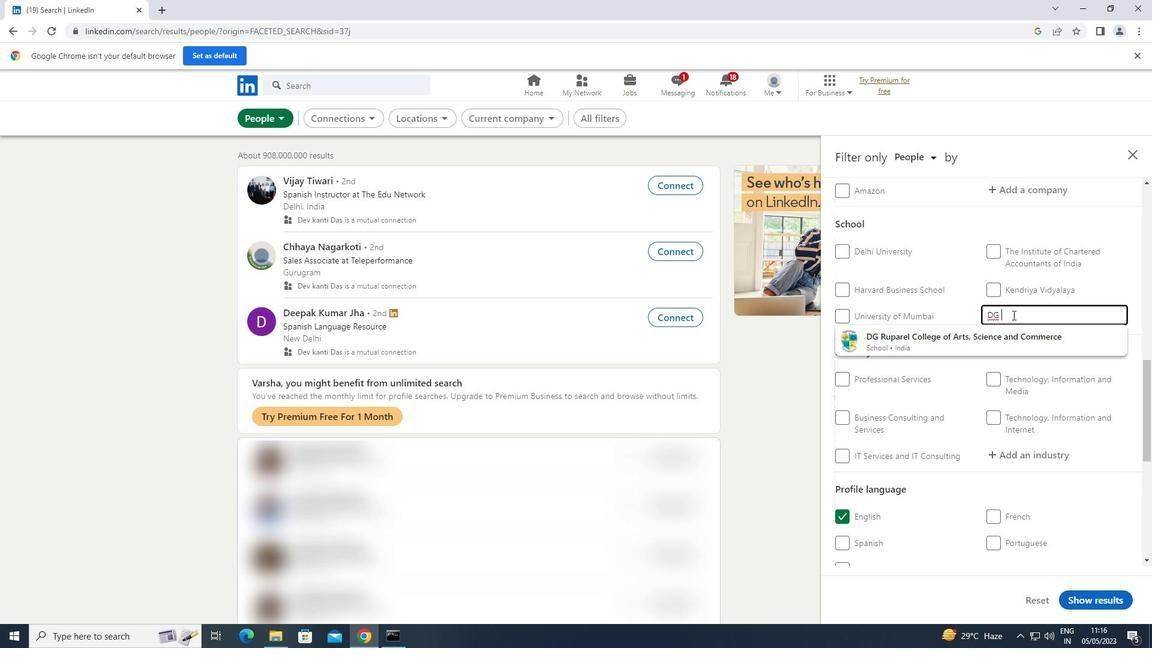 
Action: Mouse pressed left at (1000, 338)
Screenshot: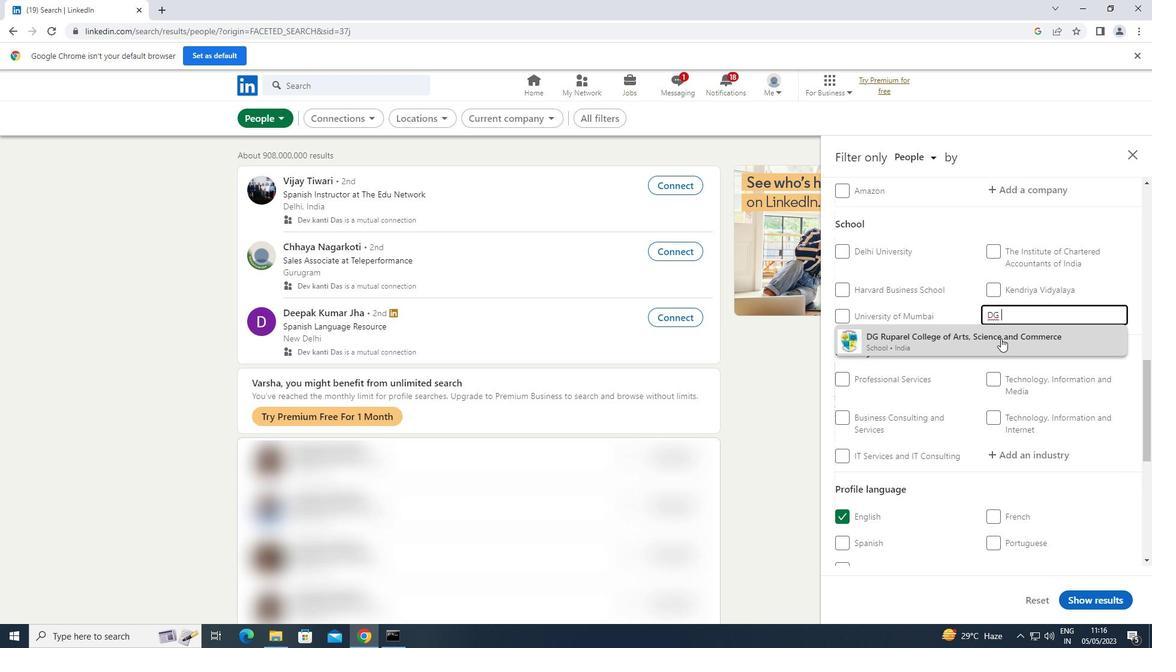 
Action: Mouse scrolled (1000, 337) with delta (0, 0)
Screenshot: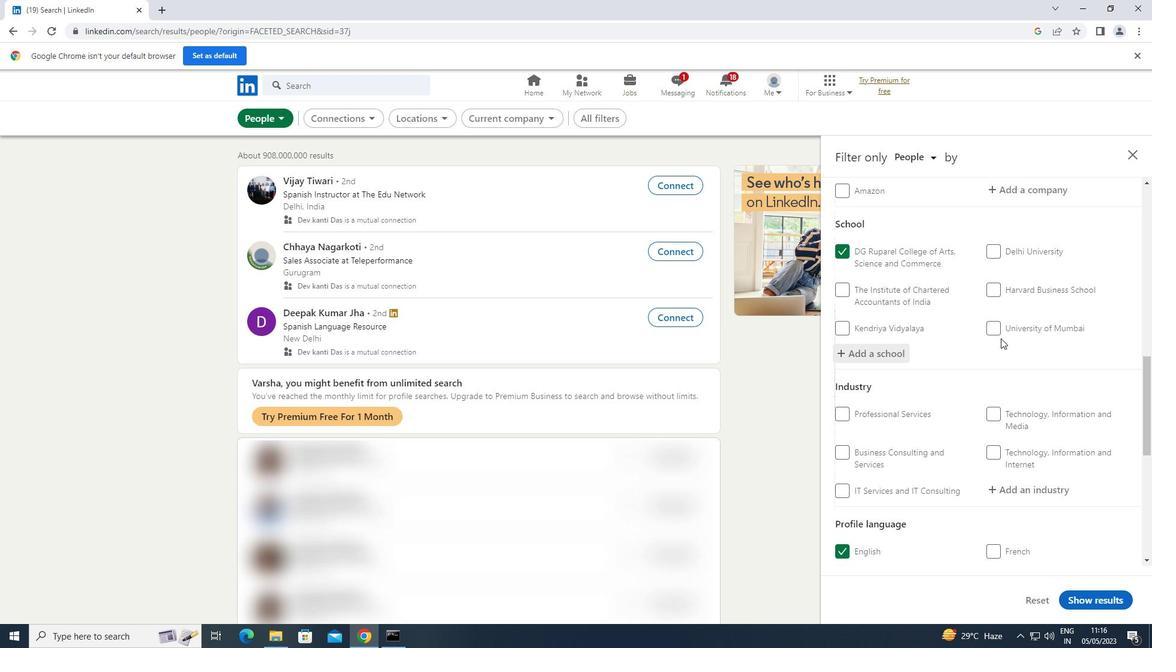 
Action: Mouse scrolled (1000, 337) with delta (0, 0)
Screenshot: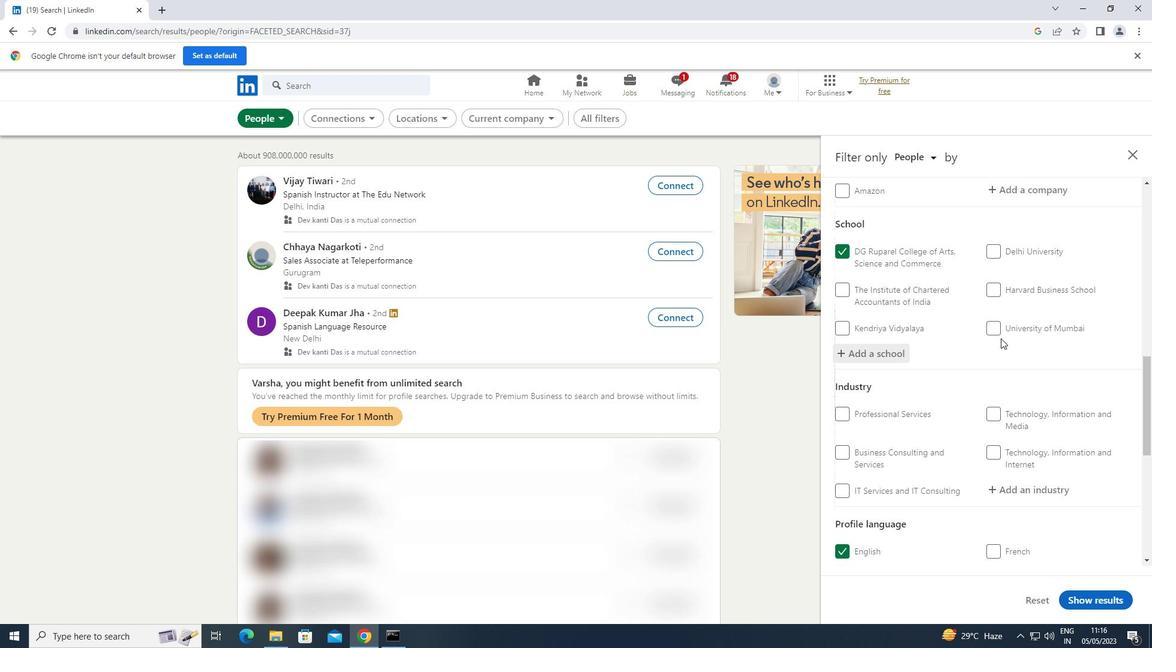 
Action: Mouse scrolled (1000, 337) with delta (0, 0)
Screenshot: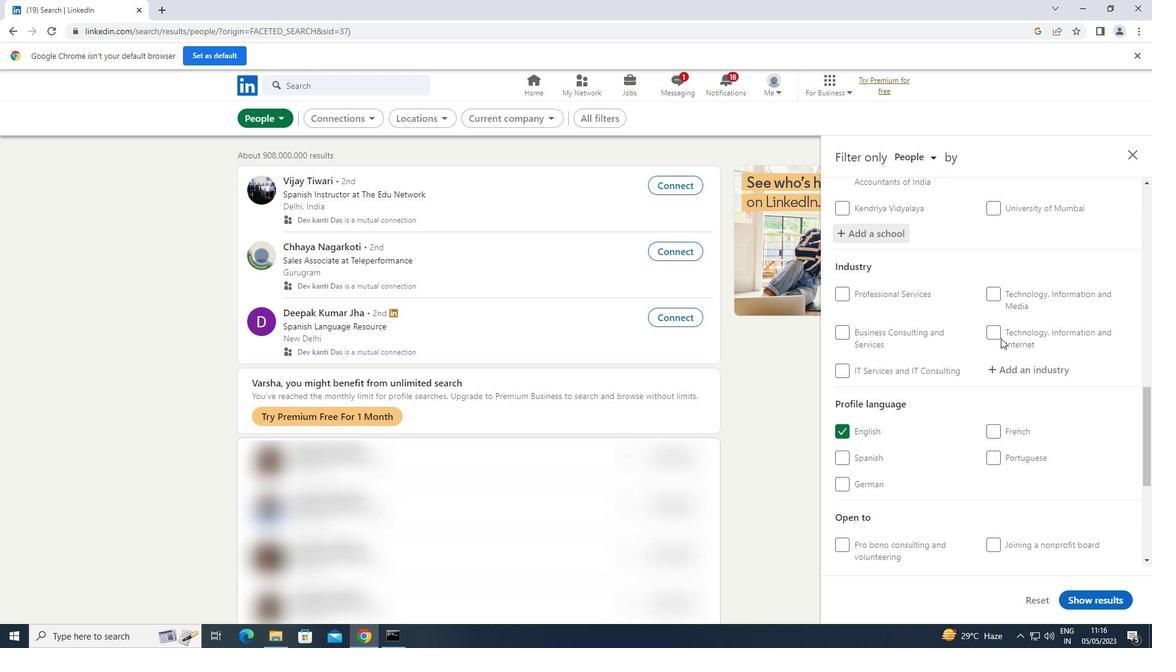 
Action: Mouse scrolled (1000, 337) with delta (0, 0)
Screenshot: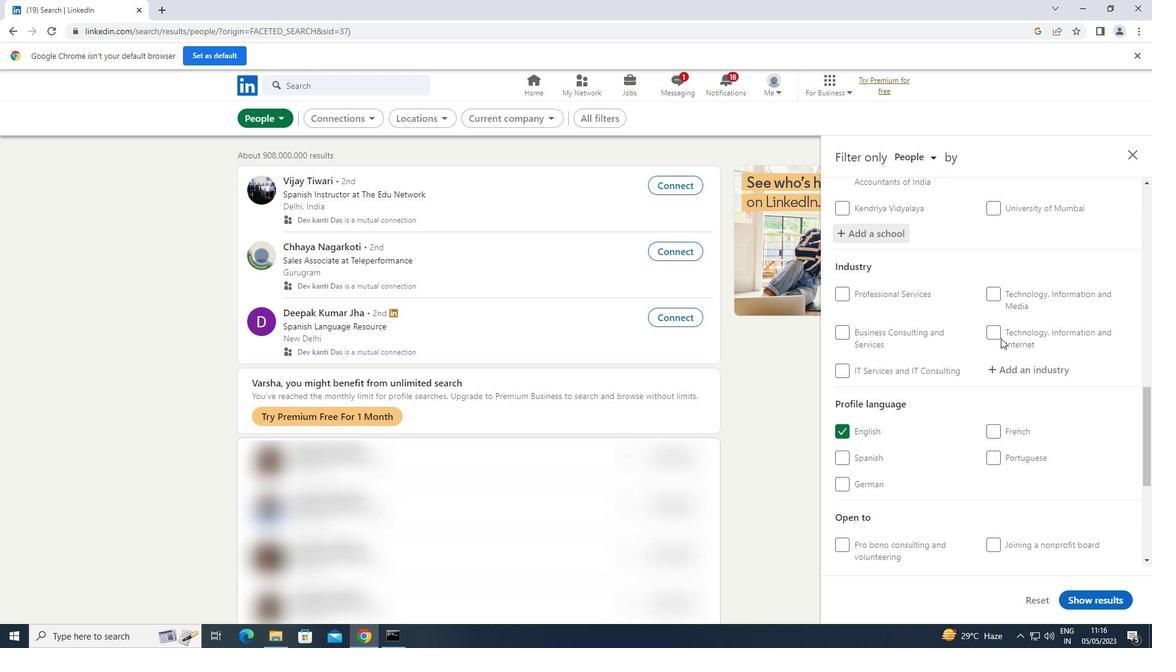 
Action: Mouse scrolled (1000, 339) with delta (0, 0)
Screenshot: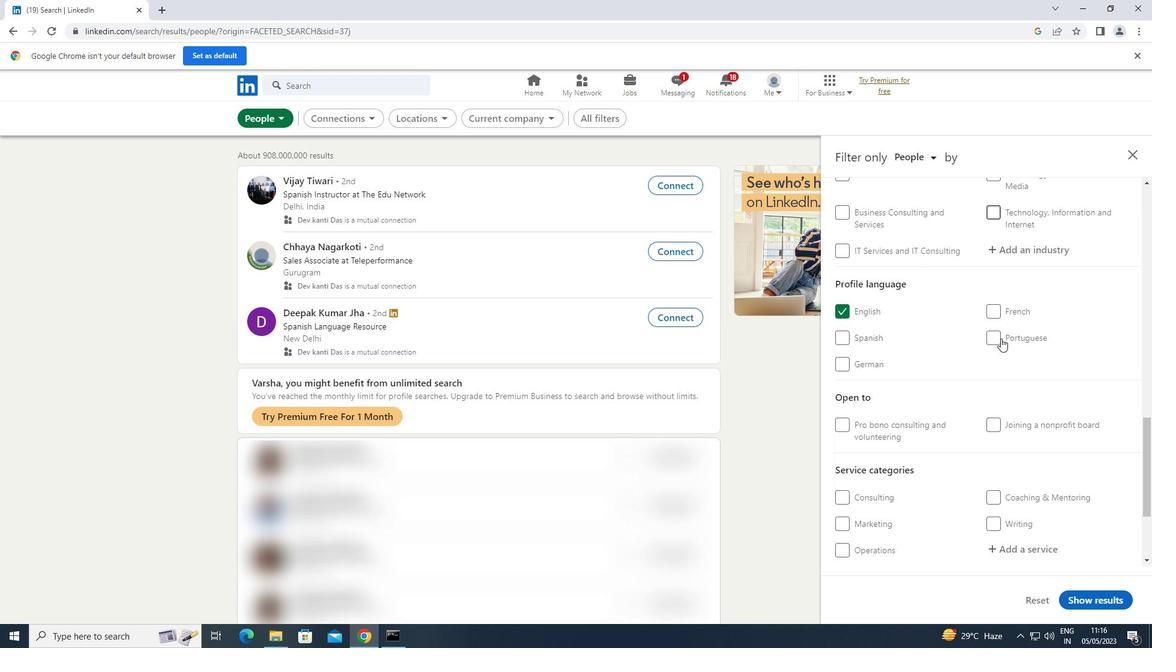 
Action: Mouse scrolled (1000, 339) with delta (0, 0)
Screenshot: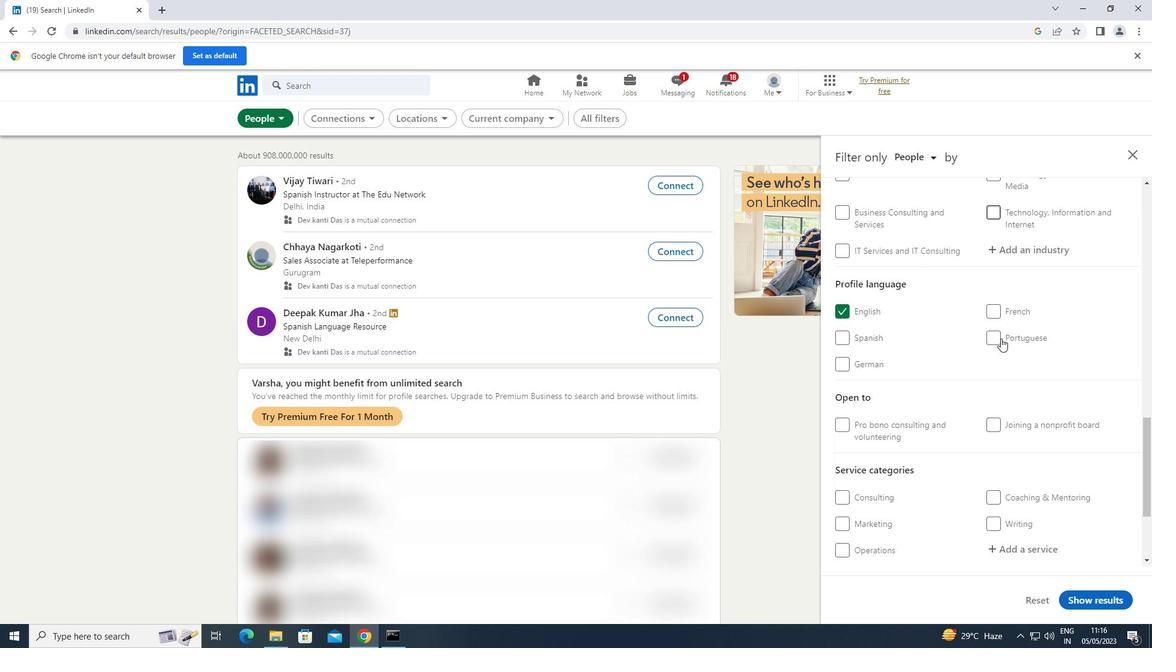 
Action: Mouse moved to (1018, 361)
Screenshot: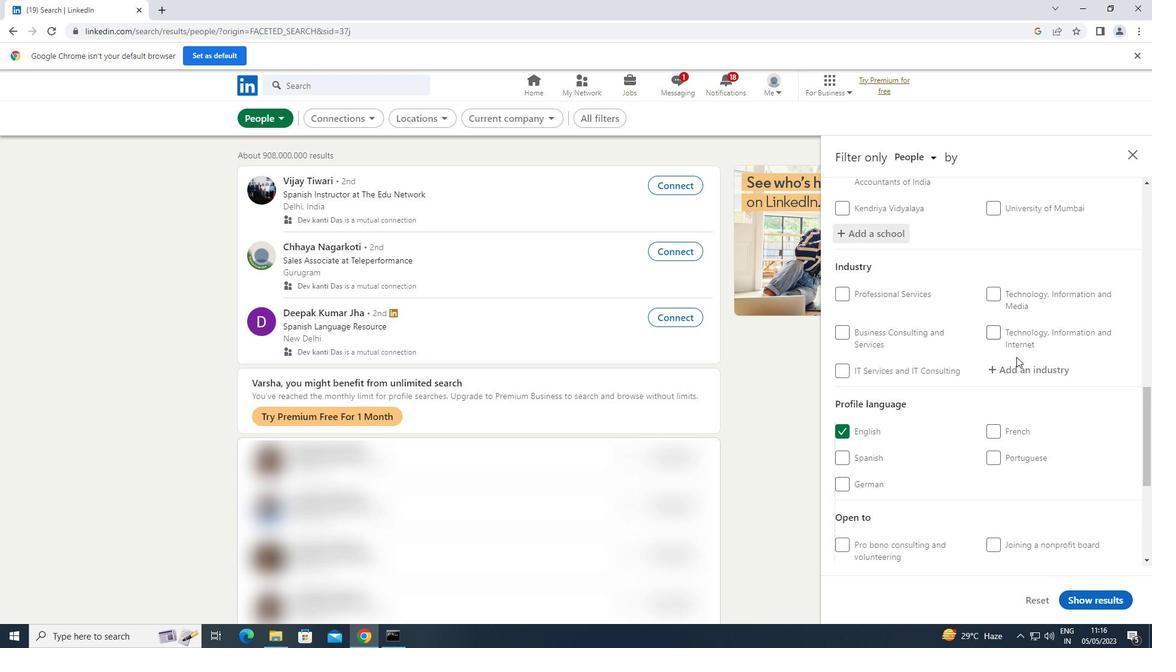 
Action: Mouse pressed left at (1018, 361)
Screenshot: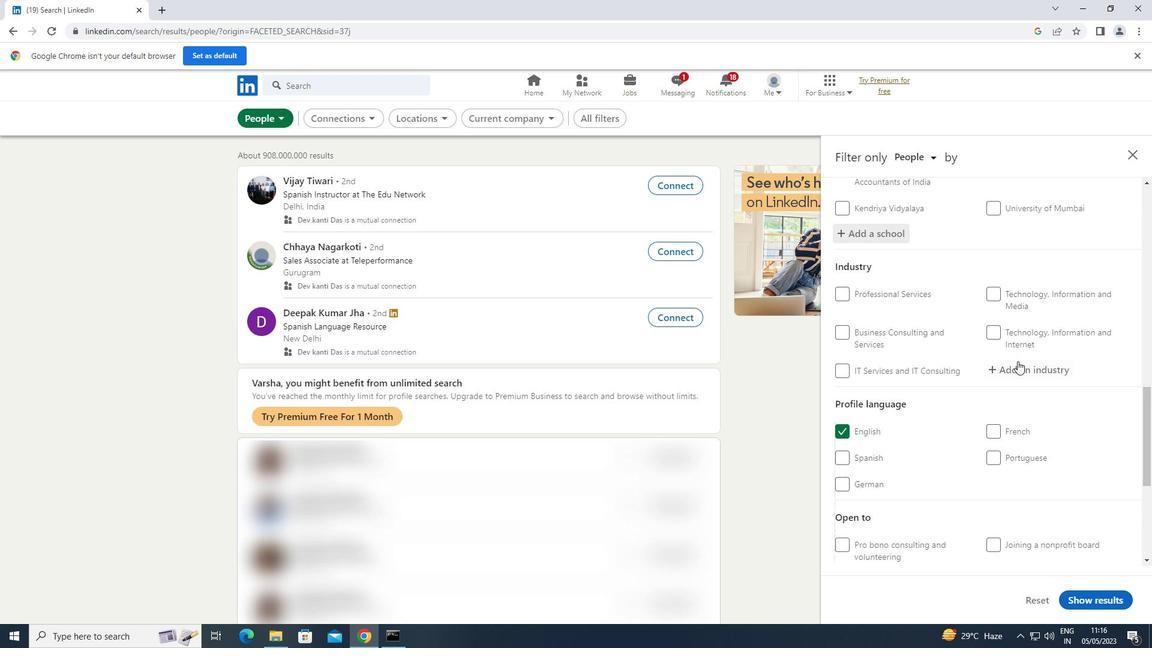 
Action: Key pressed <Key.shift>HOUSEHOLD
Screenshot: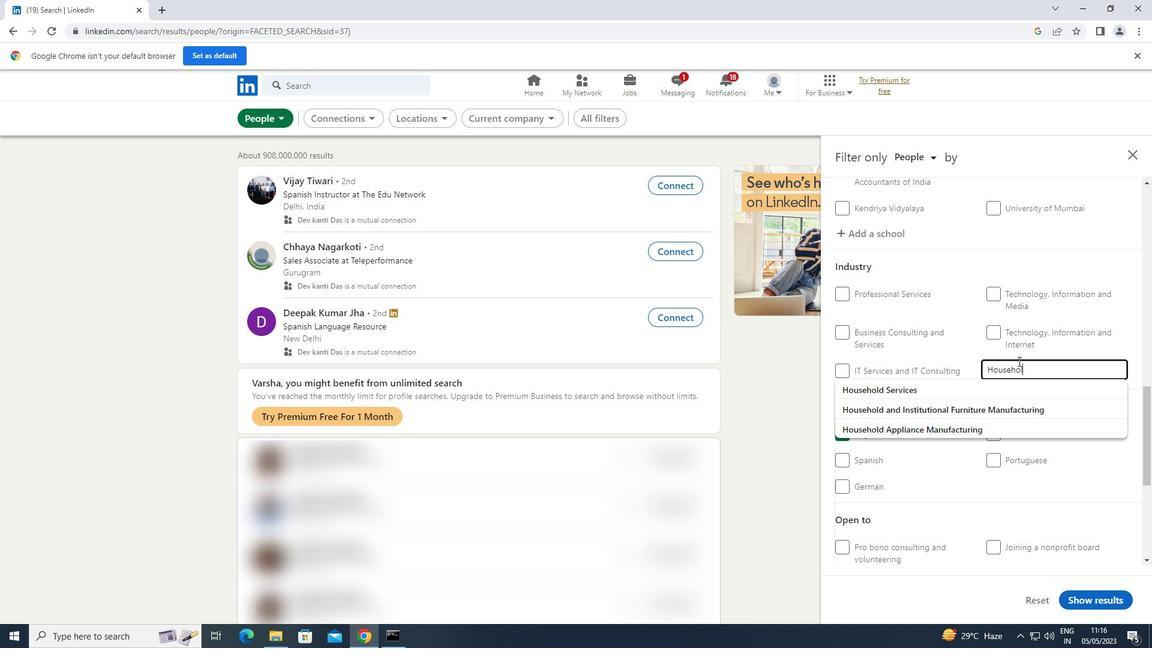 
Action: Mouse moved to (997, 403)
Screenshot: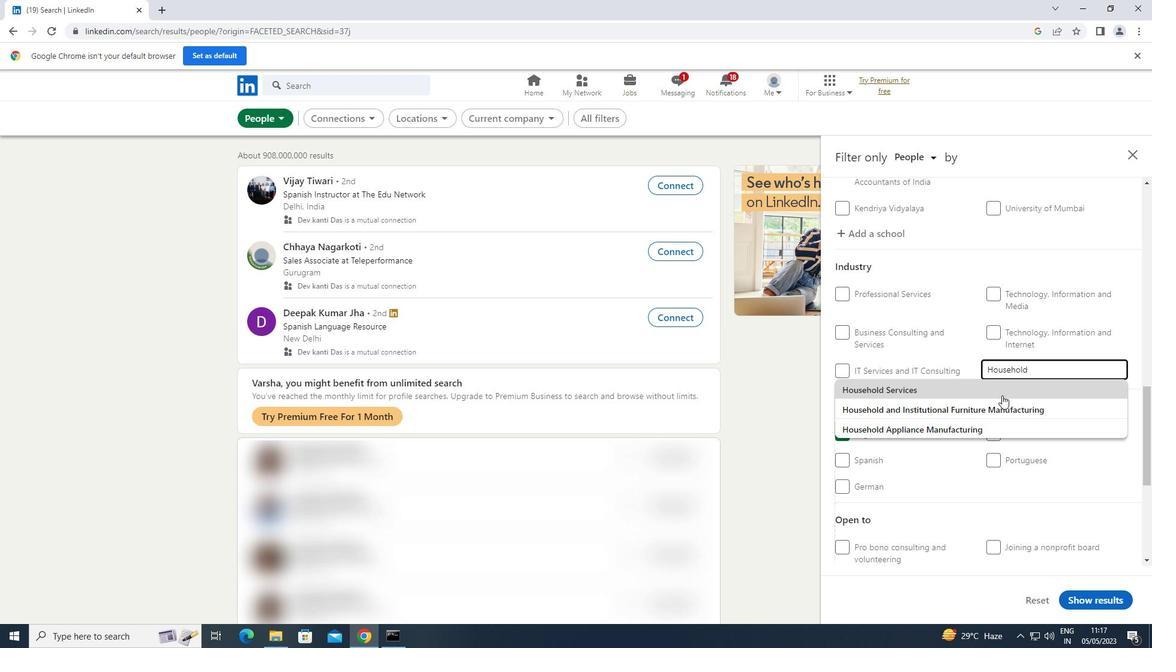 
Action: Mouse pressed left at (997, 403)
Screenshot: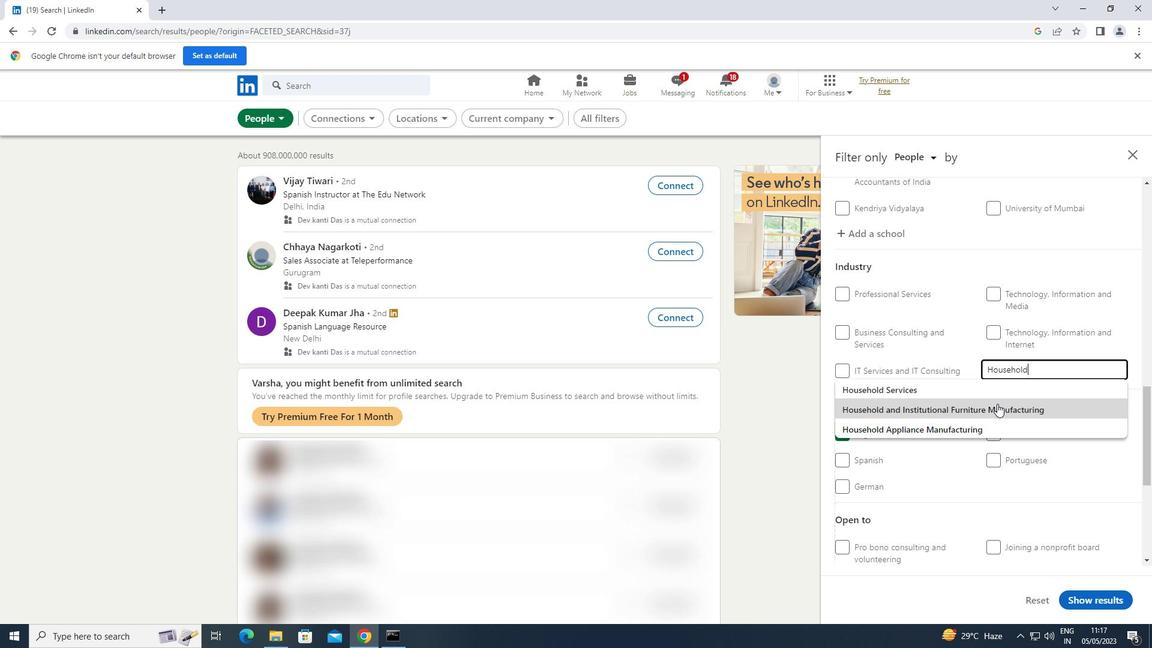 
Action: Mouse scrolled (997, 403) with delta (0, 0)
Screenshot: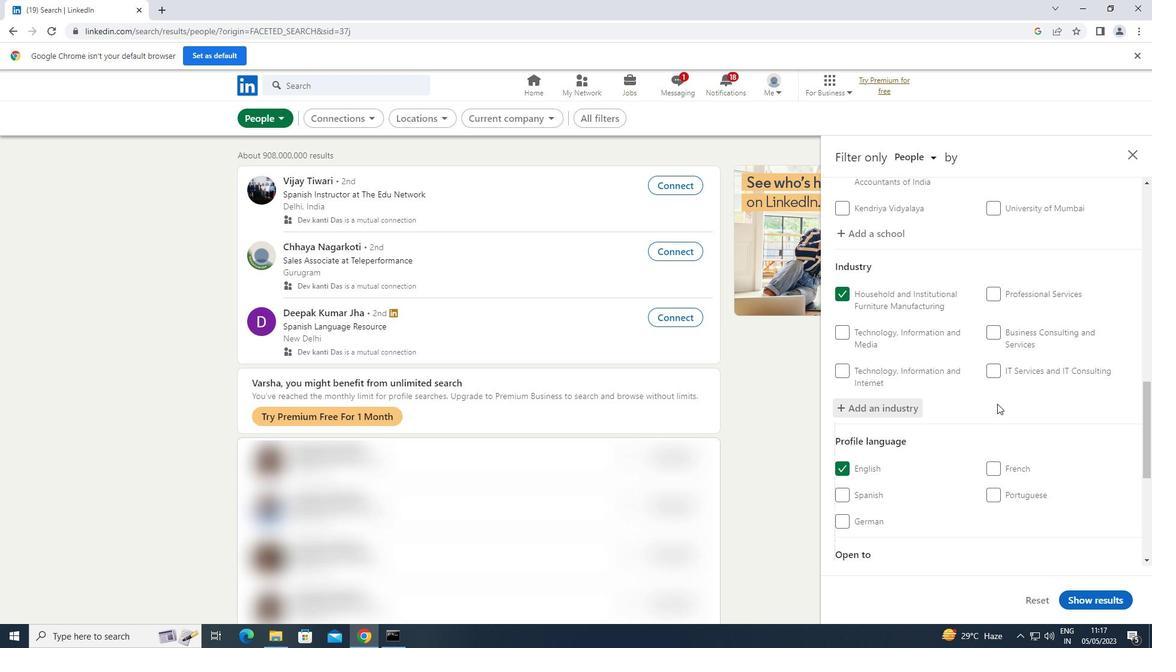 
Action: Mouse scrolled (997, 403) with delta (0, 0)
Screenshot: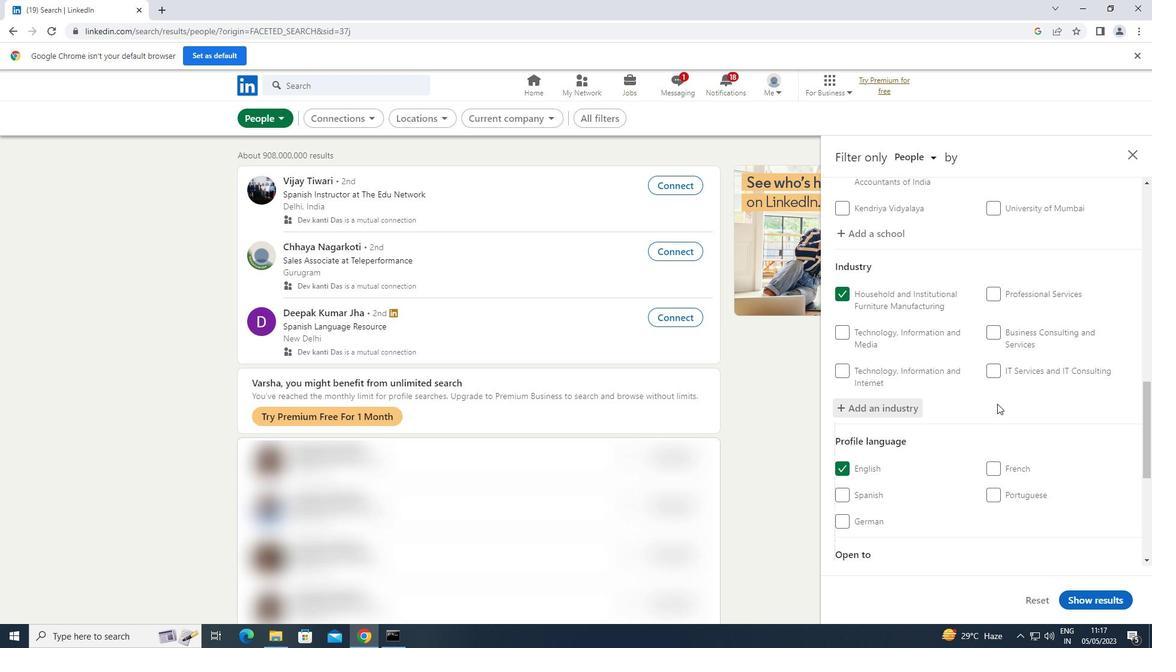 
Action: Mouse scrolled (997, 403) with delta (0, 0)
Screenshot: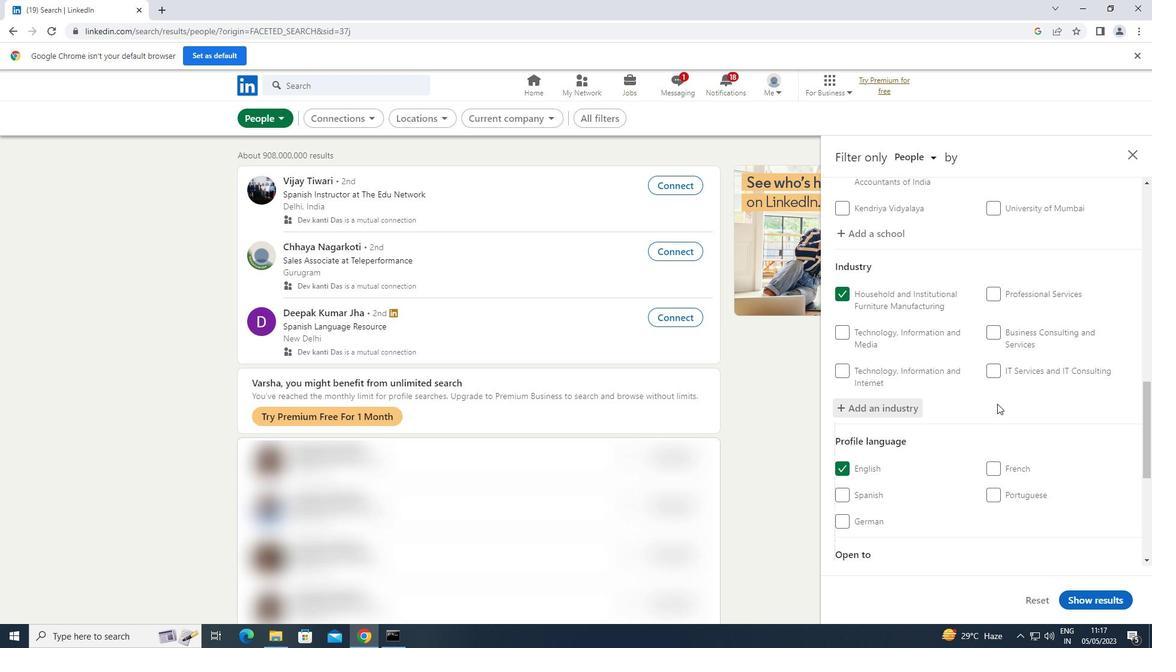 
Action: Mouse scrolled (997, 403) with delta (0, 0)
Screenshot: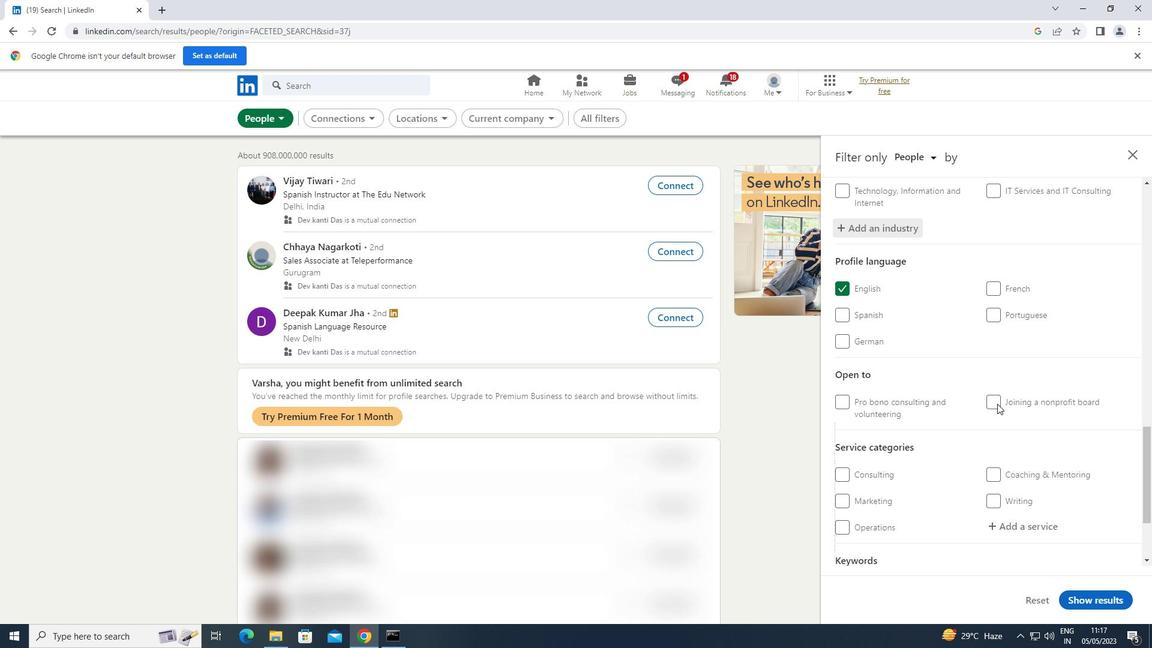 
Action: Mouse moved to (1014, 466)
Screenshot: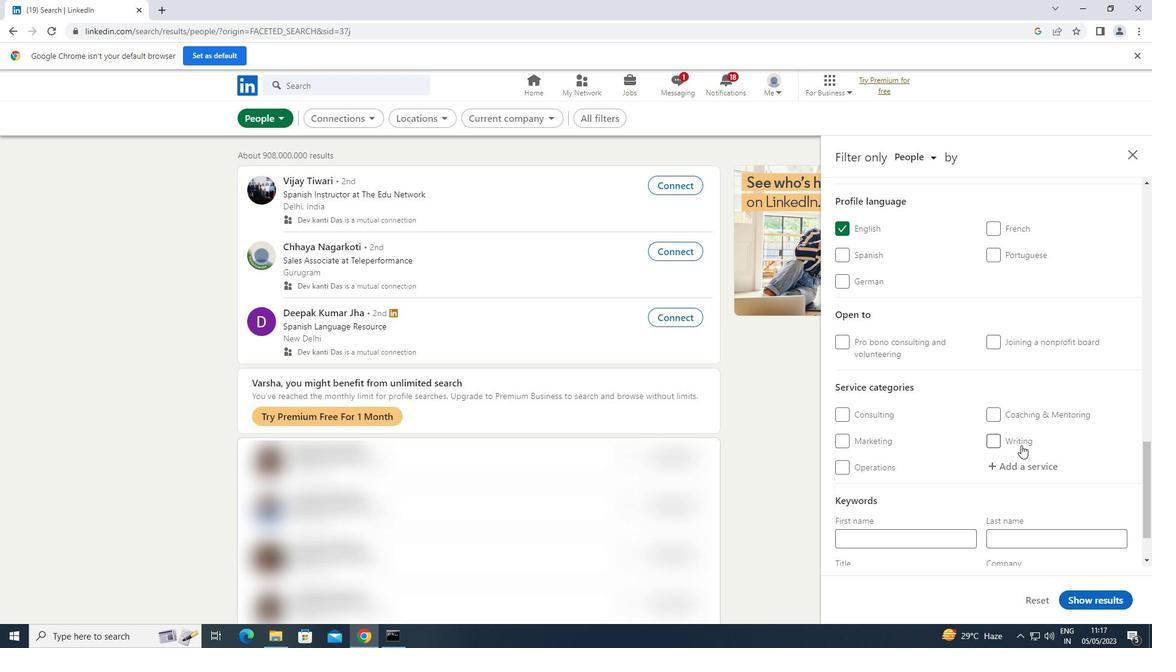 
Action: Mouse pressed left at (1014, 466)
Screenshot: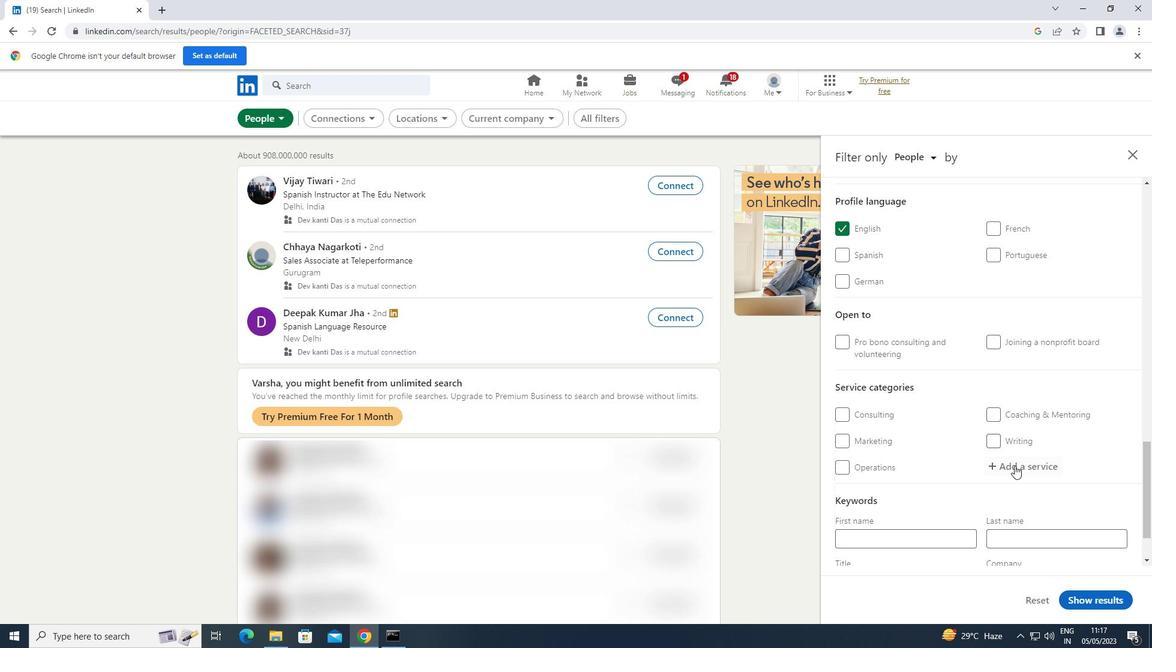 
Action: Mouse moved to (1014, 466)
Screenshot: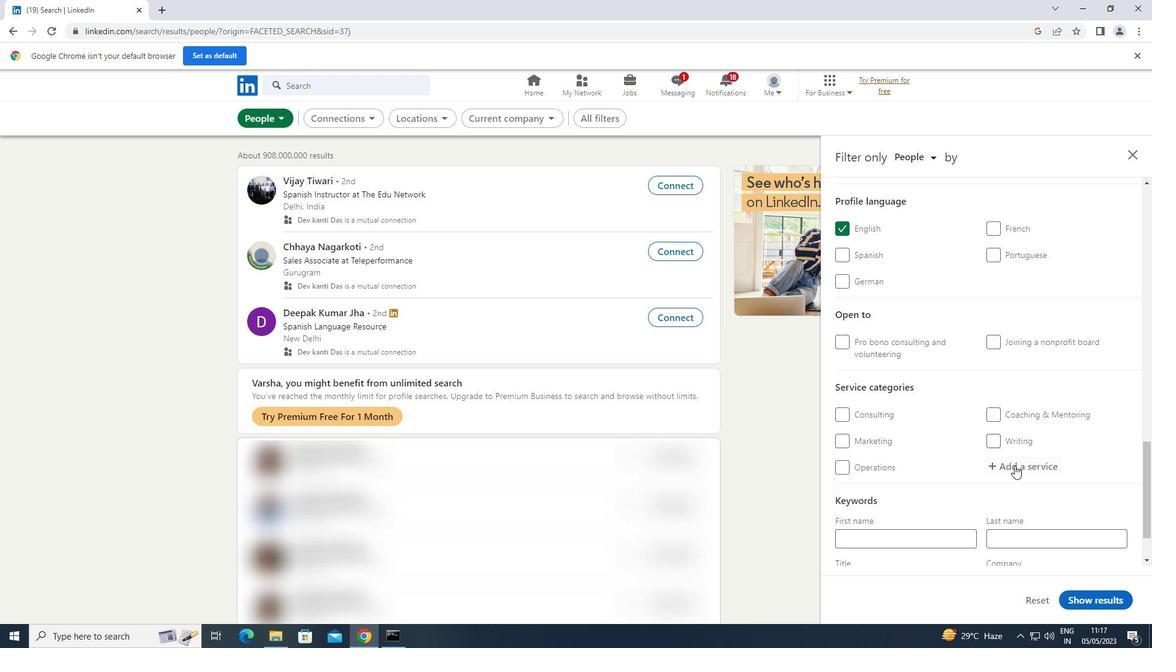 
Action: Key pressed <Key.shift>MOBILE
Screenshot: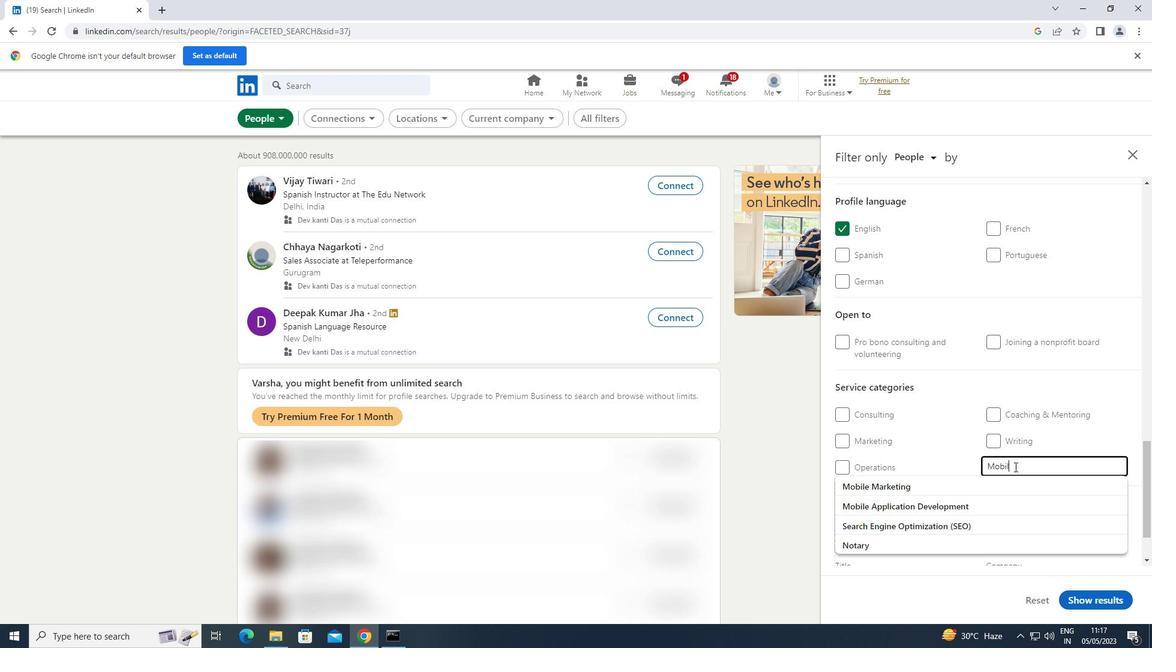 
Action: Mouse moved to (957, 486)
Screenshot: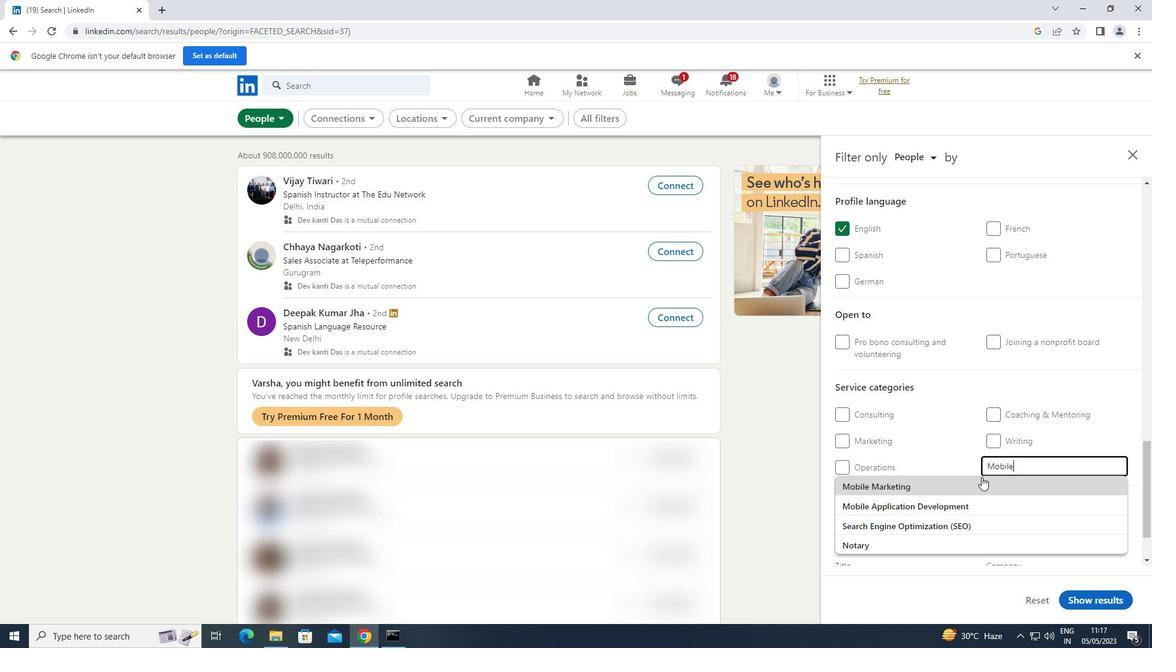 
Action: Mouse pressed left at (957, 486)
Screenshot: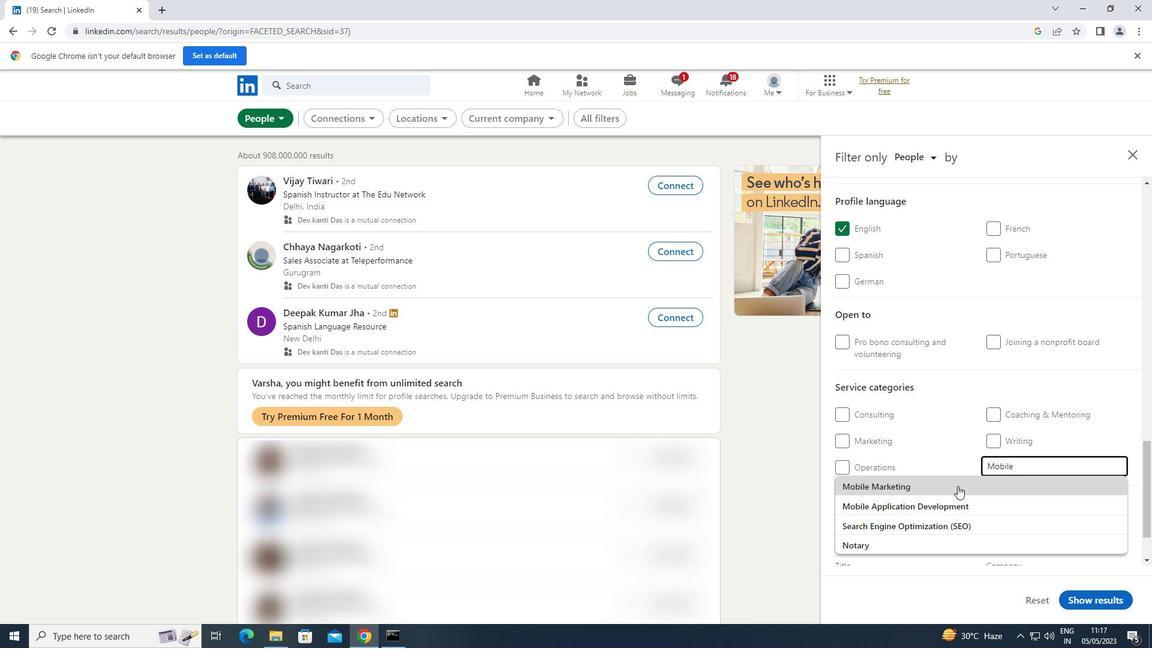 
Action: Mouse scrolled (957, 485) with delta (0, 0)
Screenshot: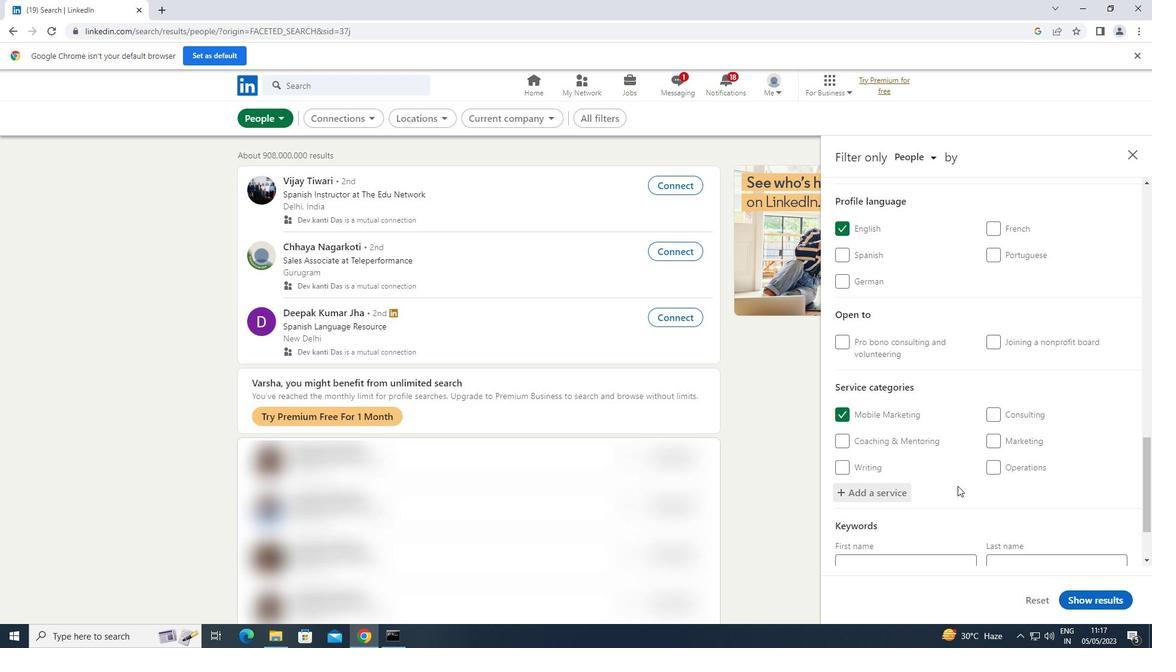 
Action: Mouse scrolled (957, 485) with delta (0, 0)
Screenshot: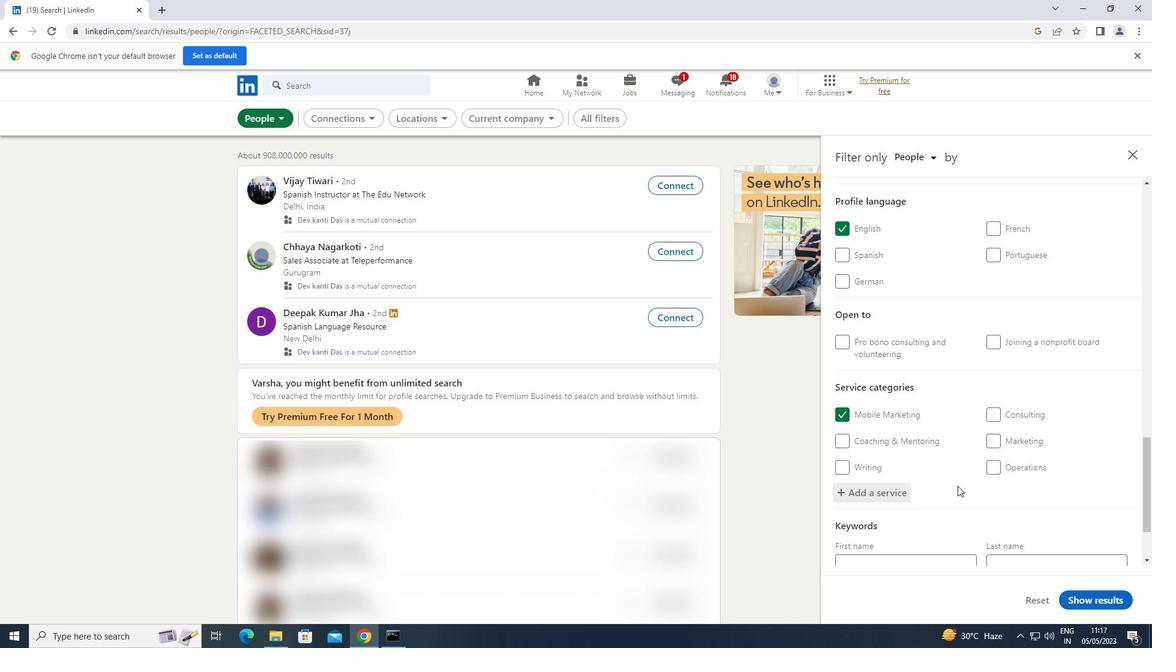 
Action: Mouse scrolled (957, 485) with delta (0, 0)
Screenshot: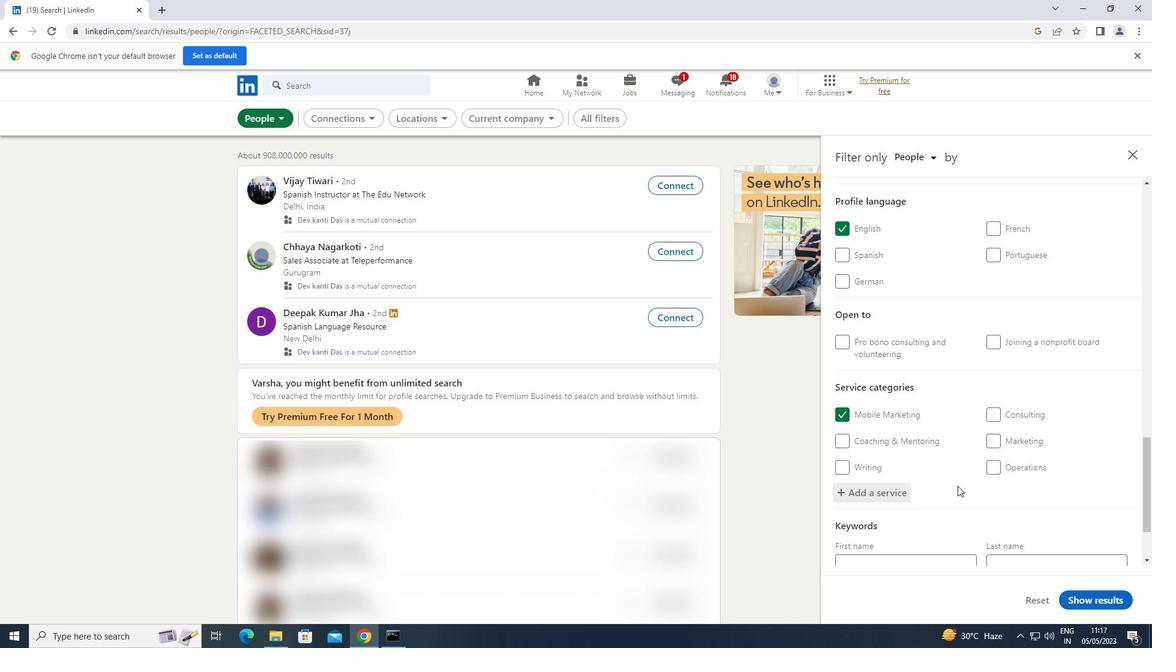 
Action: Mouse scrolled (957, 485) with delta (0, 0)
Screenshot: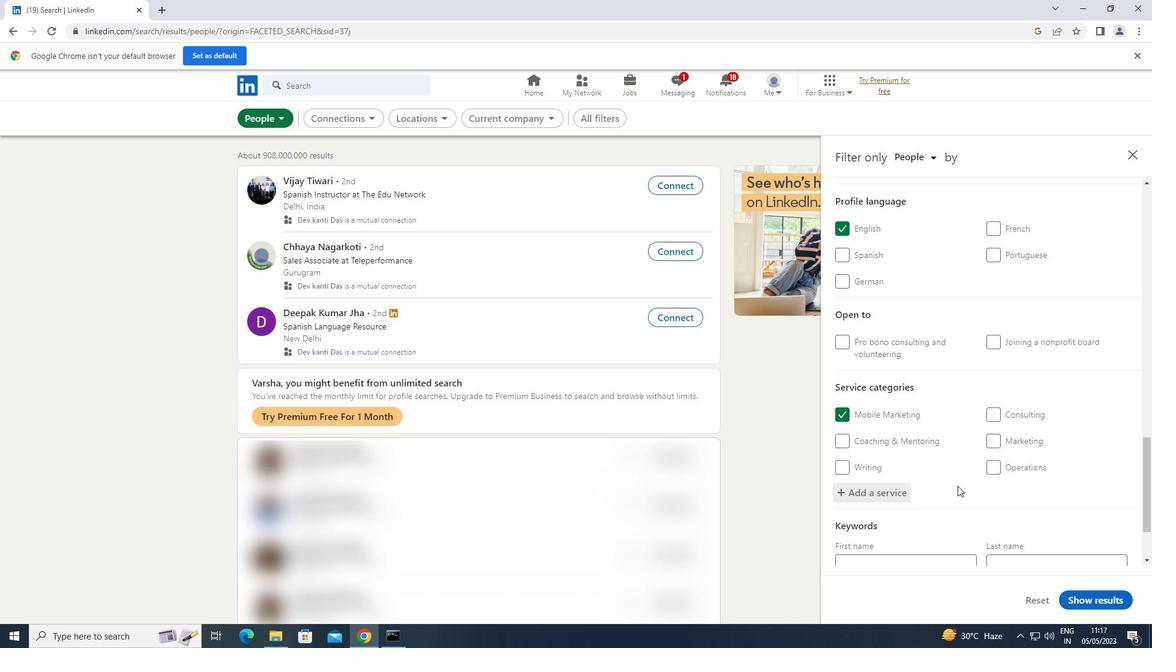 
Action: Mouse scrolled (957, 485) with delta (0, 0)
Screenshot: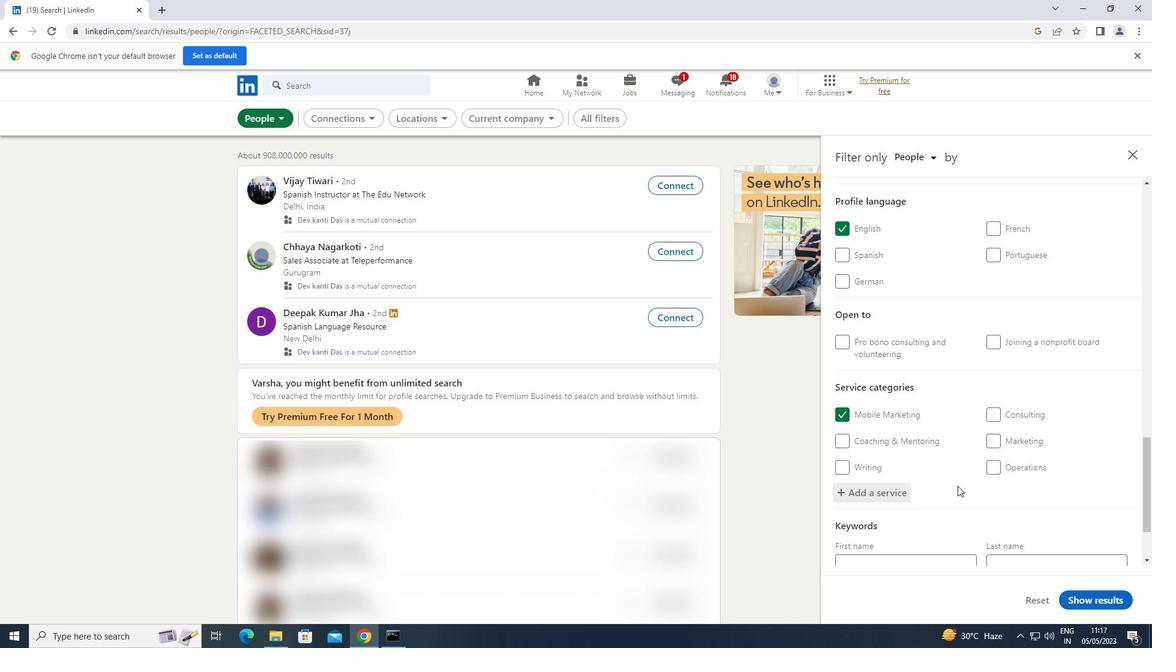
Action: Mouse moved to (938, 510)
Screenshot: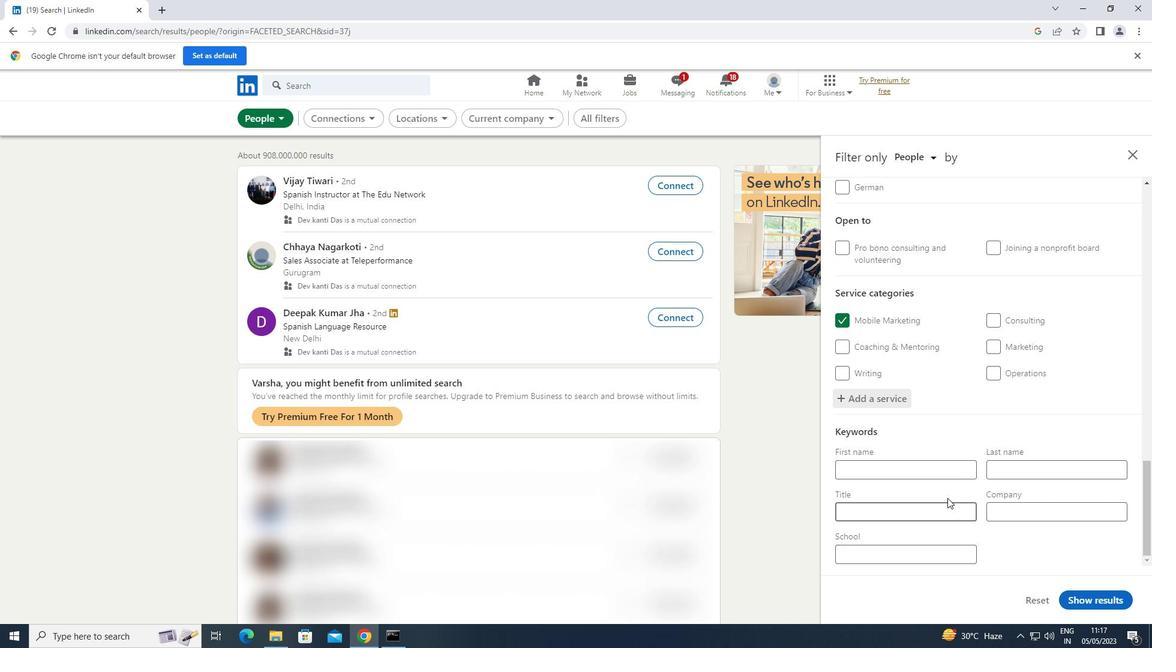 
Action: Mouse pressed left at (938, 510)
Screenshot: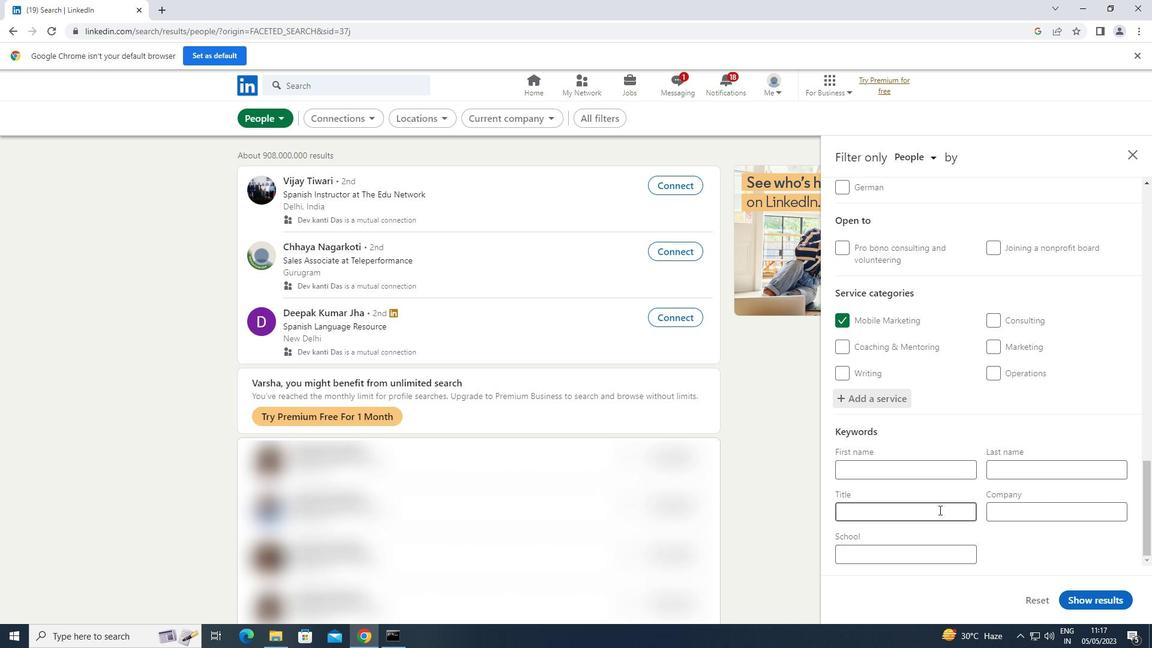 
Action: Key pressed <Key.shift>LINE<Key.space><Key.shift>COOK
Screenshot: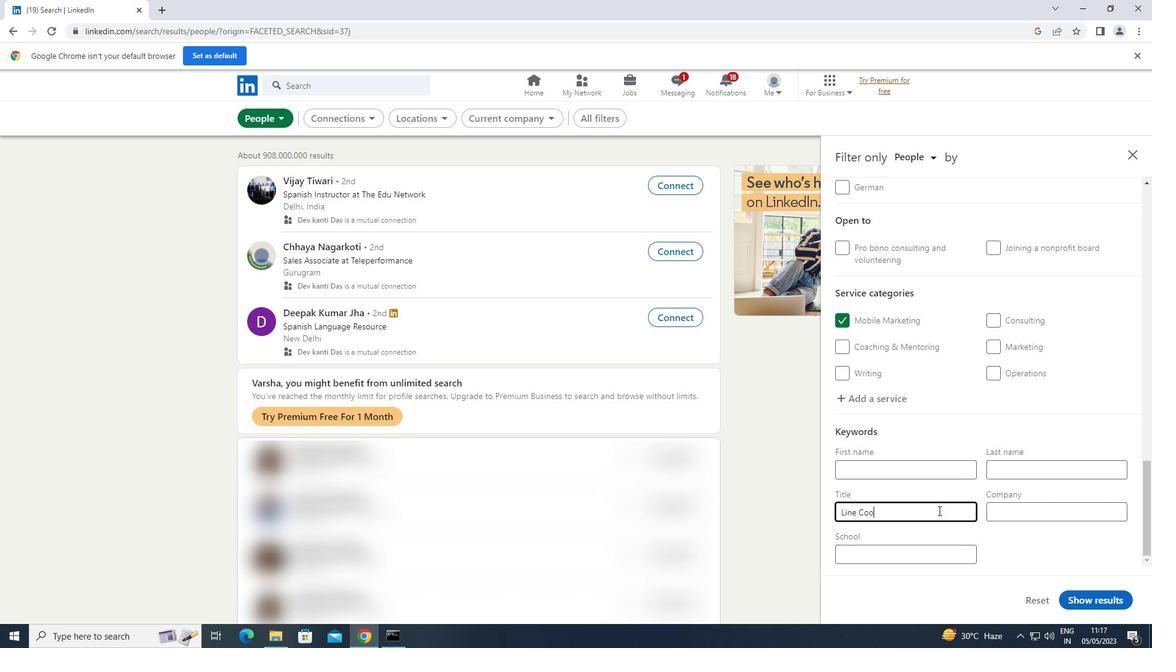 
Action: Mouse moved to (1075, 598)
Screenshot: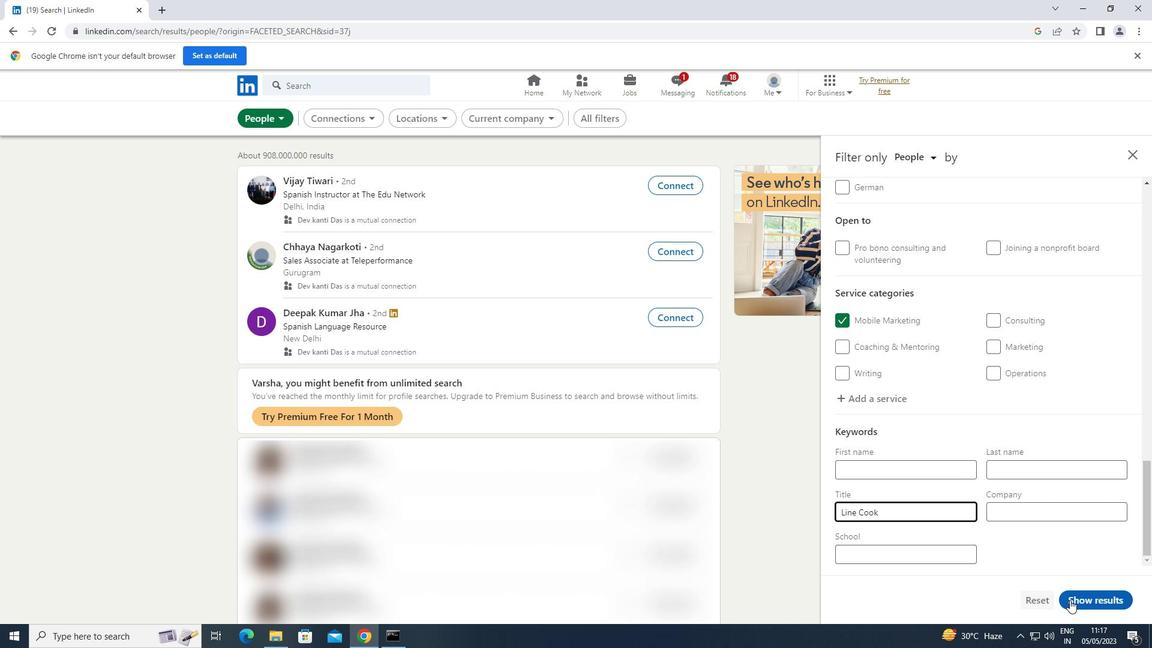 
Action: Mouse pressed left at (1075, 598)
Screenshot: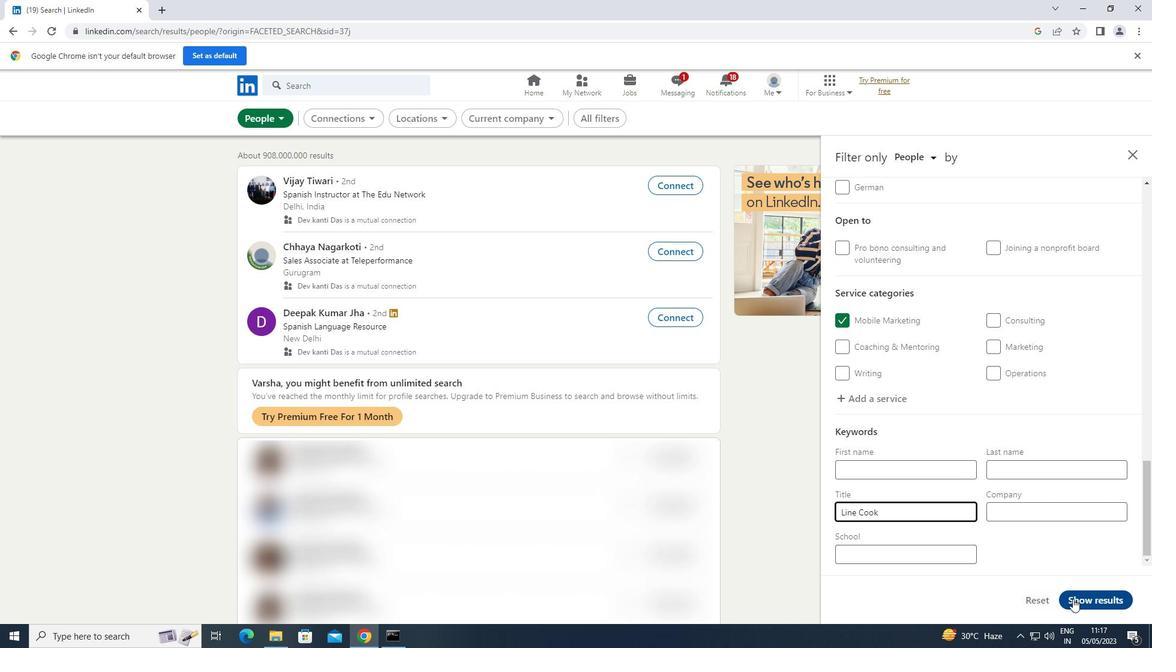 
